 Task: Compose an email with the signature Jacqueline Wright with the subject Request for feedback on a grant application and the message I would like to request a trial of your product. from softage.2@softage.net to softage.1@softage.net with an attached image file Trade_show_booth_design.png Undo the message and rewrite the message as Could you please provide a breakdown of the system requirements? Send the email. Finally, move the email from Sent Items to the label Mothers Day gifts
Action: Mouse moved to (1117, 89)
Screenshot: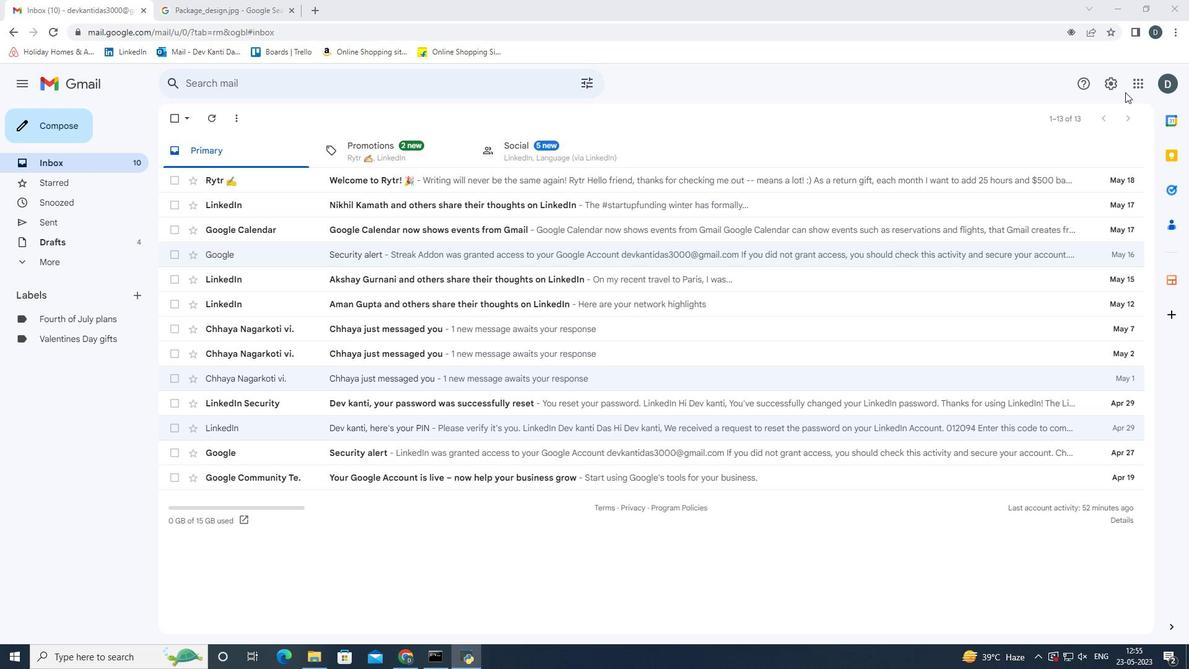 
Action: Mouse pressed left at (1117, 89)
Screenshot: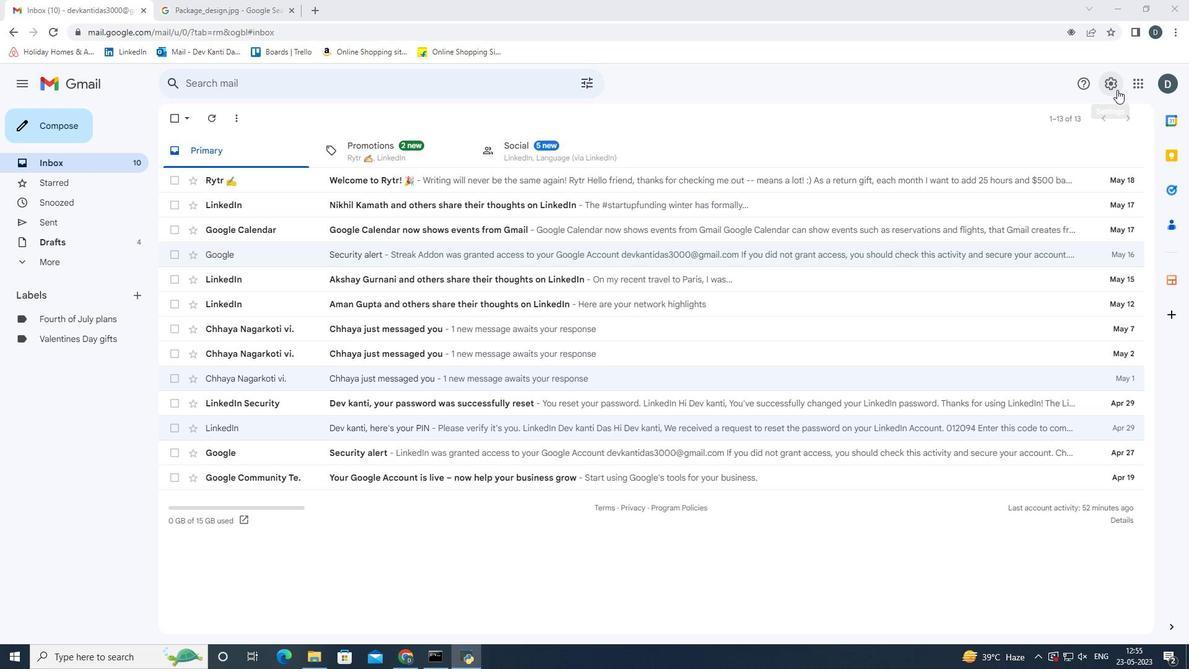 
Action: Mouse moved to (1072, 140)
Screenshot: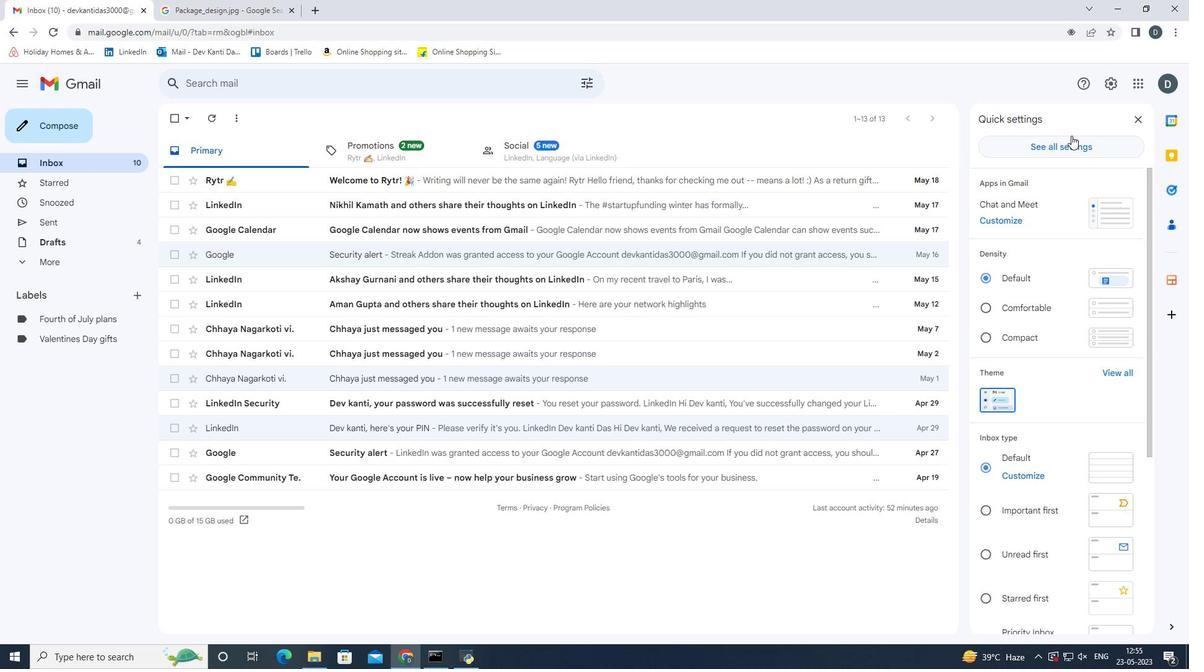 
Action: Mouse pressed left at (1072, 140)
Screenshot: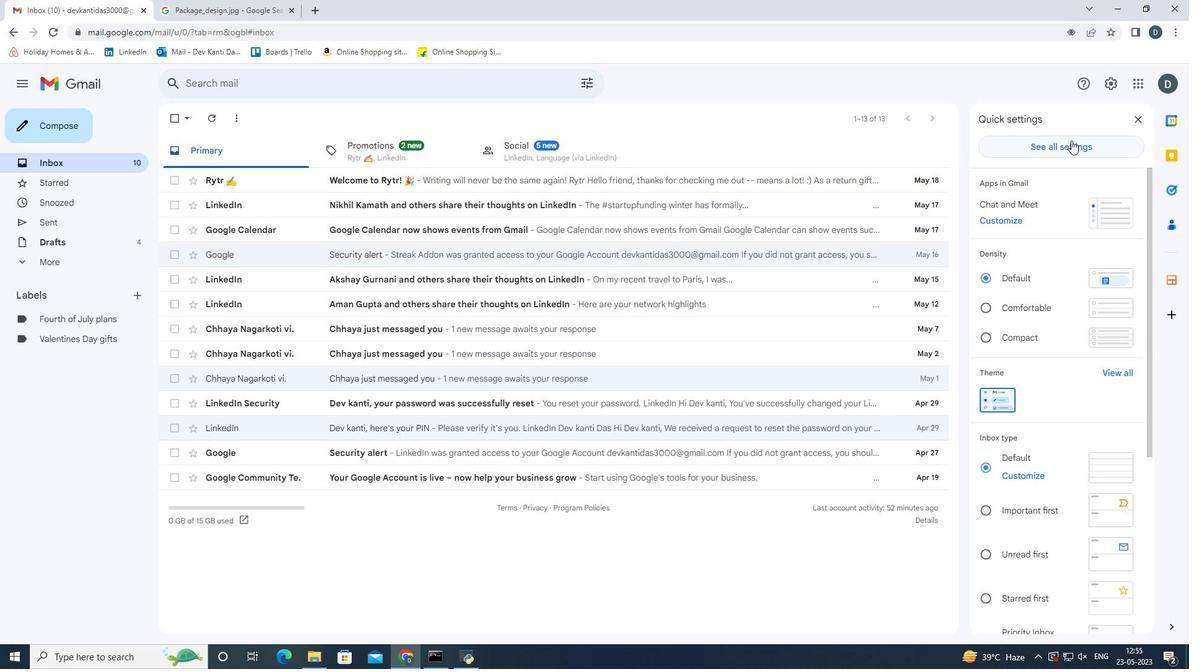 
Action: Mouse moved to (371, 422)
Screenshot: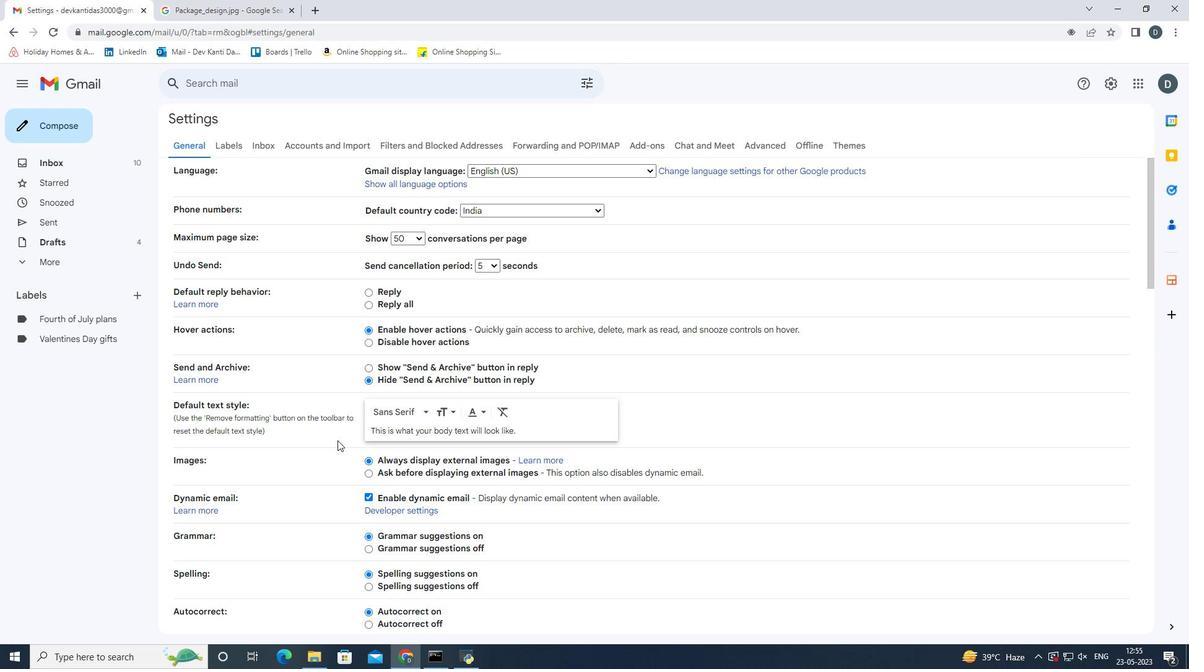 
Action: Mouse scrolled (371, 421) with delta (0, 0)
Screenshot: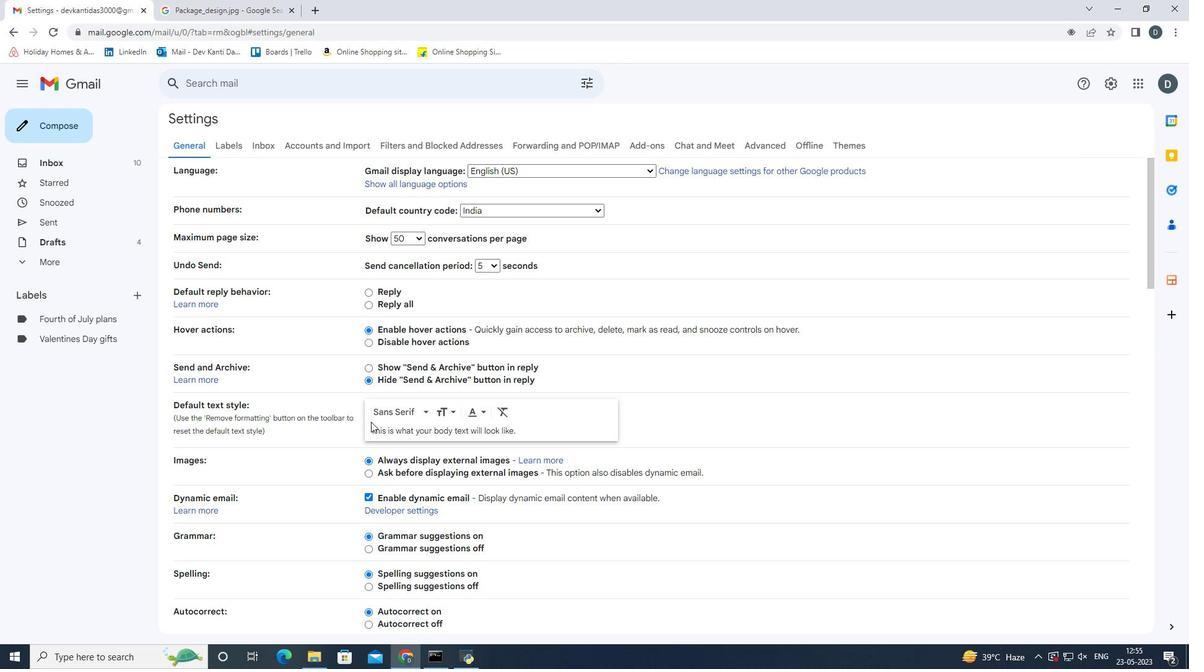 
Action: Mouse scrolled (371, 421) with delta (0, 0)
Screenshot: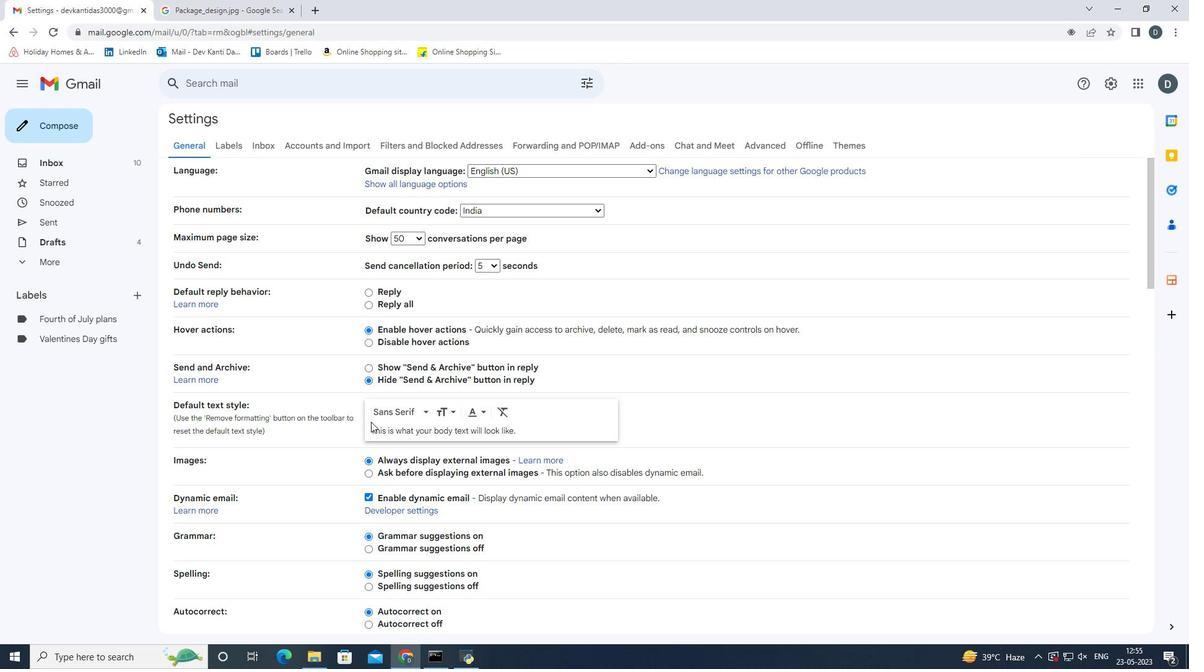 
Action: Mouse scrolled (371, 421) with delta (0, 0)
Screenshot: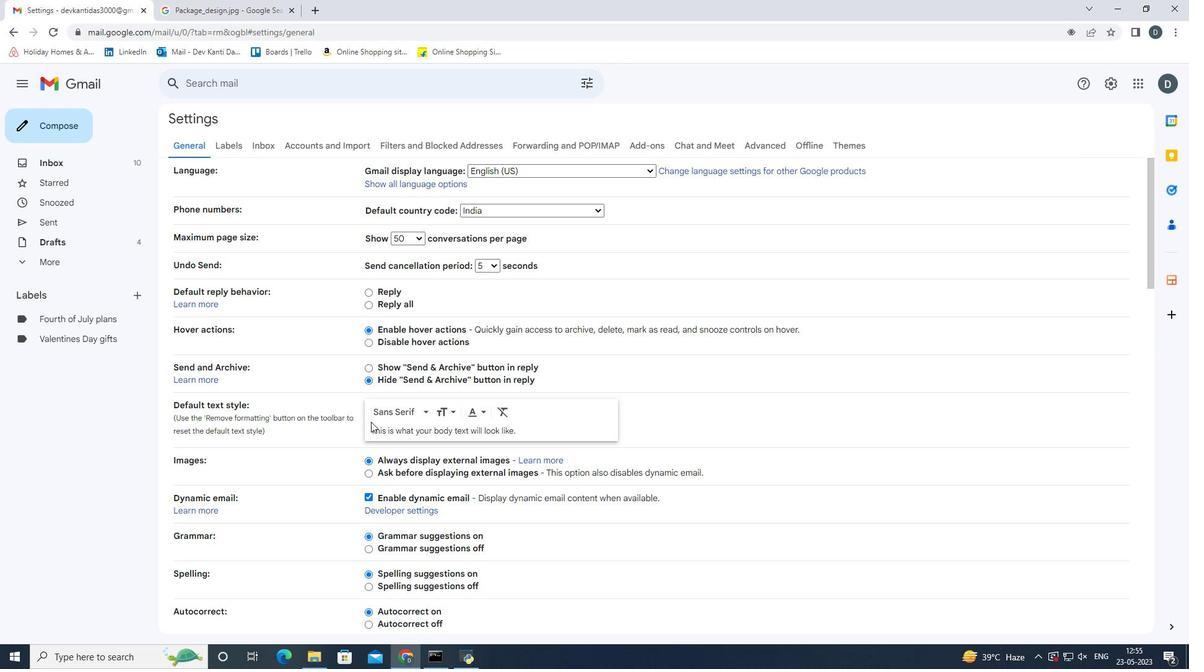 
Action: Mouse scrolled (371, 421) with delta (0, 0)
Screenshot: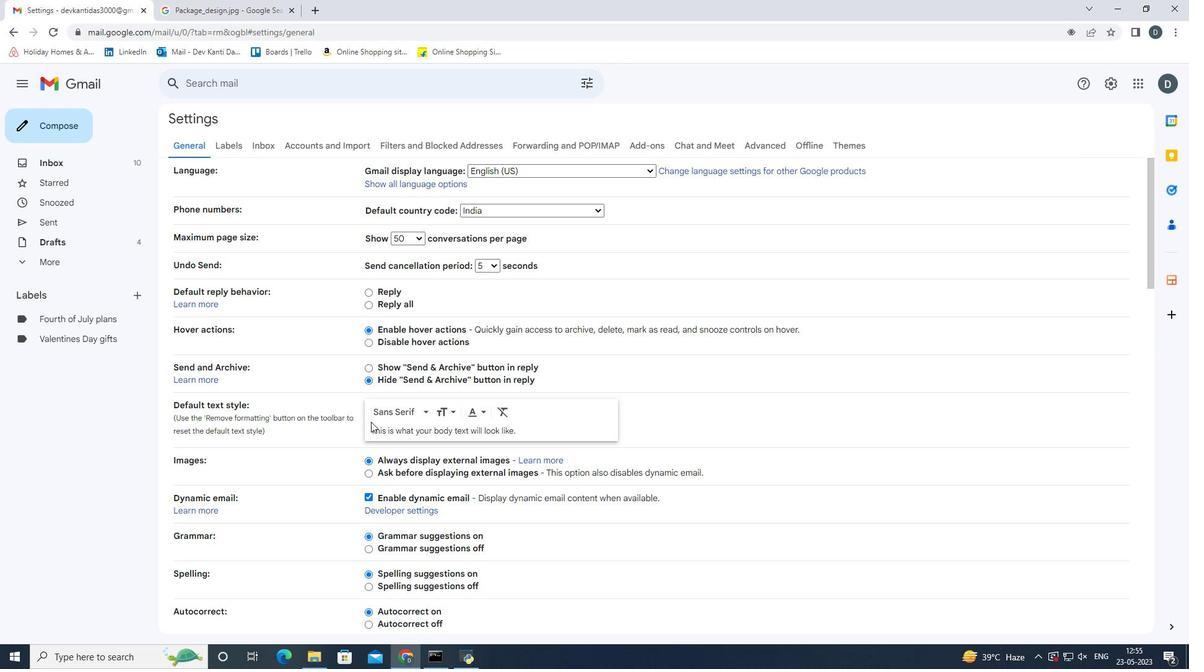 
Action: Mouse scrolled (371, 421) with delta (0, 0)
Screenshot: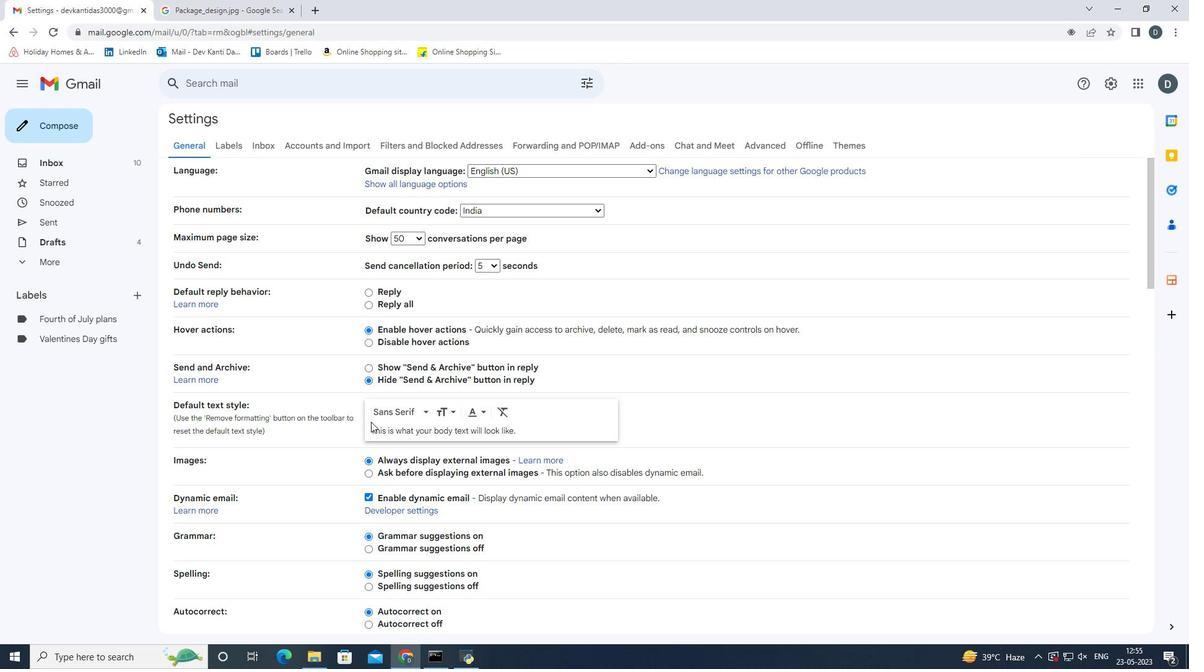 
Action: Mouse scrolled (371, 421) with delta (0, 0)
Screenshot: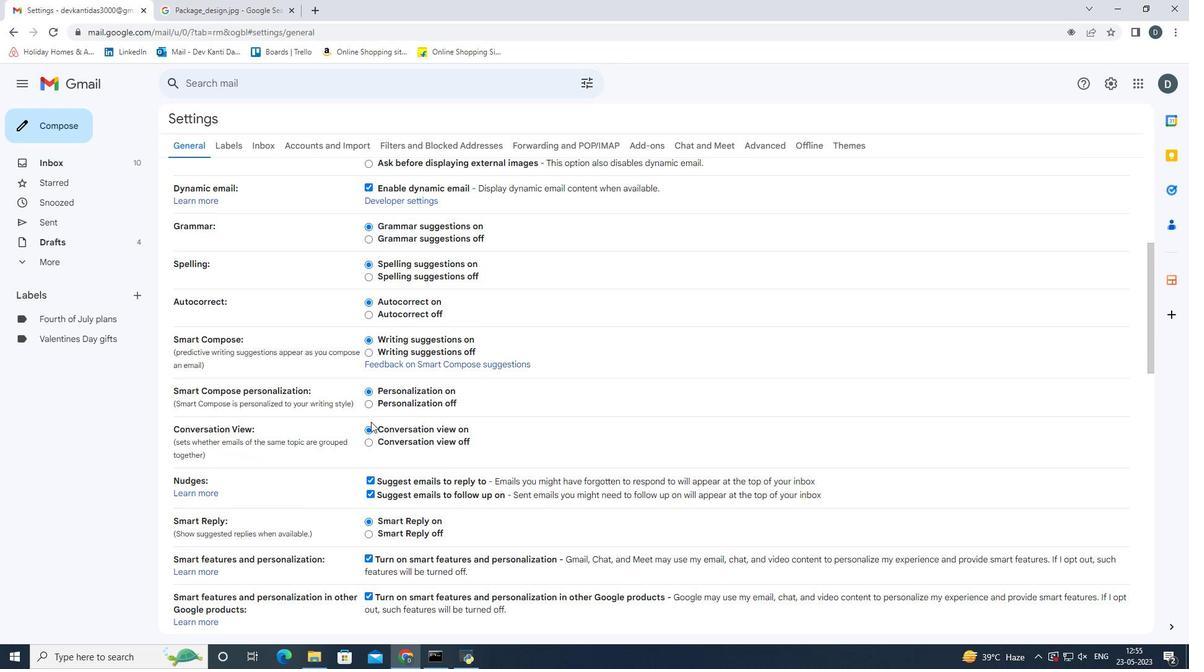 
Action: Mouse scrolled (371, 421) with delta (0, 0)
Screenshot: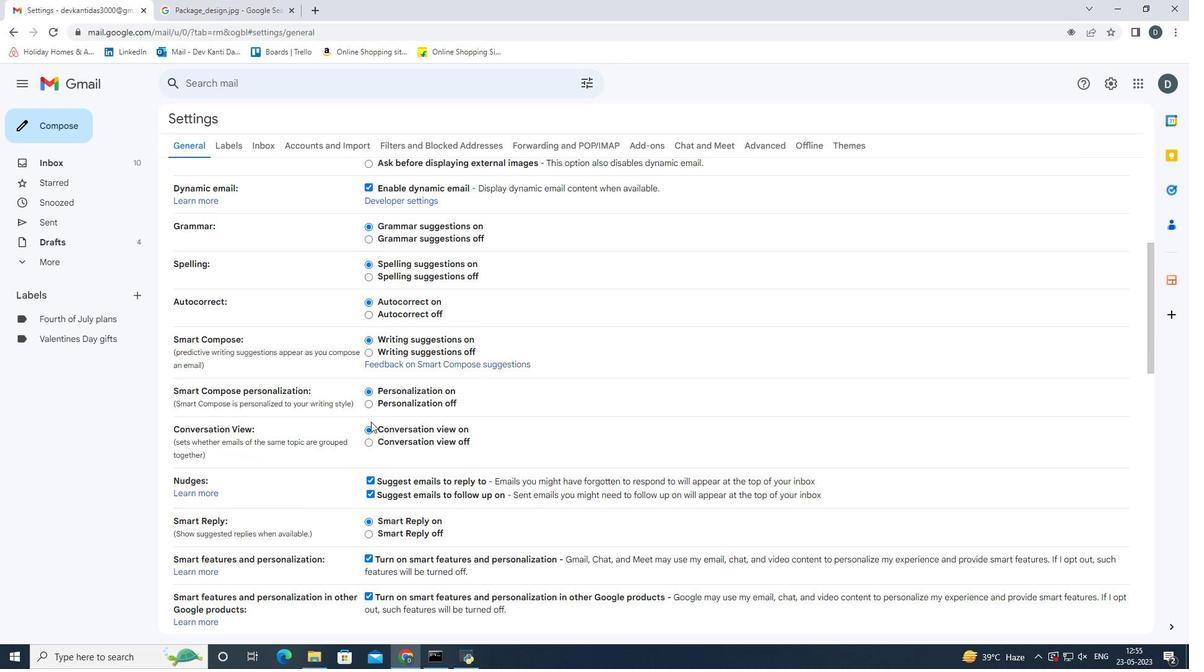 
Action: Mouse scrolled (371, 421) with delta (0, 0)
Screenshot: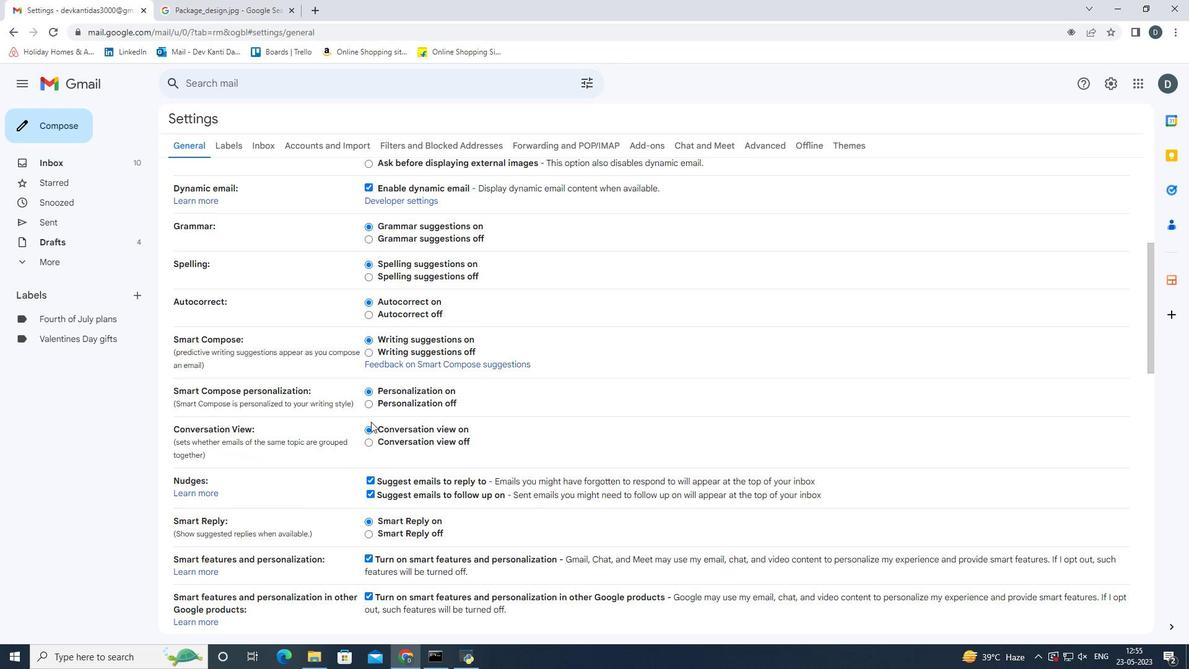 
Action: Mouse scrolled (371, 421) with delta (0, 0)
Screenshot: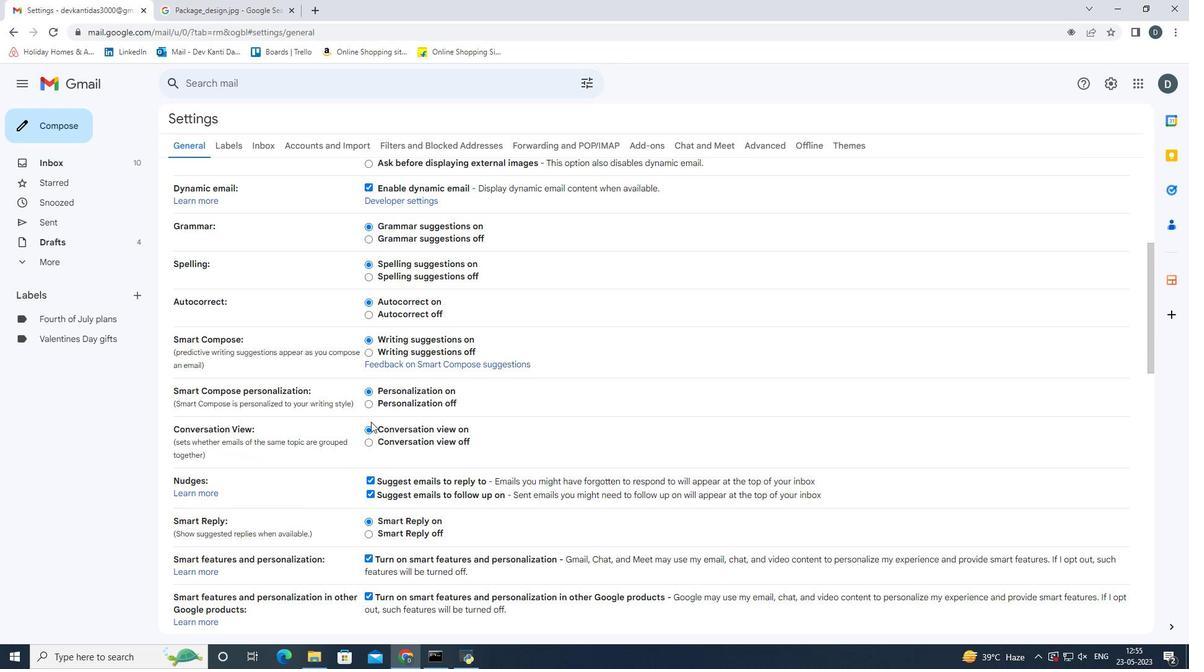 
Action: Mouse moved to (371, 421)
Screenshot: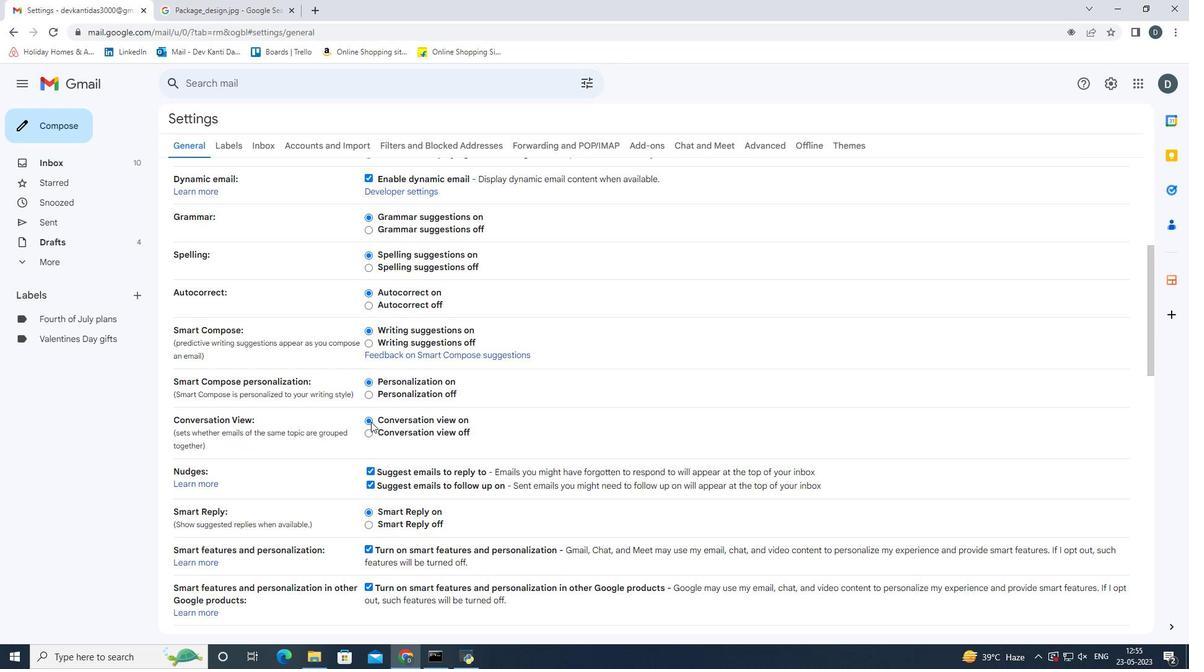 
Action: Mouse scrolled (371, 420) with delta (0, 0)
Screenshot: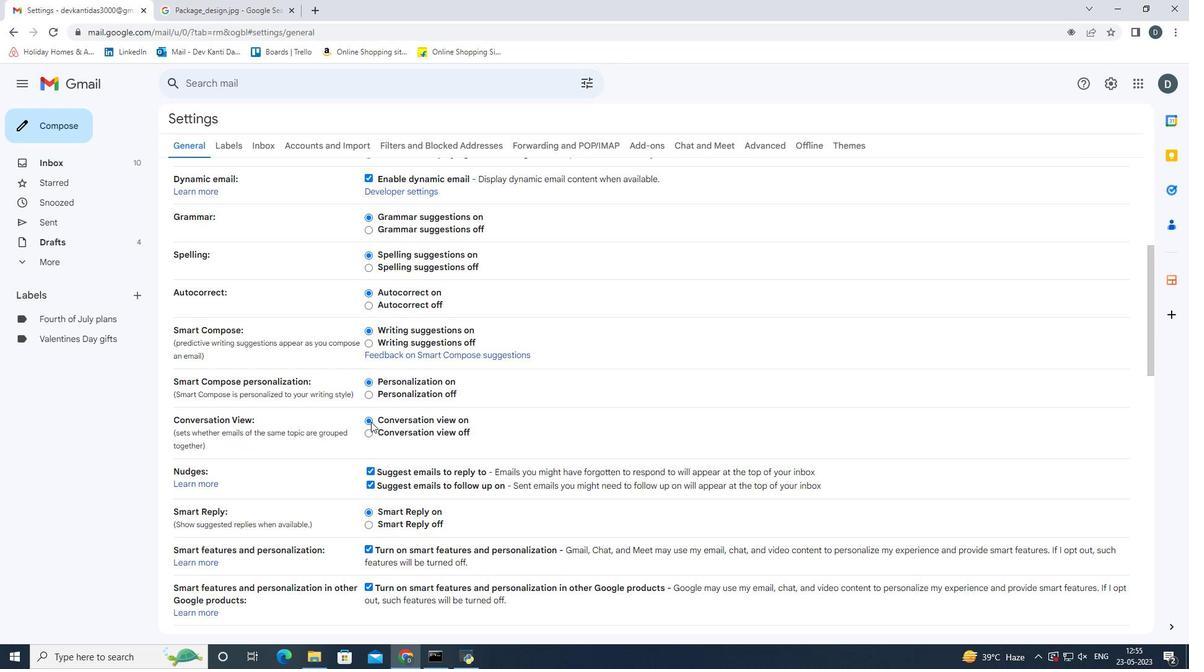 
Action: Mouse moved to (448, 497)
Screenshot: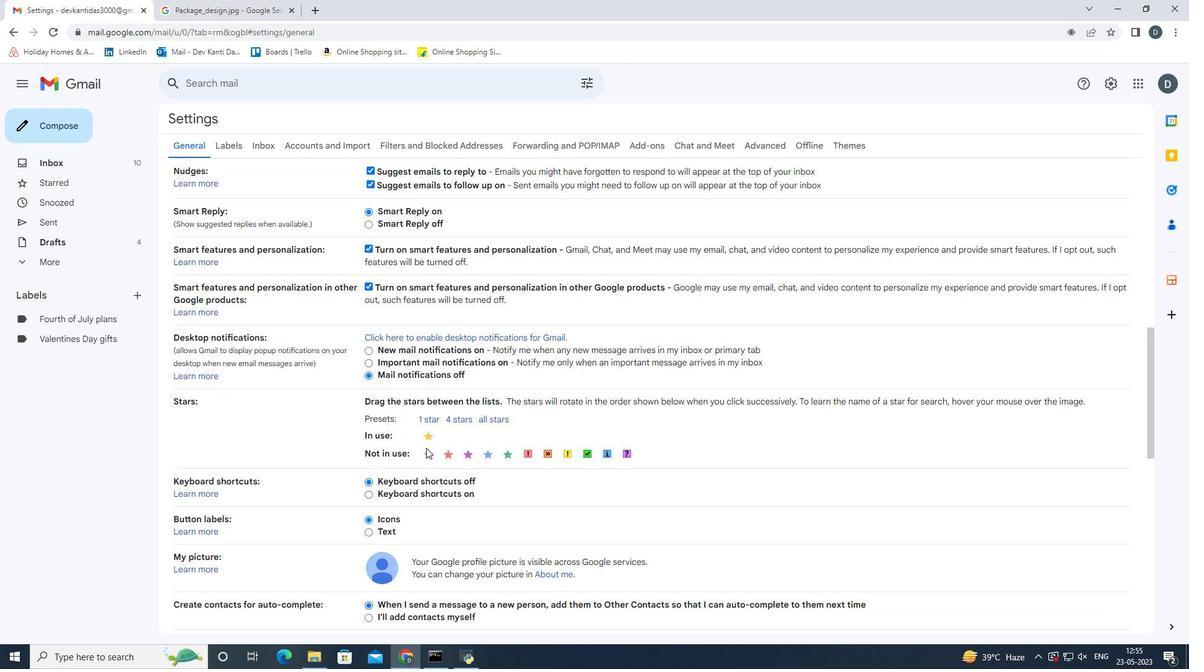 
Action: Mouse scrolled (448, 496) with delta (0, 0)
Screenshot: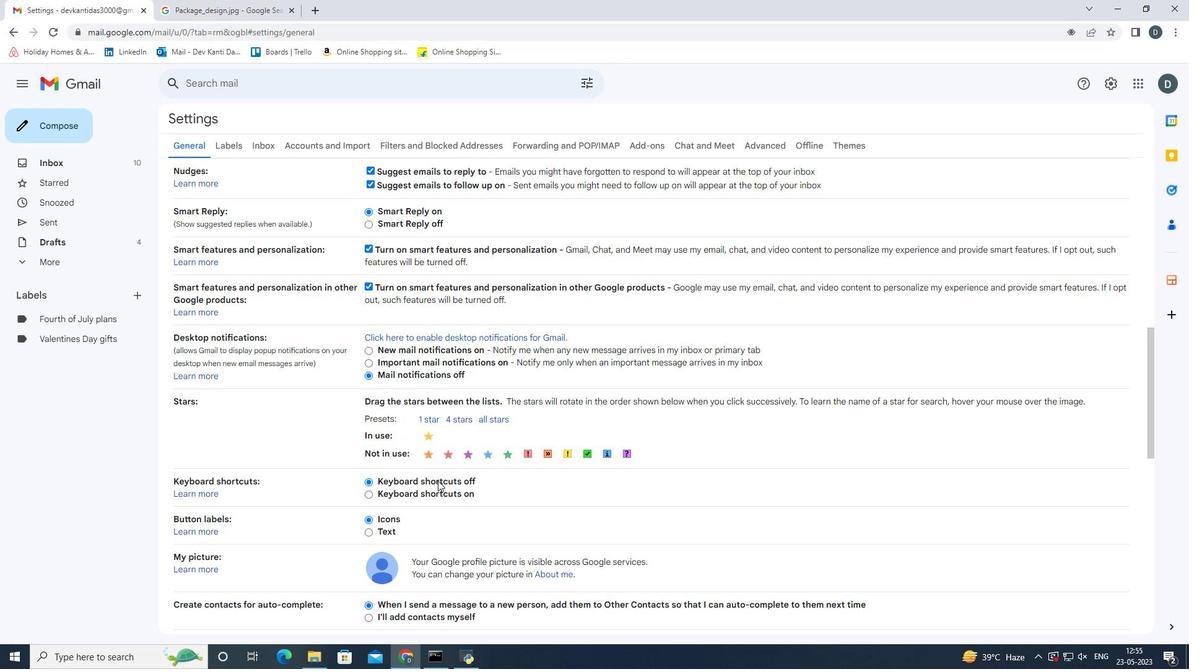 
Action: Mouse scrolled (448, 496) with delta (0, 0)
Screenshot: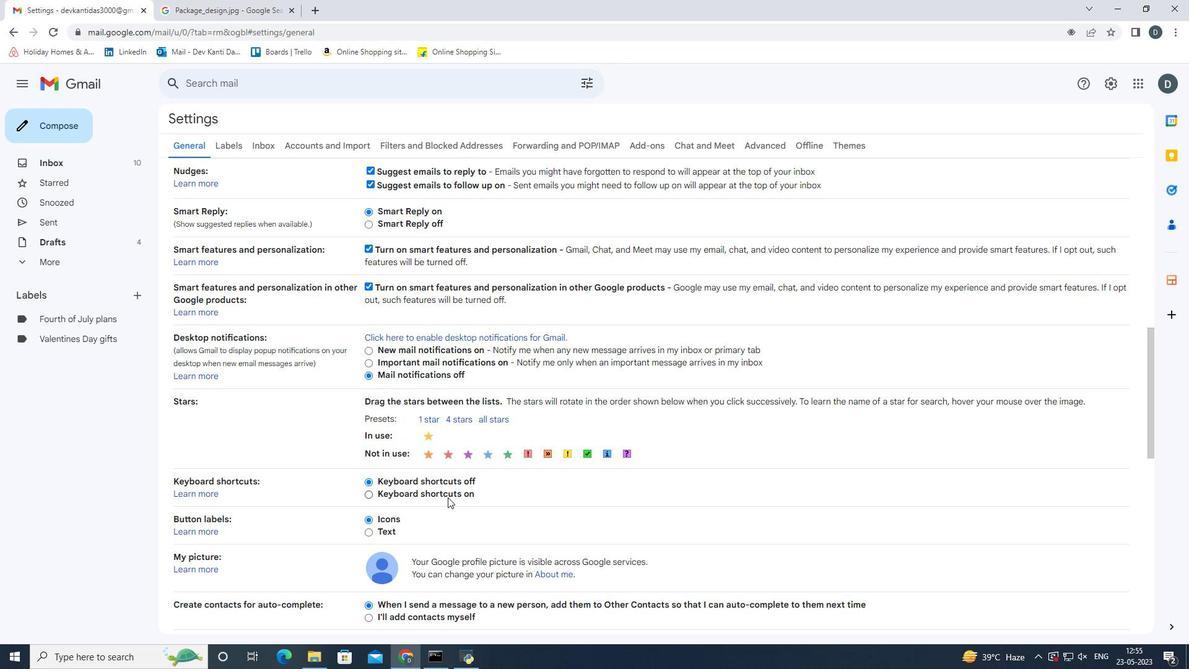 
Action: Mouse scrolled (448, 496) with delta (0, 0)
Screenshot: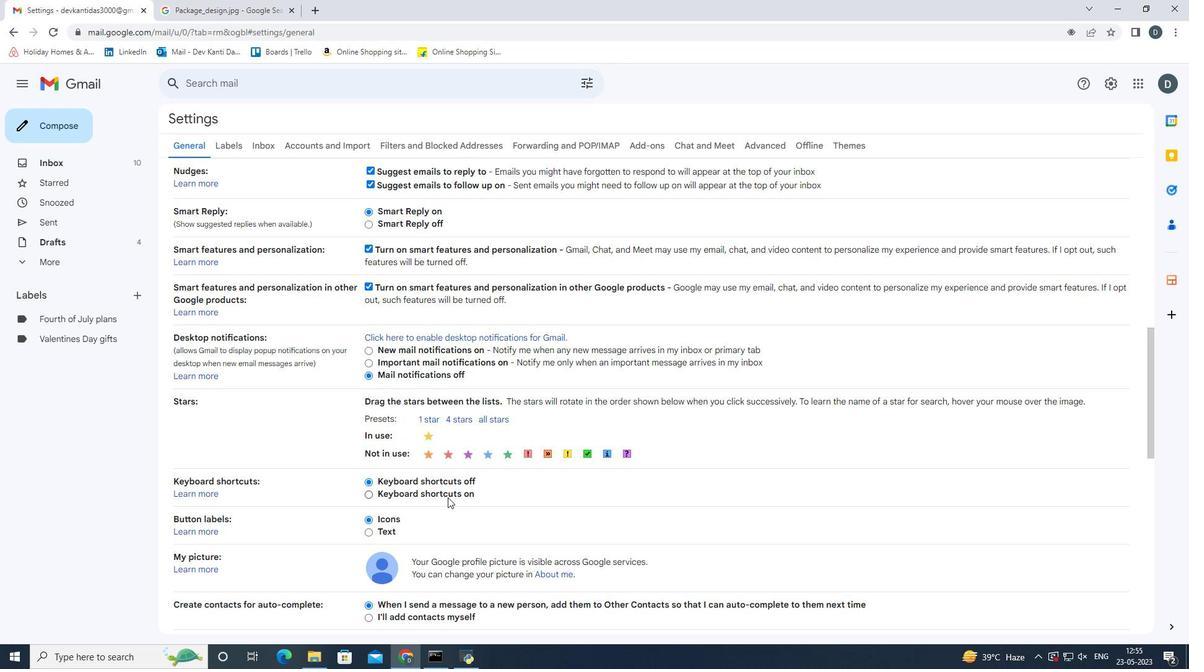 
Action: Mouse scrolled (448, 496) with delta (0, 0)
Screenshot: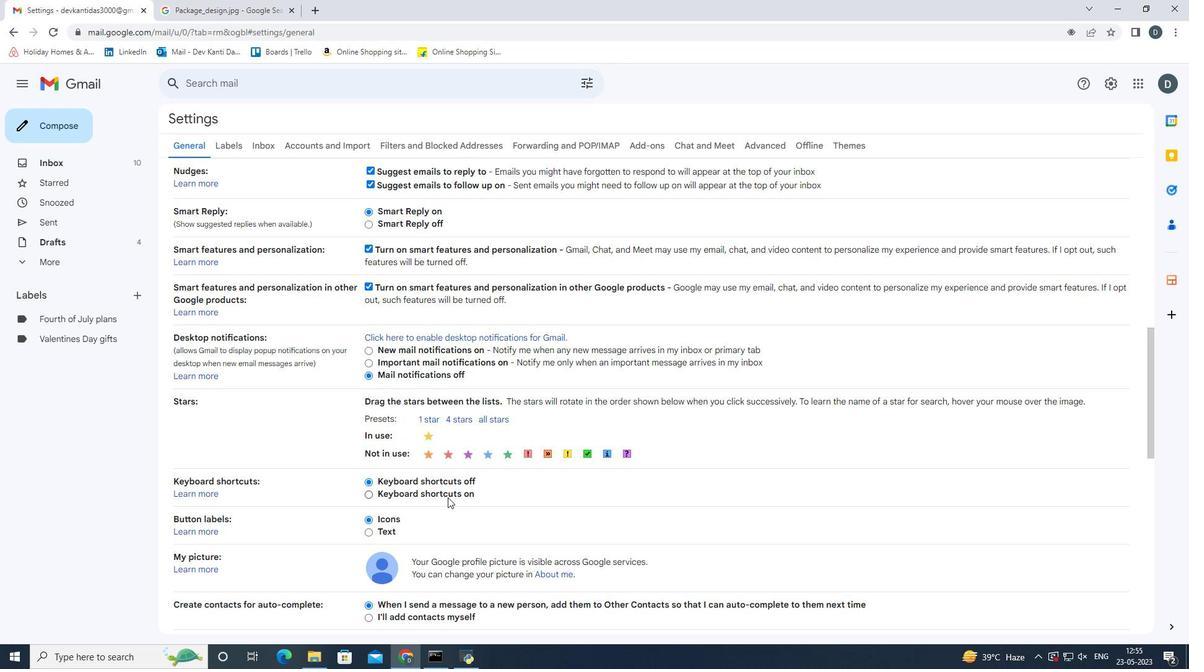 
Action: Mouse scrolled (448, 496) with delta (0, 0)
Screenshot: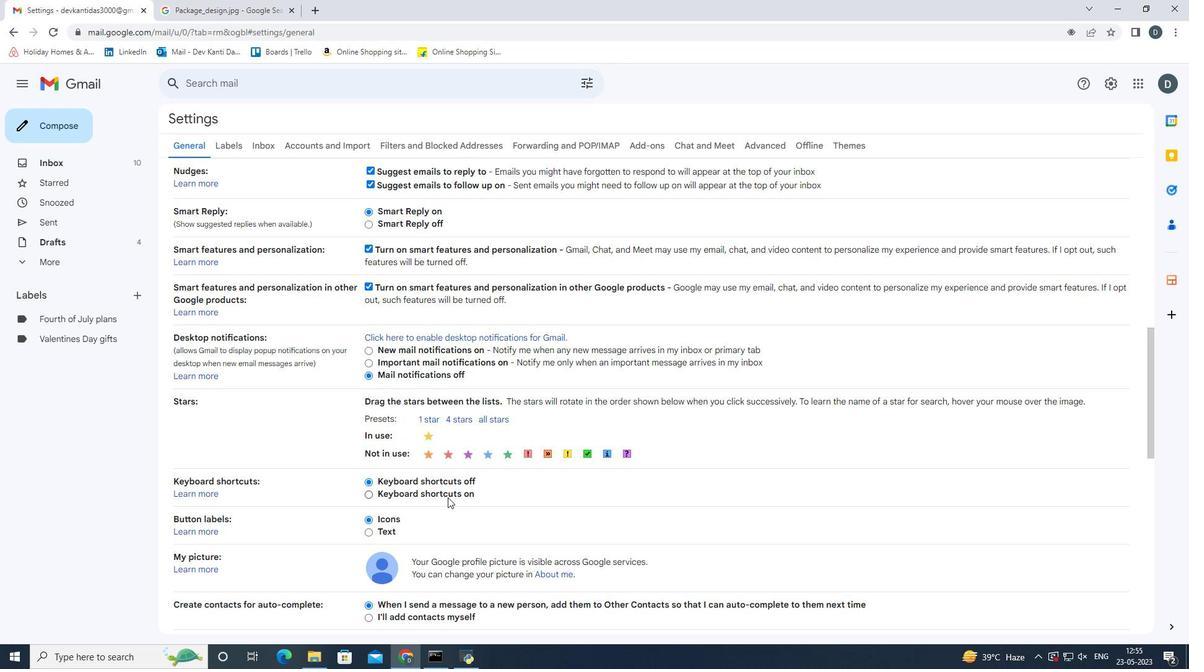 
Action: Mouse moved to (498, 370)
Screenshot: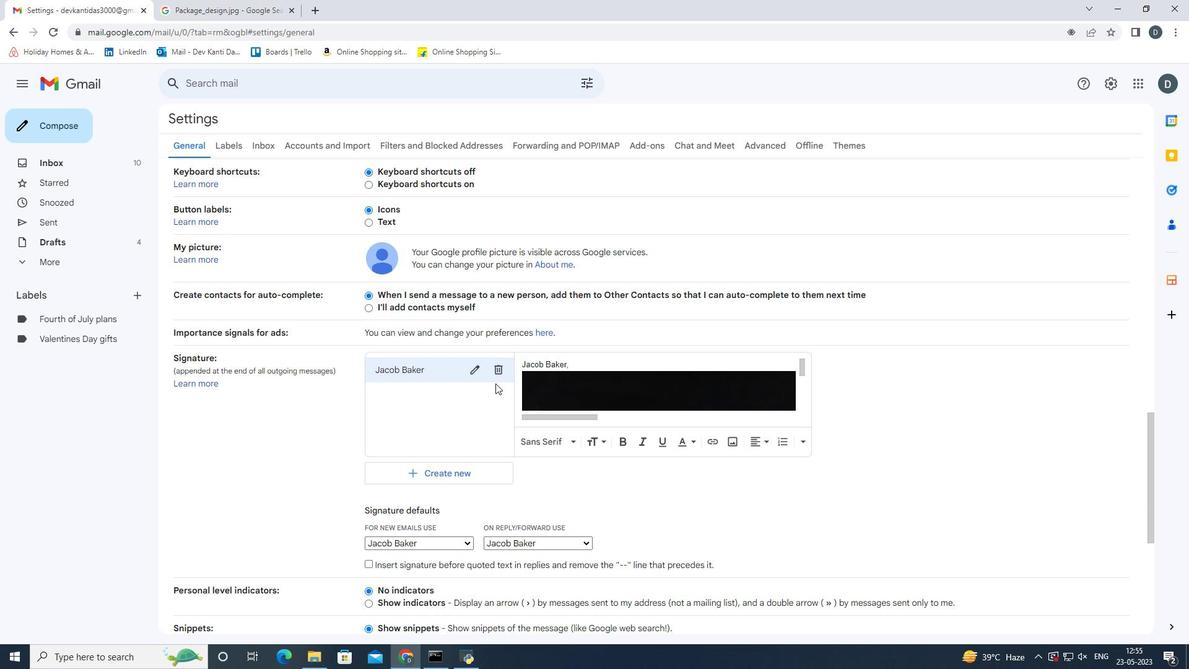 
Action: Mouse pressed left at (498, 370)
Screenshot: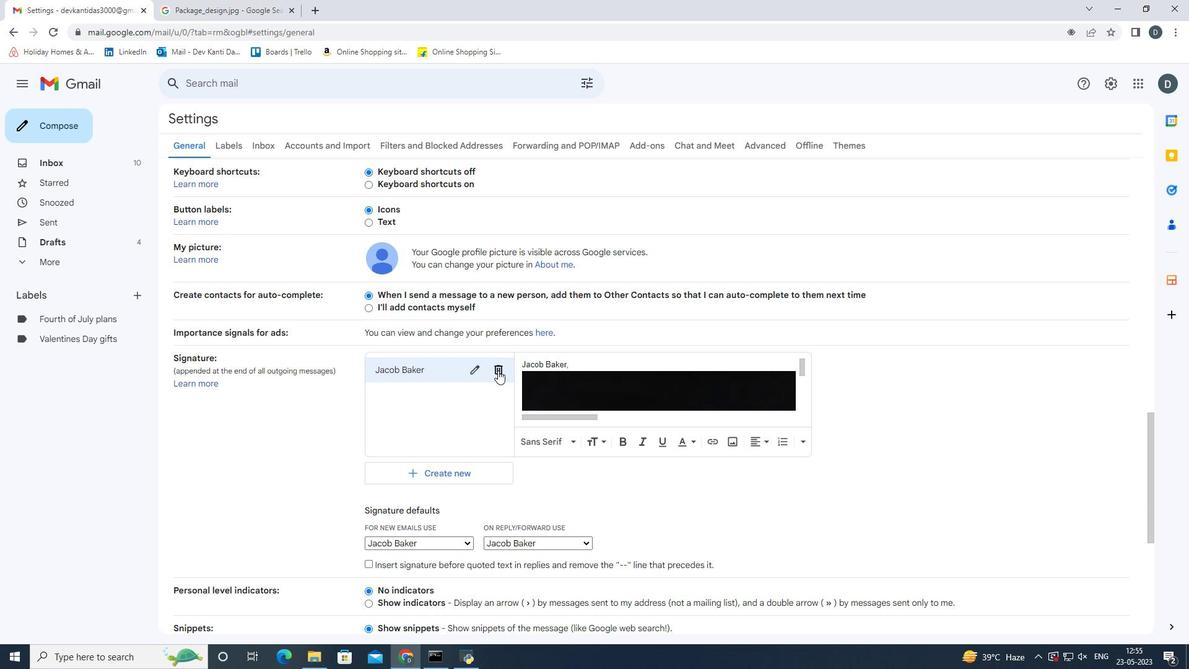 
Action: Mouse moved to (694, 381)
Screenshot: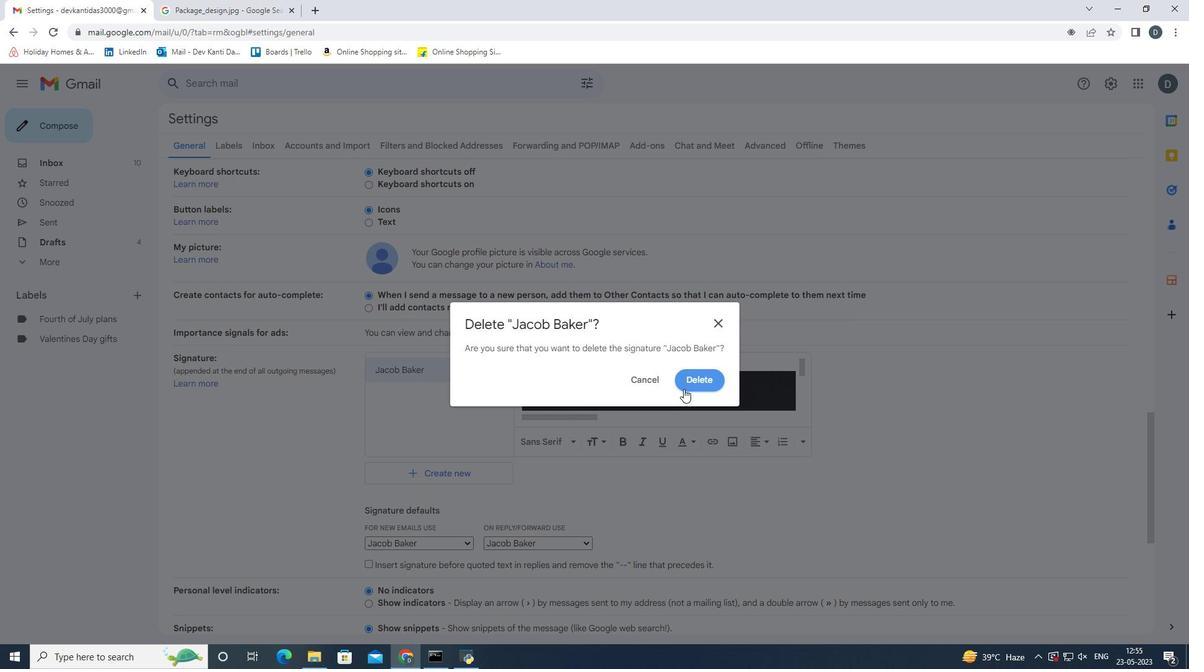 
Action: Mouse pressed left at (694, 381)
Screenshot: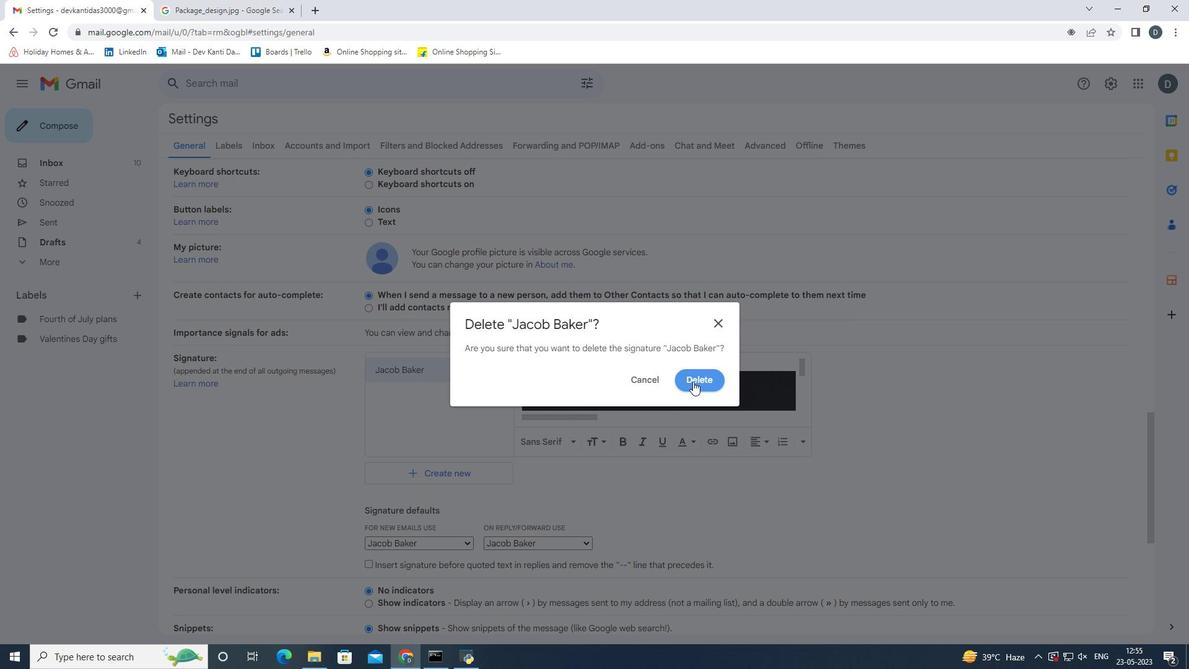 
Action: Mouse moved to (430, 373)
Screenshot: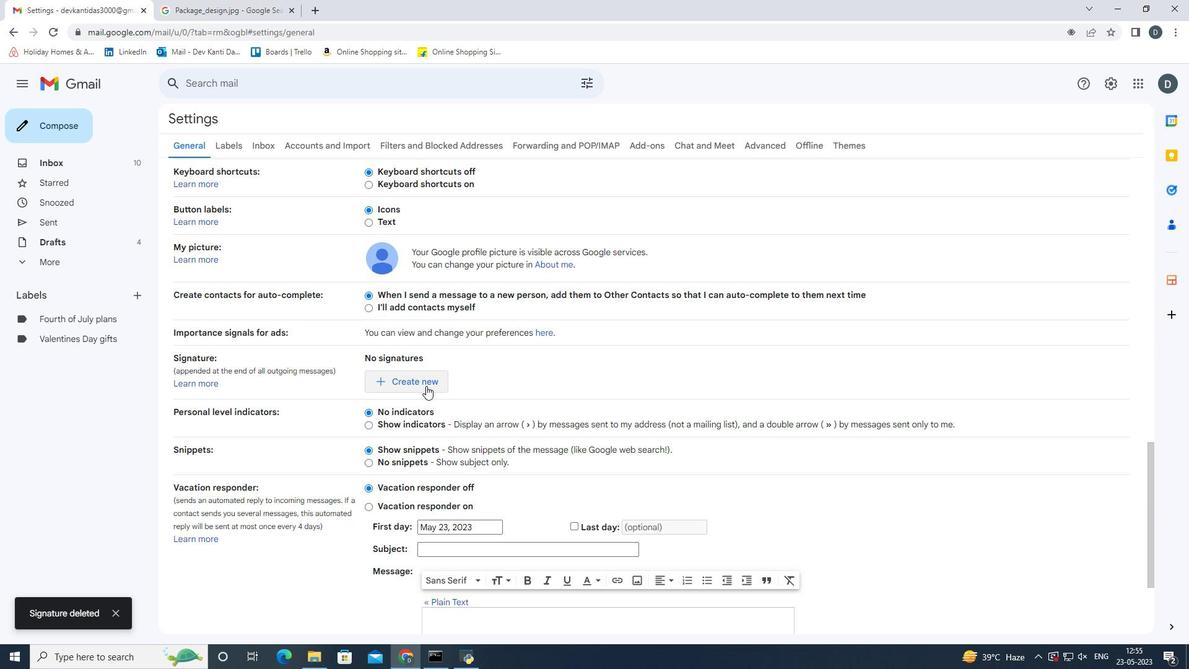 
Action: Mouse pressed left at (430, 373)
Screenshot: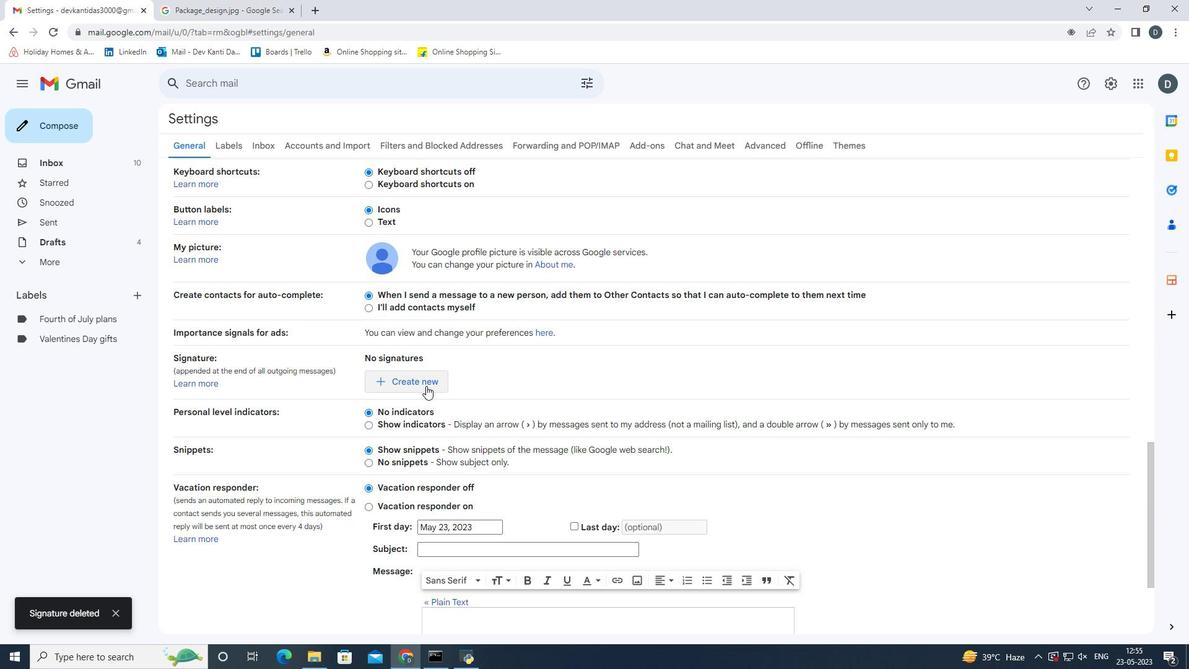 
Action: Mouse moved to (602, 349)
Screenshot: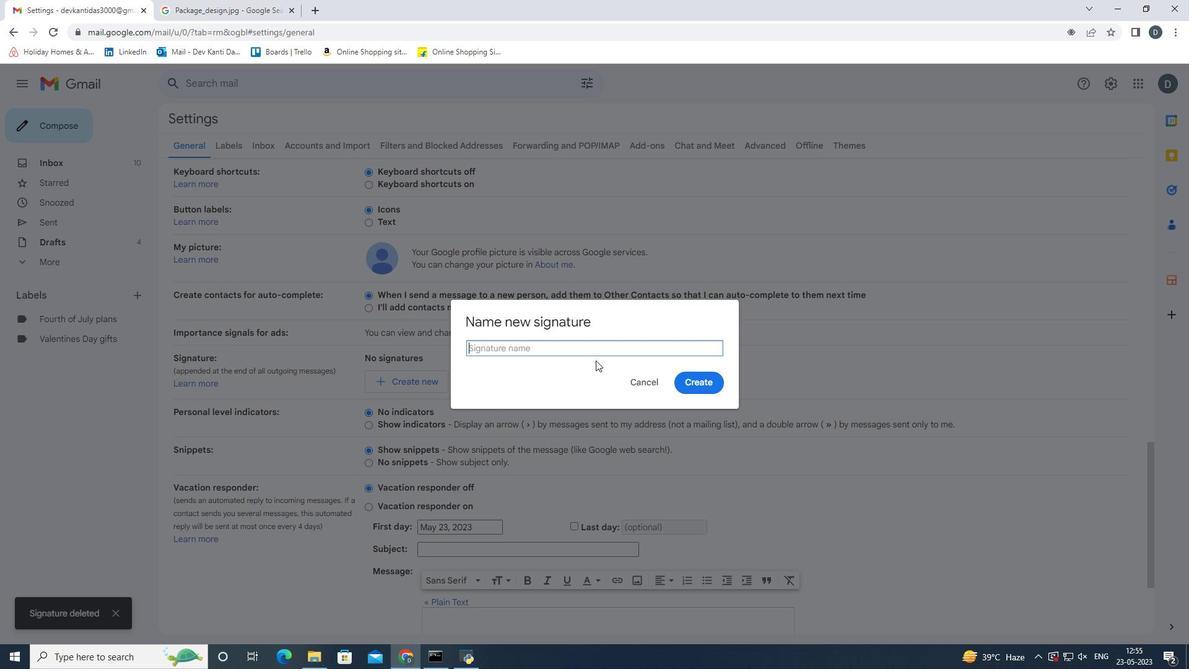 
Action: Key pressed <Key.shift><Key.shift><Key.shift><Key.shift><Key.shift><Key.shift><Key.shift><Key.shift><Key.shift><Key.shift><Key.shift><Key.shift><Key.shift><Key.shift><Key.shift><Key.shift><Key.shift><Key.shift>Jacqueline<Key.space><Key.shift><Key.shift><Key.shift><Key.shift><Key.shift><Key.shift><Key.shift><Key.shift><Key.shift><Key.shift><Key.shift>Wright<Key.enter>
Screenshot: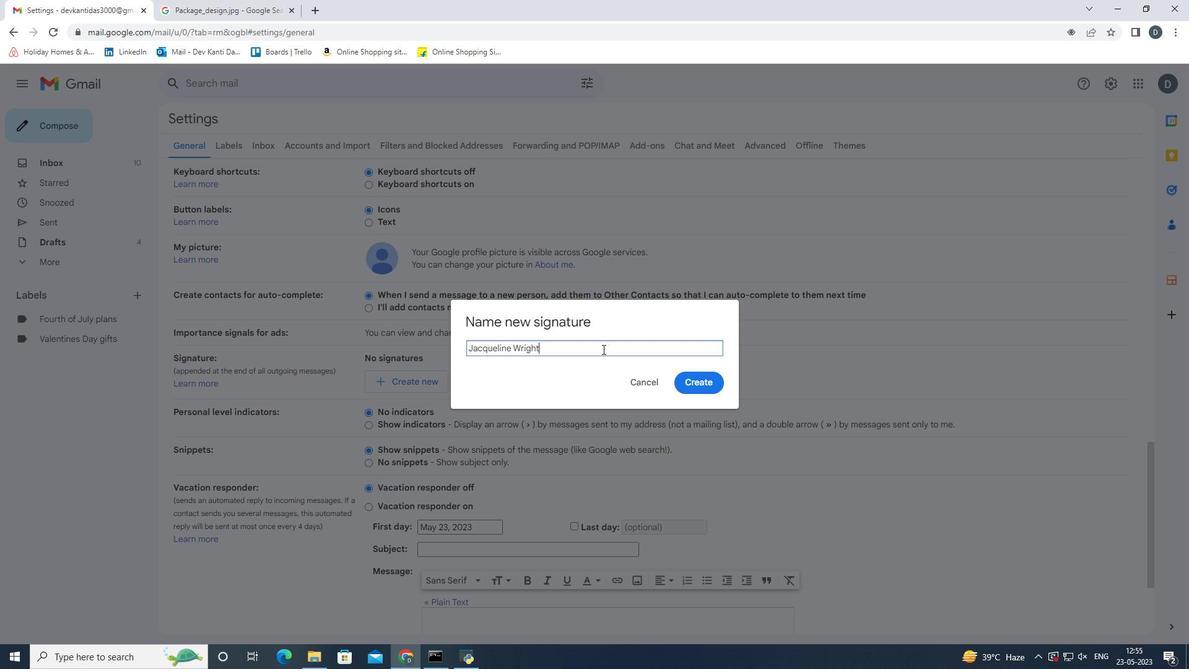 
Action: Mouse moved to (626, 383)
Screenshot: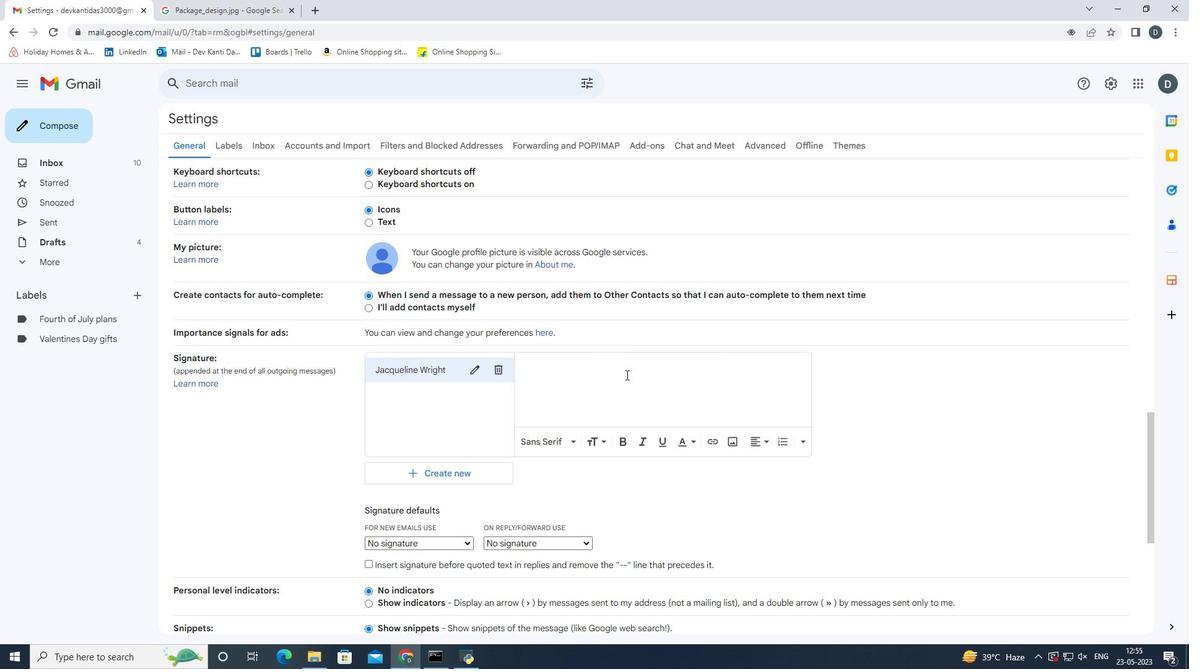
Action: Mouse pressed left at (626, 383)
Screenshot: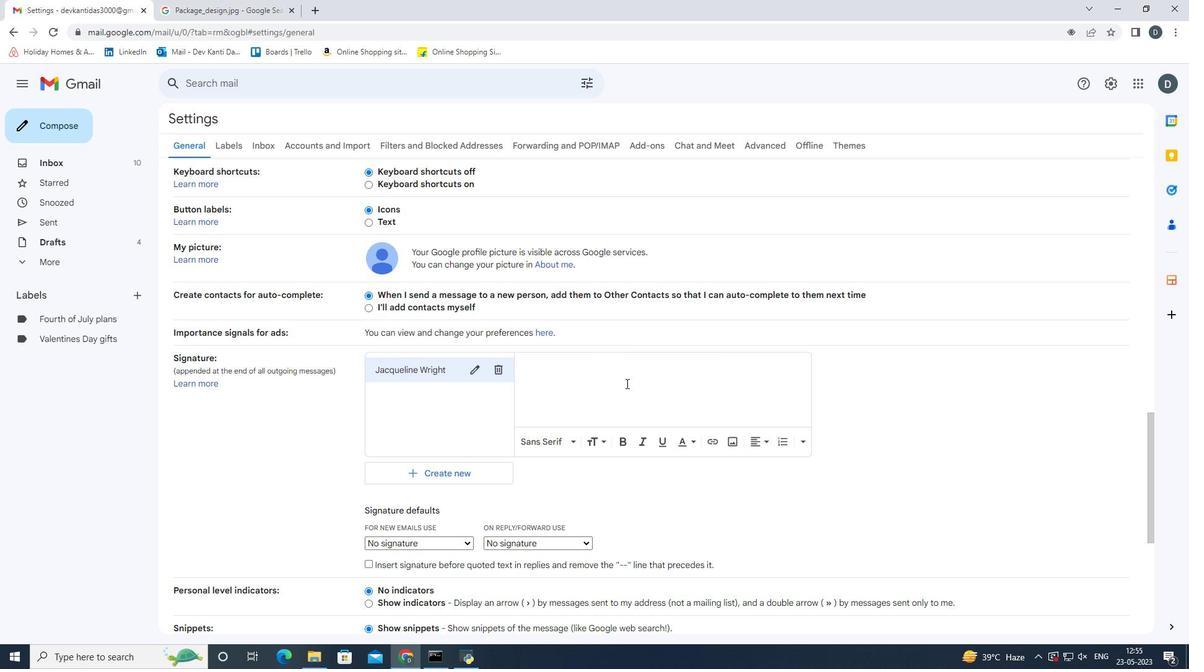 
Action: Key pressed <Key.shift>Jacqueline<Key.space><Key.shift><Key.shift><Key.shift><Key.shift><Key.shift><Key.shift><Key.shift><Key.shift><Key.shift><Key.shift><Key.shift><Key.shift><Key.shift><Key.shift><Key.shift>Wright,<Key.enter>
Screenshot: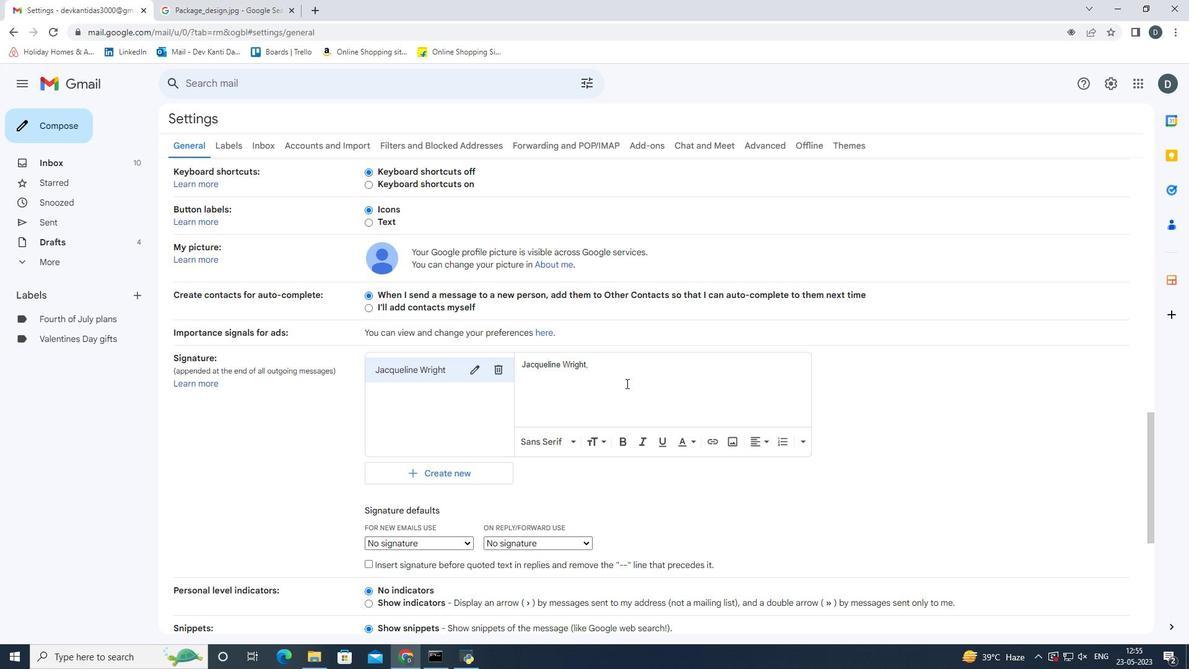 
Action: Mouse moved to (199, 0)
Screenshot: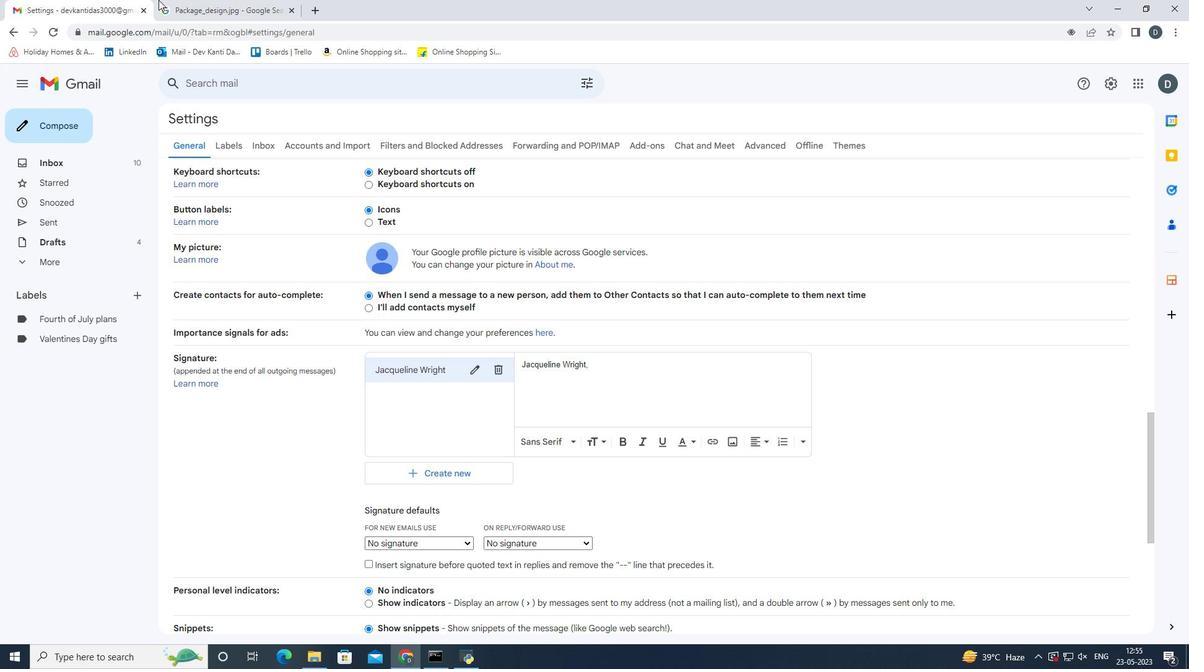 
Action: Mouse pressed left at (199, 0)
Screenshot: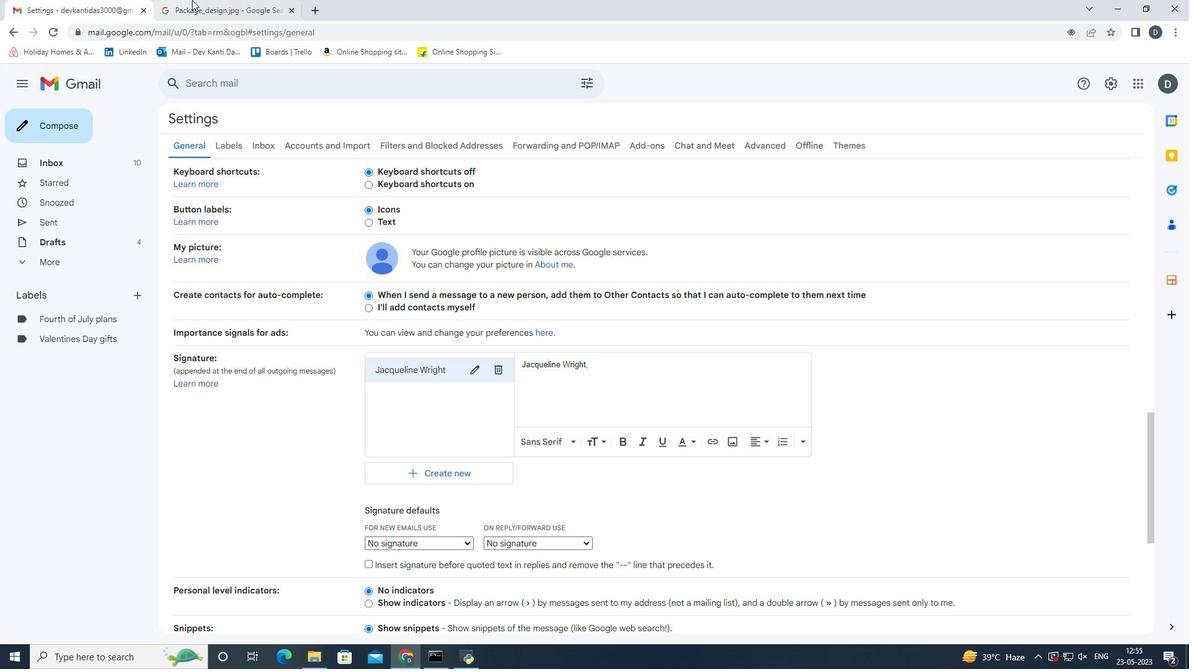 
Action: Mouse moved to (466, 97)
Screenshot: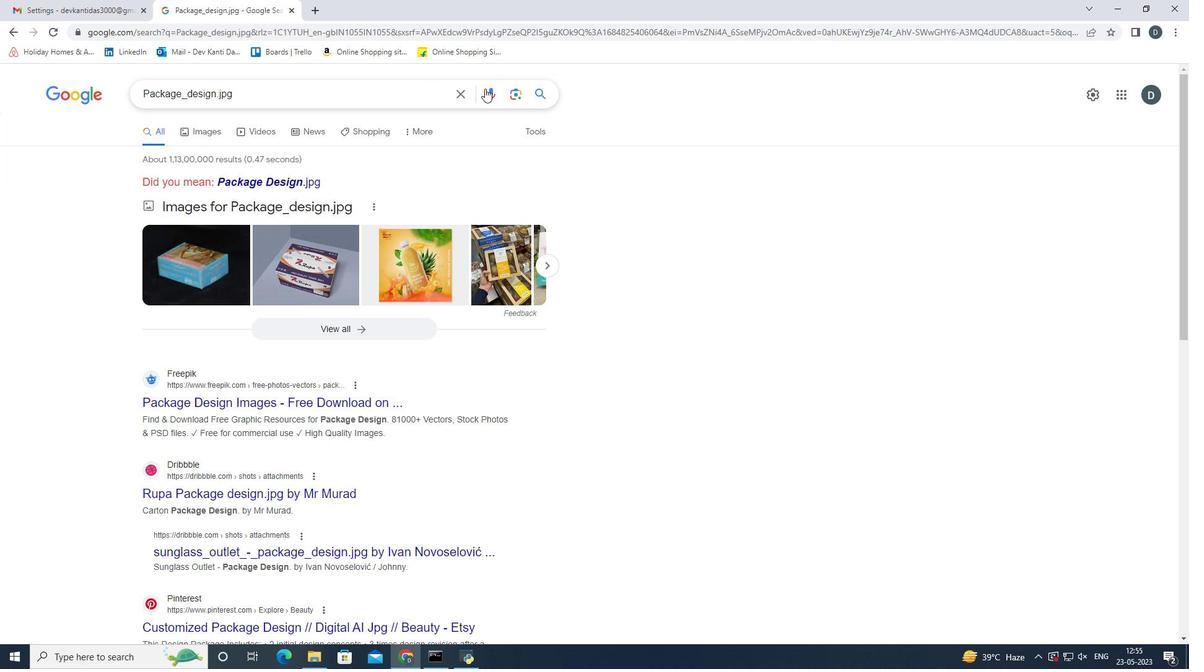 
Action: Mouse pressed left at (466, 97)
Screenshot: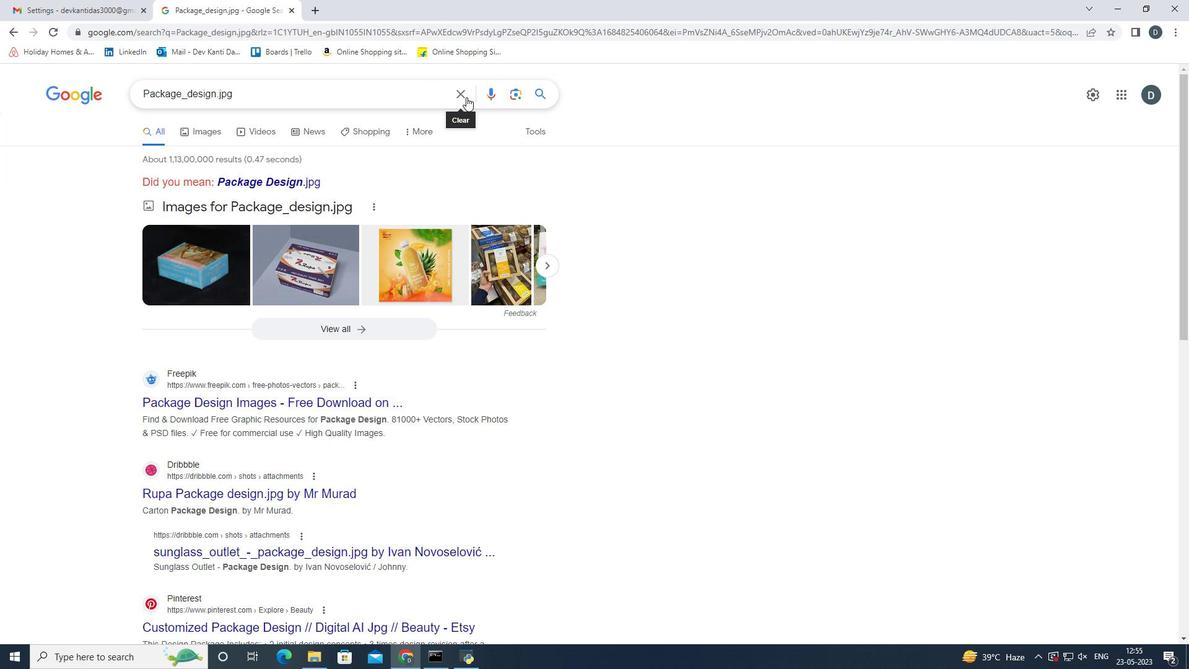 
Action: Key pressed <Key.shift>Trade<Key.space>show<Key.space>booth<Key.space>design.png<Key.enter>
Screenshot: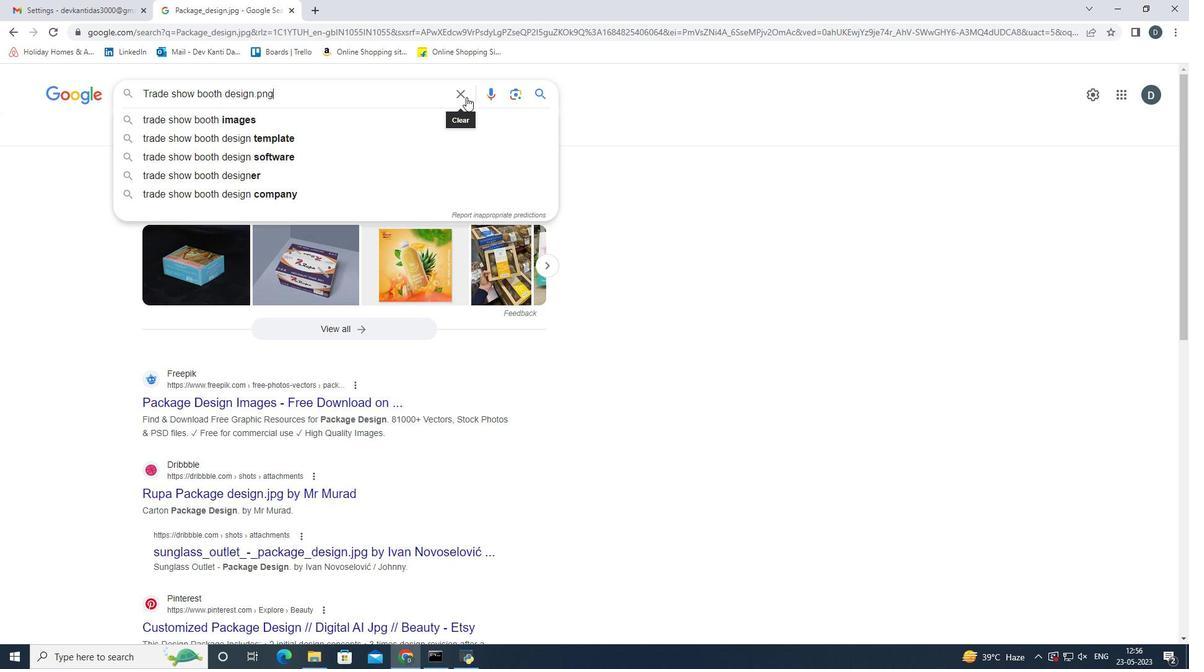 
Action: Mouse moved to (203, 241)
Screenshot: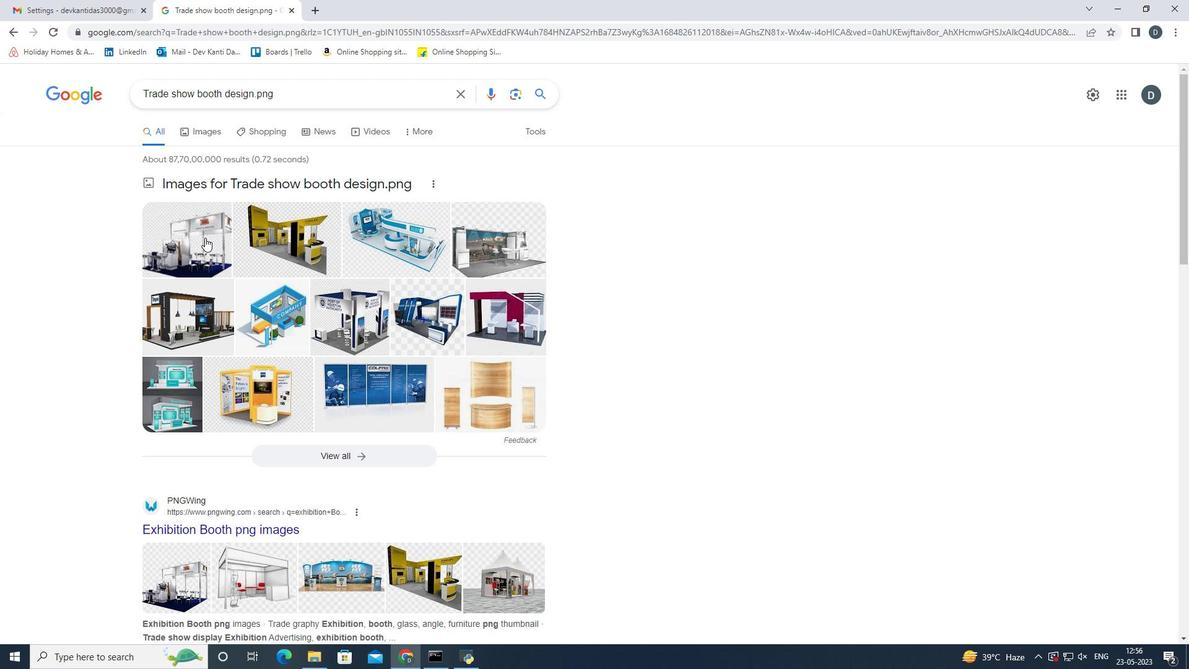 
Action: Mouse pressed left at (203, 241)
Screenshot: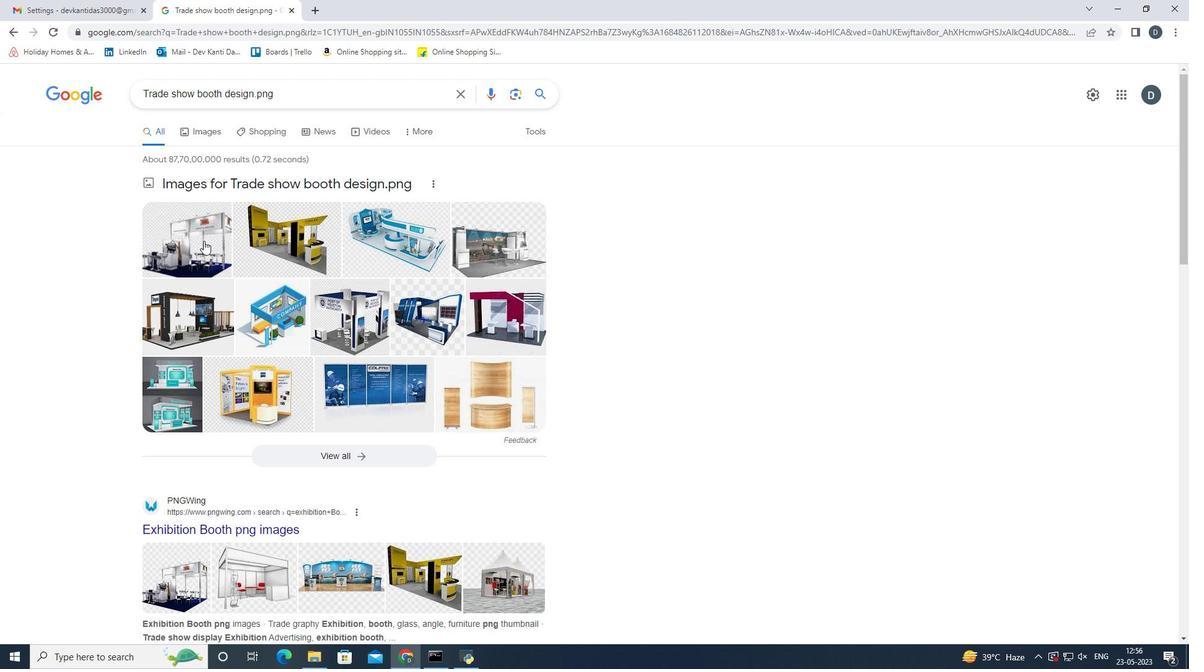 
Action: Mouse moved to (740, 293)
Screenshot: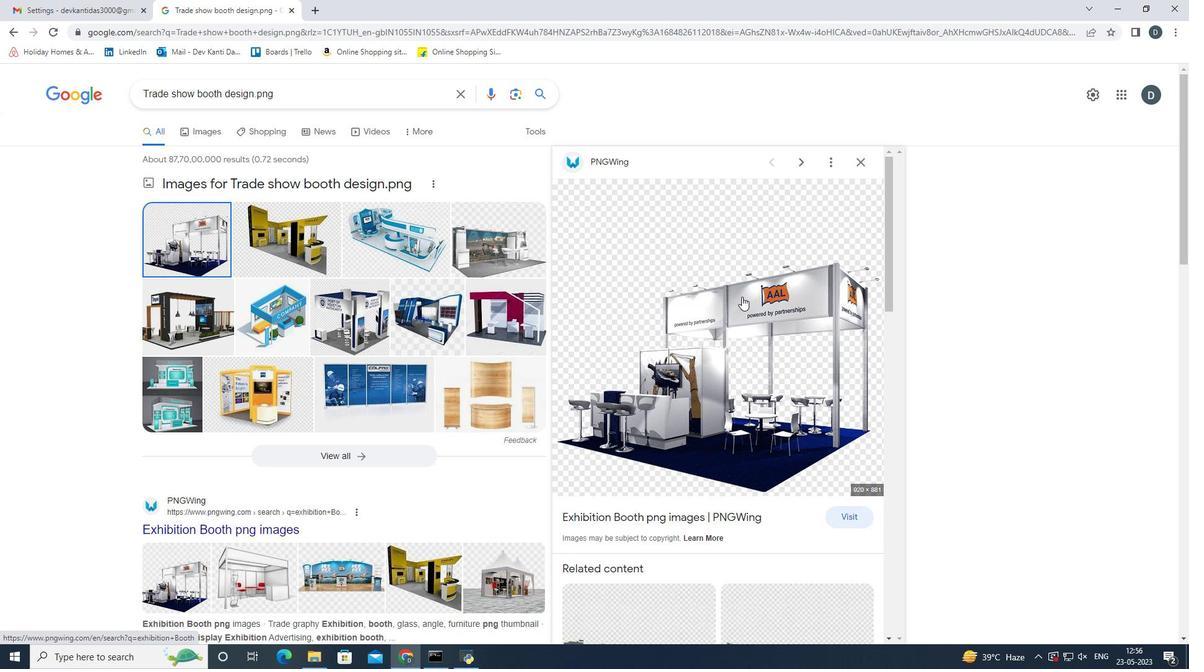 
Action: Mouse pressed right at (740, 293)
Screenshot: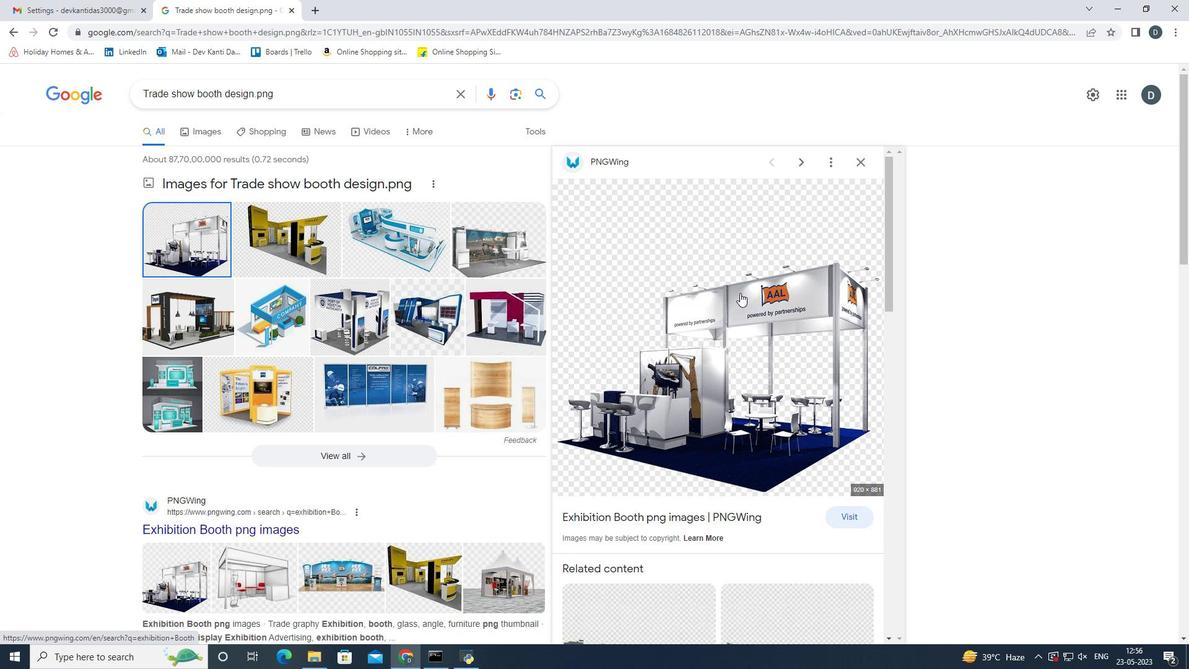 
Action: Mouse moved to (797, 429)
Screenshot: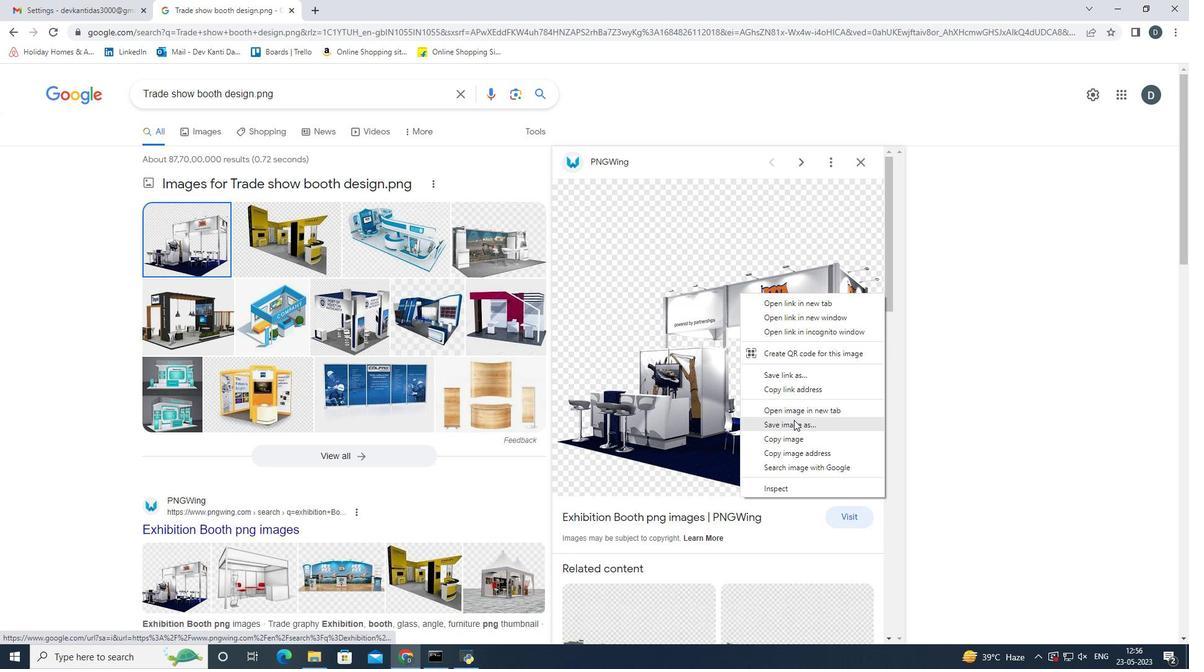 
Action: Mouse pressed left at (797, 429)
Screenshot: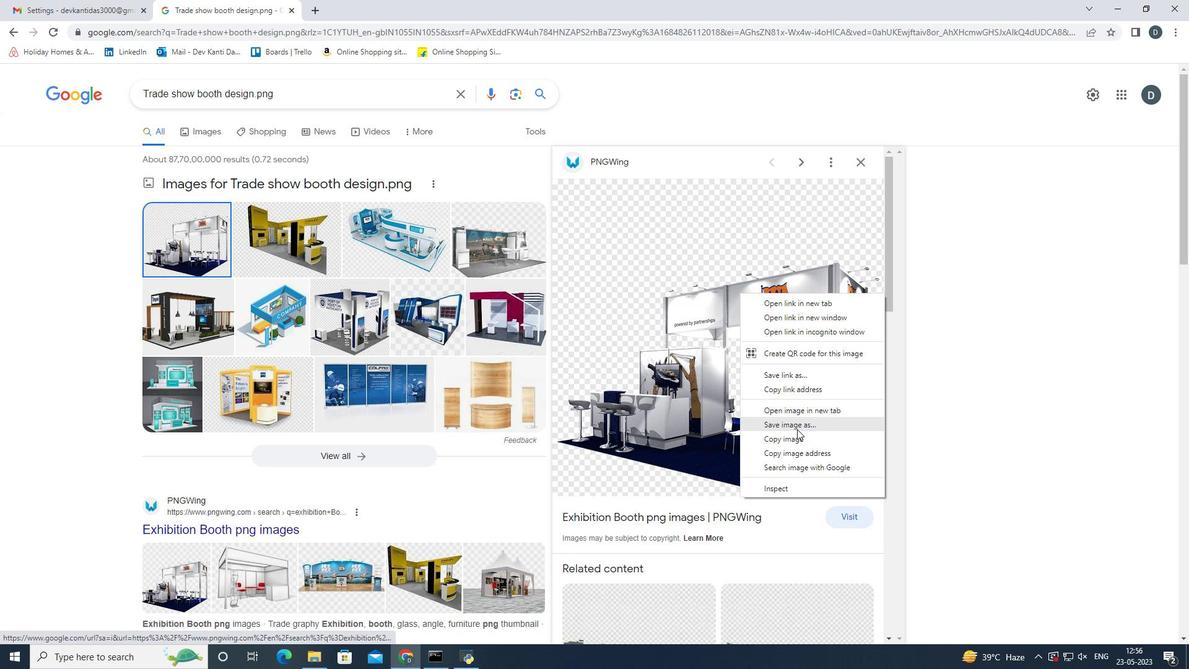 
Action: Mouse moved to (394, 301)
Screenshot: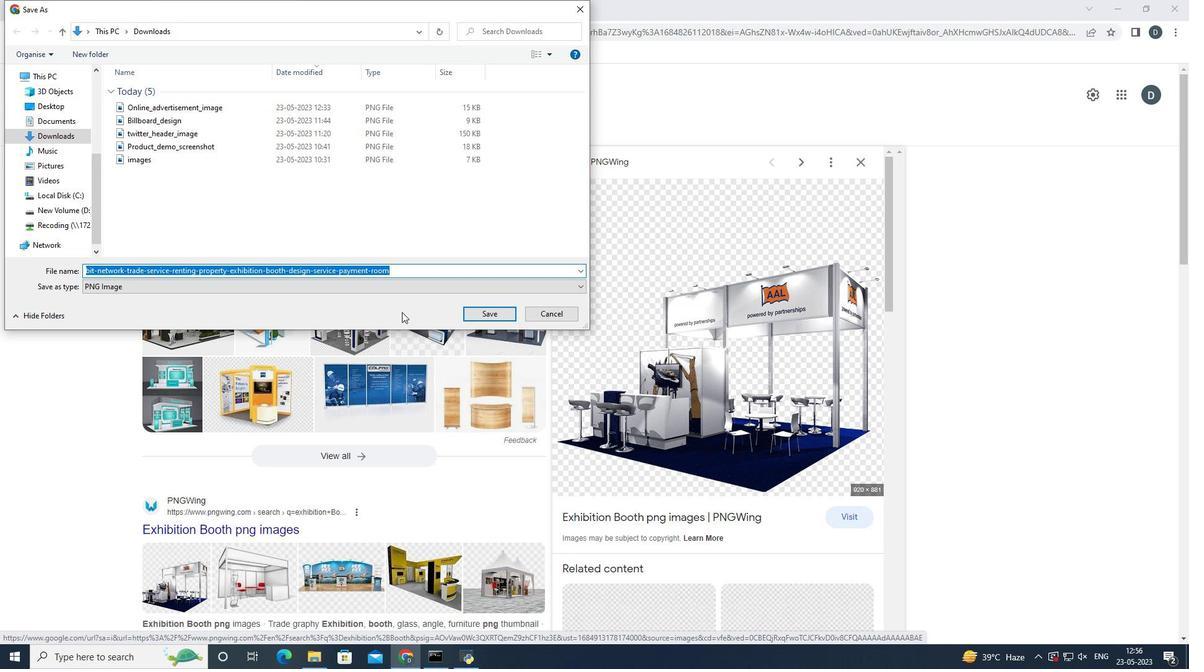 
Action: Key pressed <Key.shift>Trade<Key.shift_r>_show<Key.shift_r><Key.shift_r><Key.shift_r><Key.shift_r><Key.shift_r><Key.shift_r><Key.shift_r><Key.shift_r><Key.shift_r><Key.shift_r><Key.shift_r><Key.shift_r>_bootyh<Key.backspace><Key.backspace>h<Key.shift_r><Key.shift_r><Key.shift_r><Key.shift_r><Key.shift_r>_design.png<Key.enter>
Screenshot: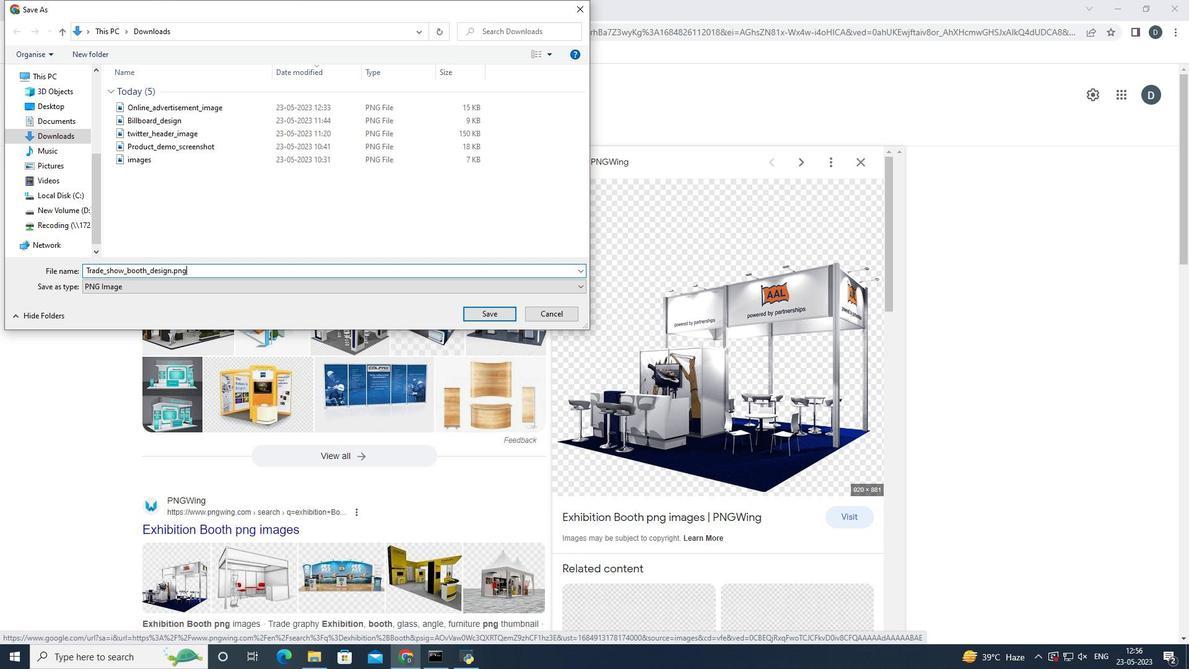 
Action: Mouse moved to (293, 11)
Screenshot: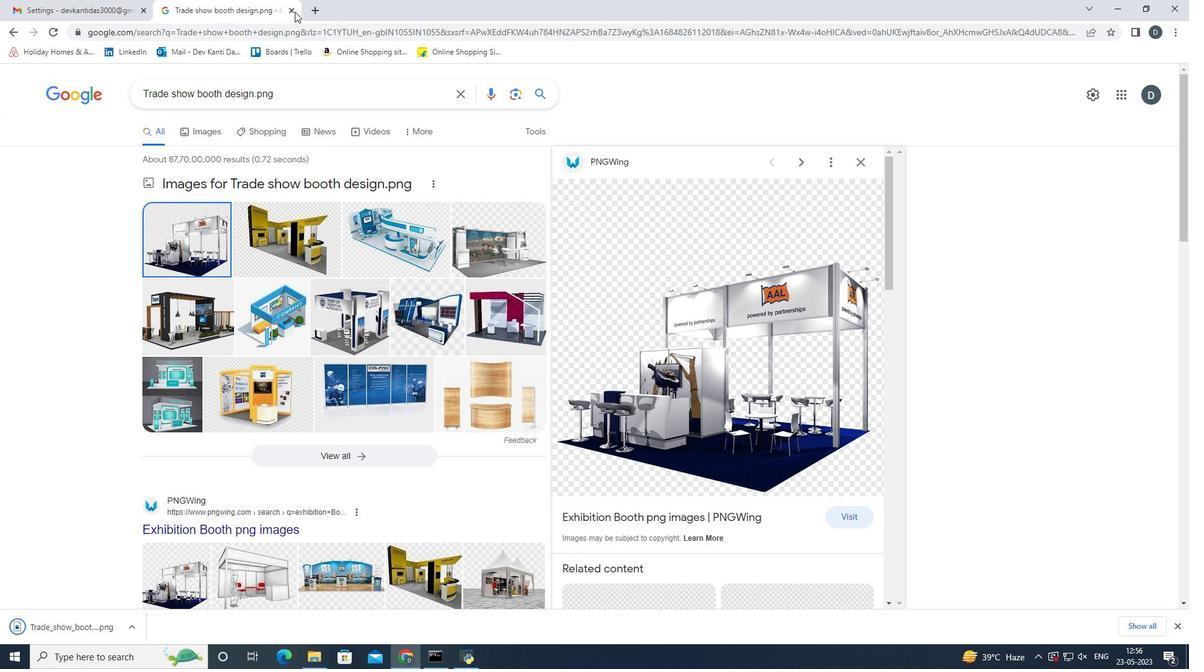 
Action: Mouse pressed left at (293, 11)
Screenshot: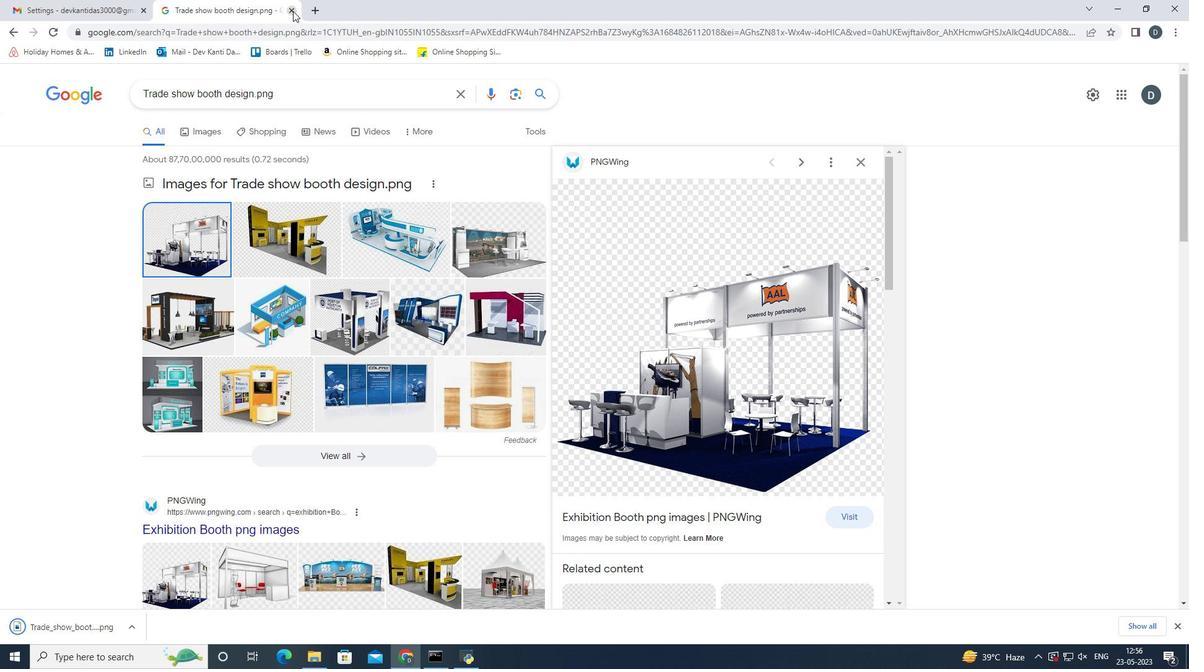 
Action: Mouse moved to (1178, 627)
Screenshot: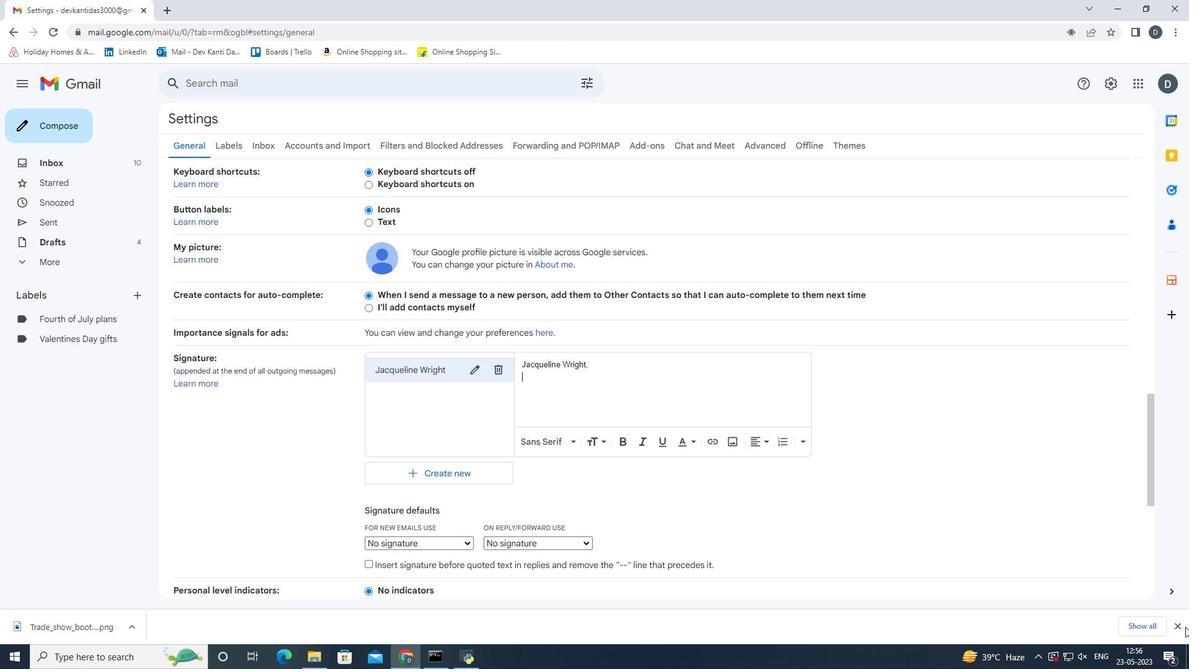 
Action: Mouse pressed left at (1178, 627)
Screenshot: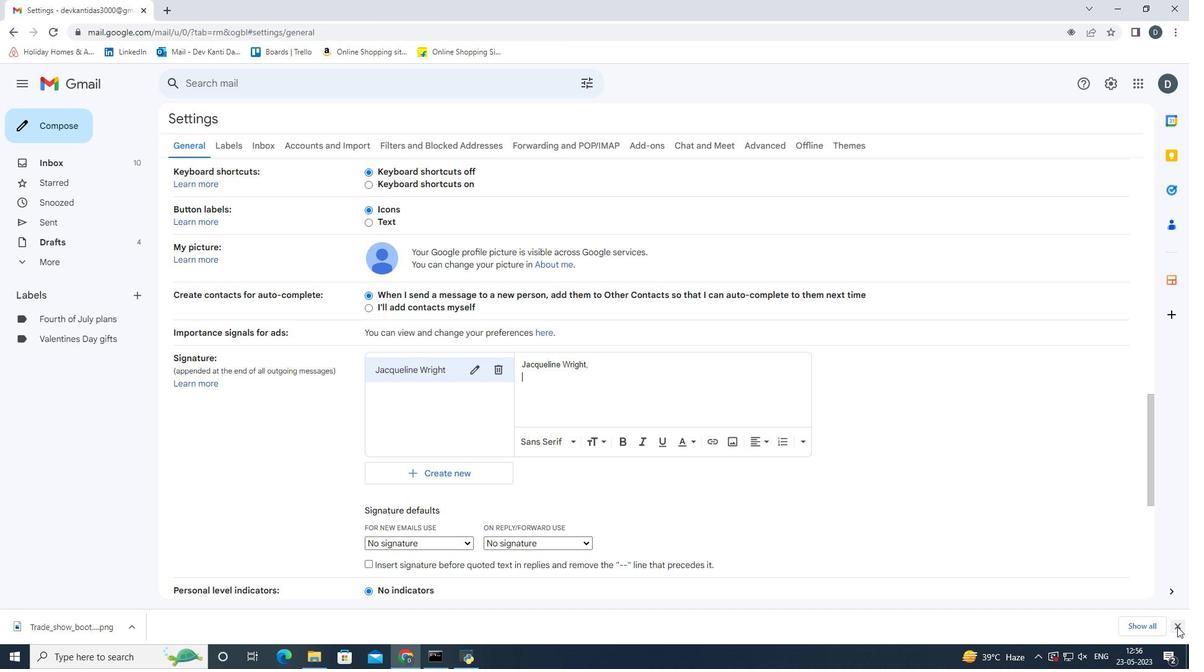 
Action: Mouse moved to (728, 444)
Screenshot: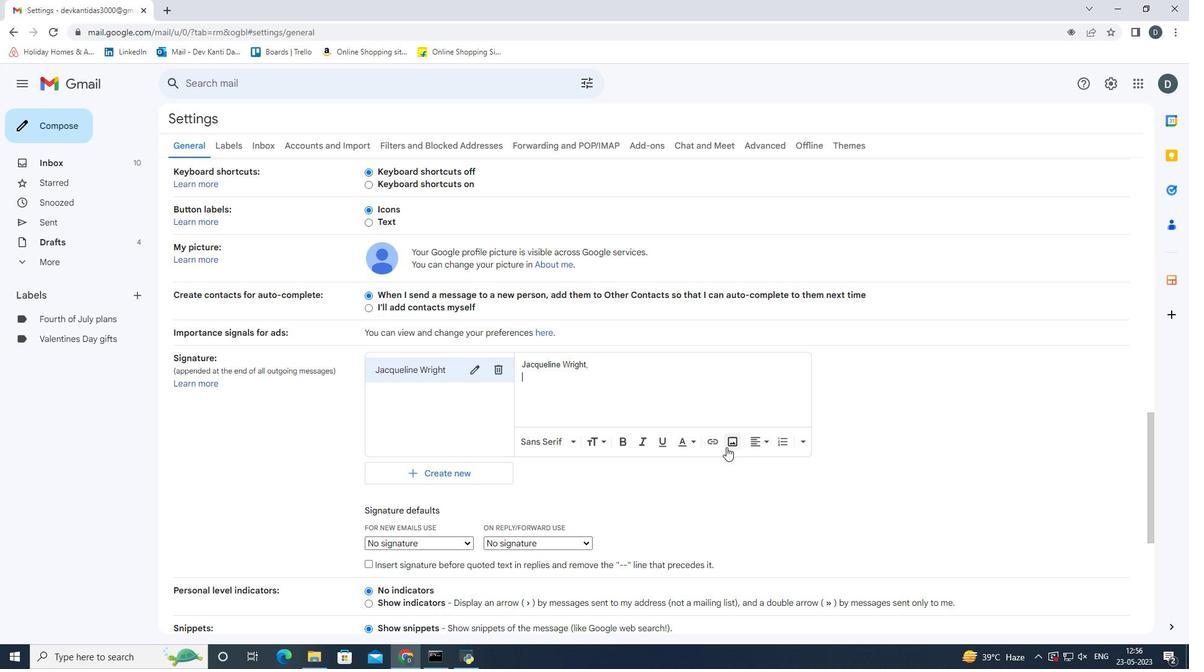 
Action: Mouse pressed left at (728, 444)
Screenshot: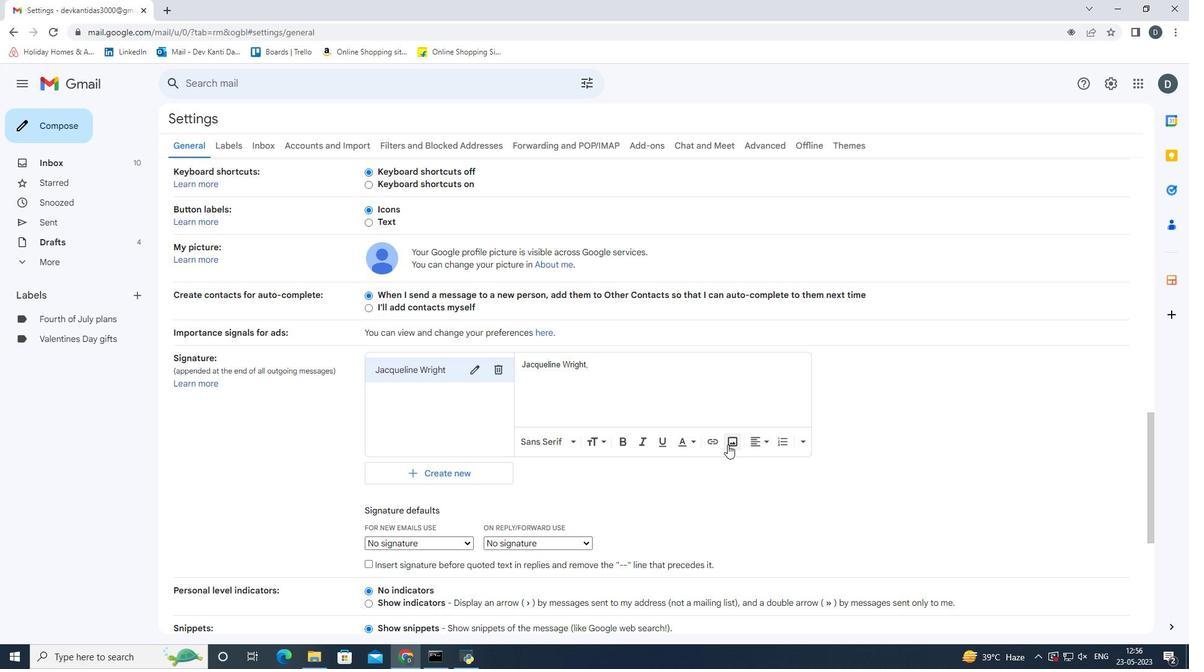 
Action: Mouse moved to (473, 207)
Screenshot: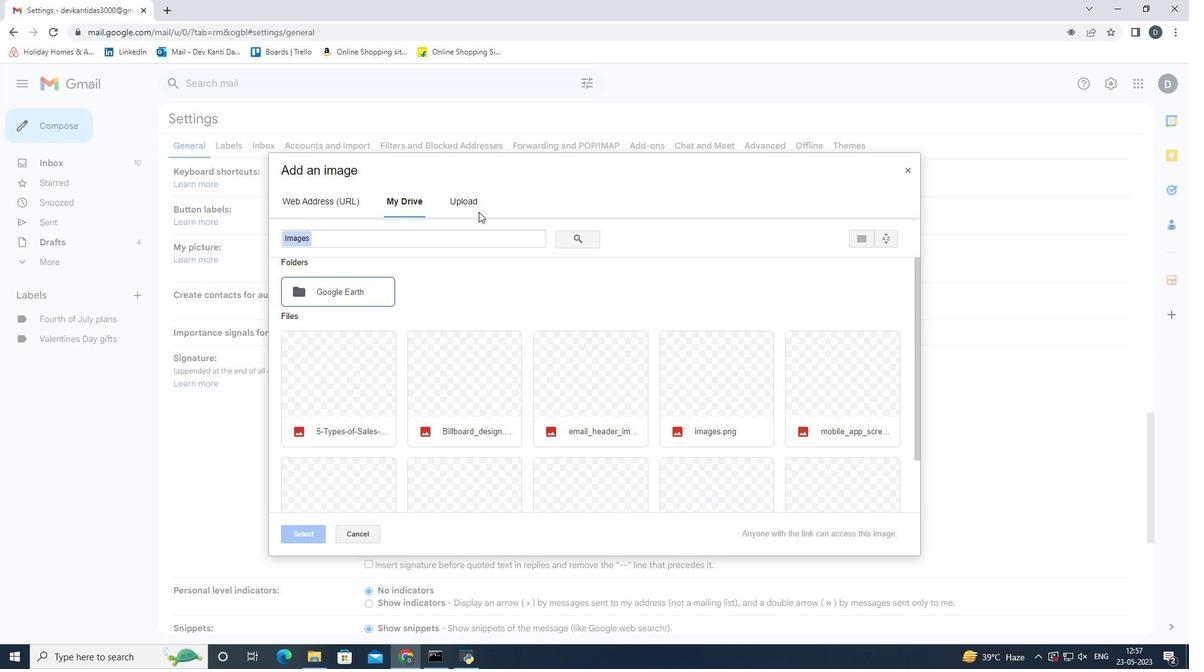
Action: Mouse pressed left at (473, 207)
Screenshot: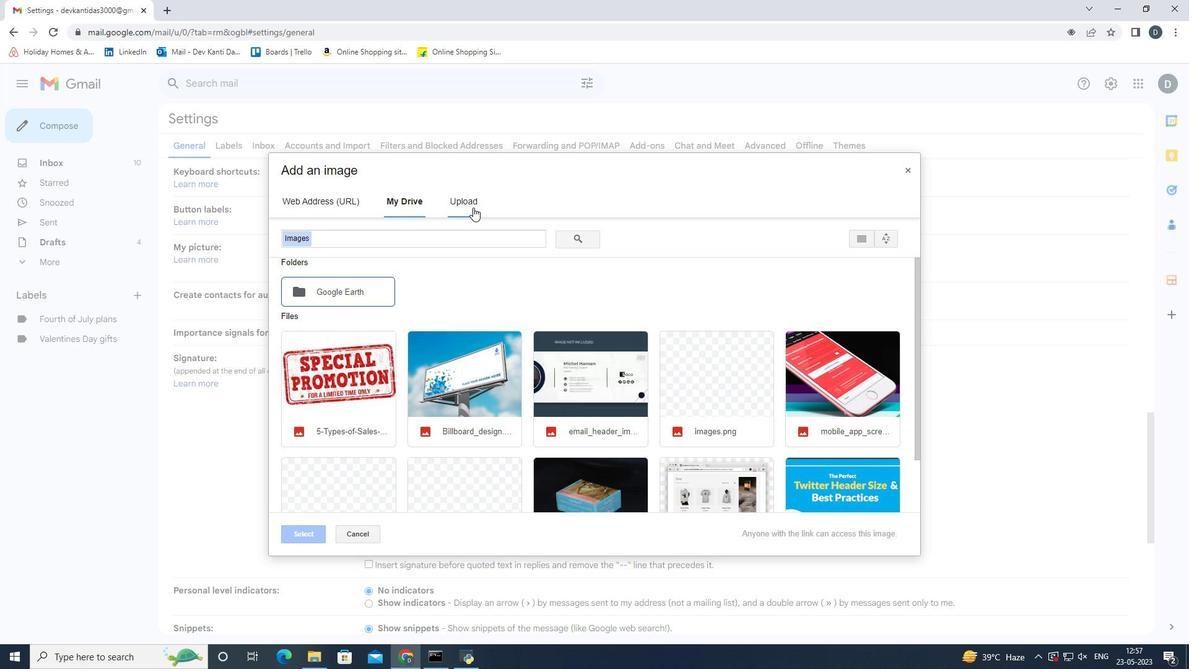 
Action: Mouse moved to (558, 380)
Screenshot: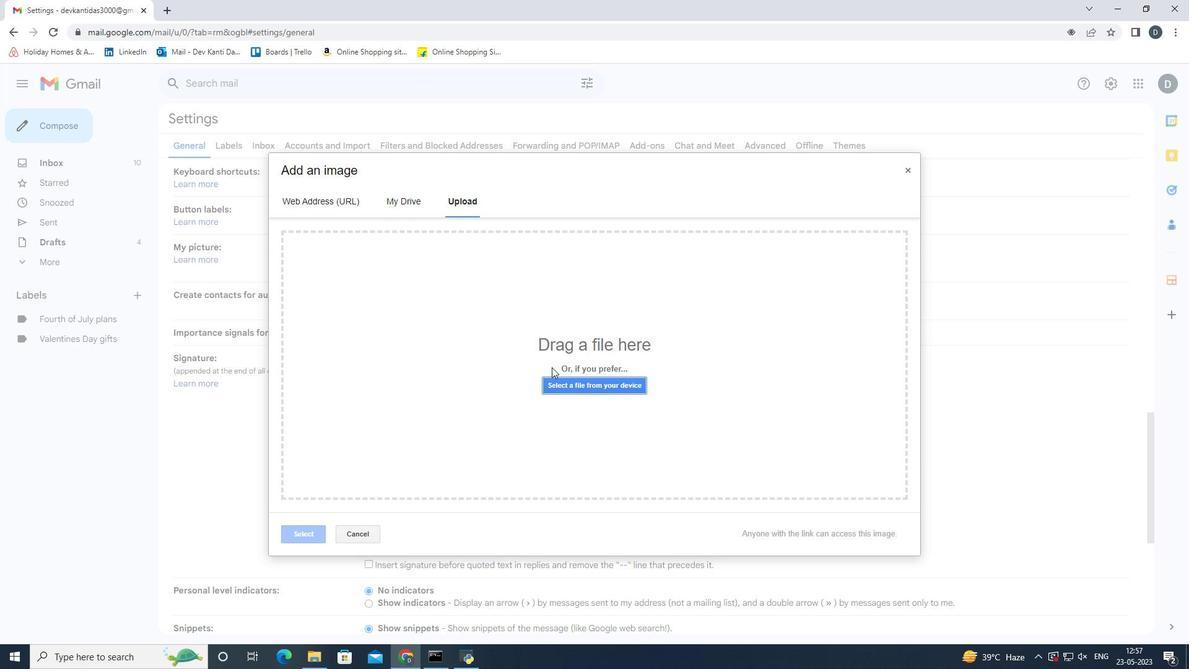 
Action: Mouse pressed left at (558, 380)
Screenshot: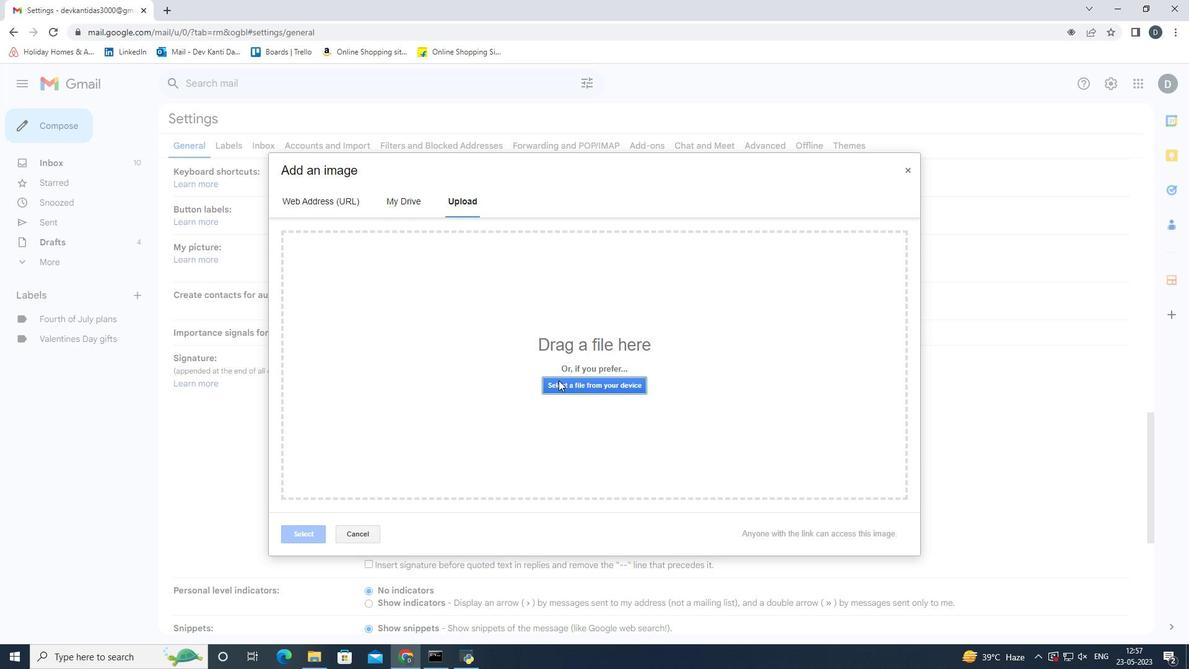 
Action: Mouse moved to (270, 104)
Screenshot: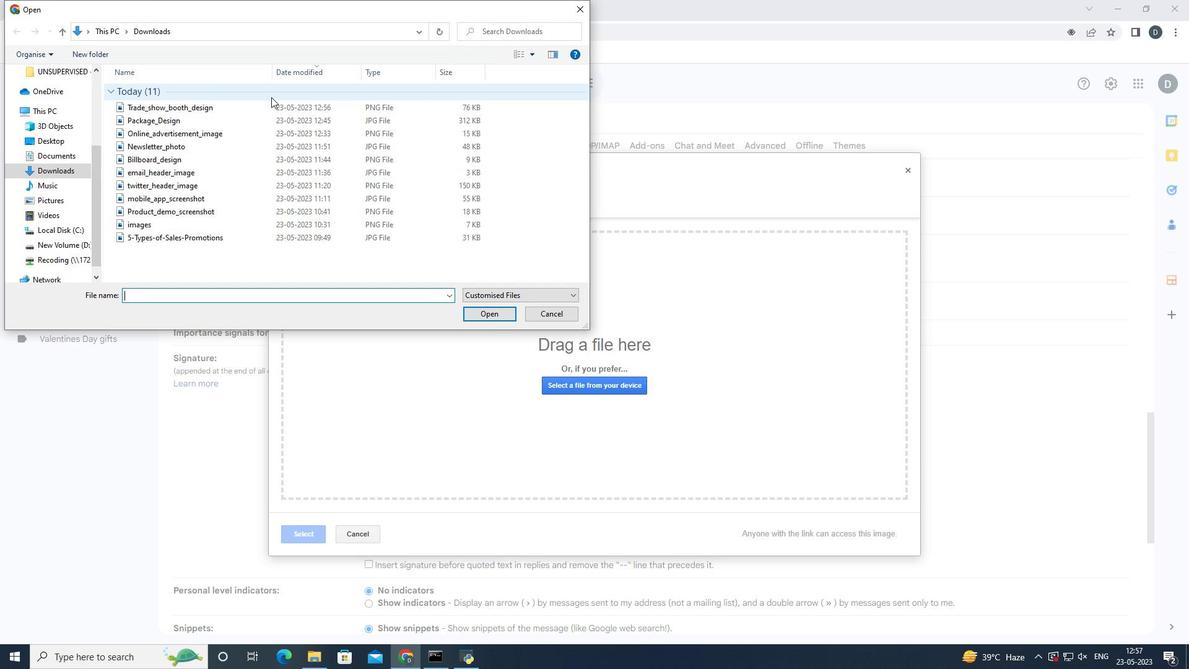 
Action: Mouse pressed left at (270, 104)
Screenshot: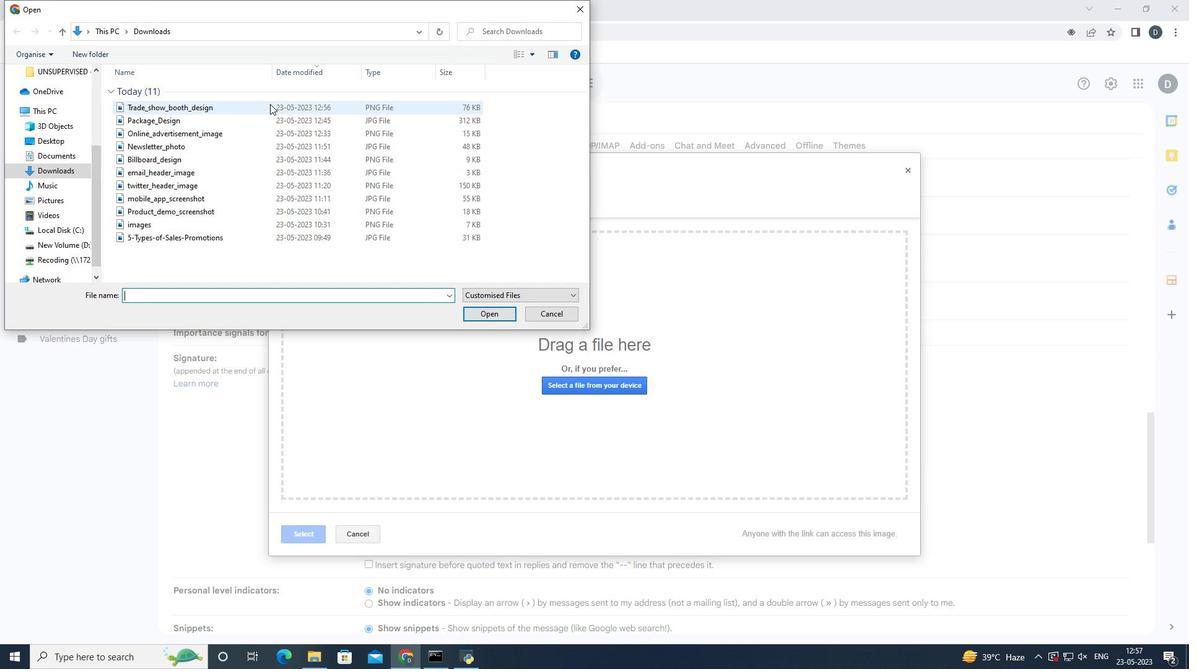 
Action: Mouse moved to (491, 318)
Screenshot: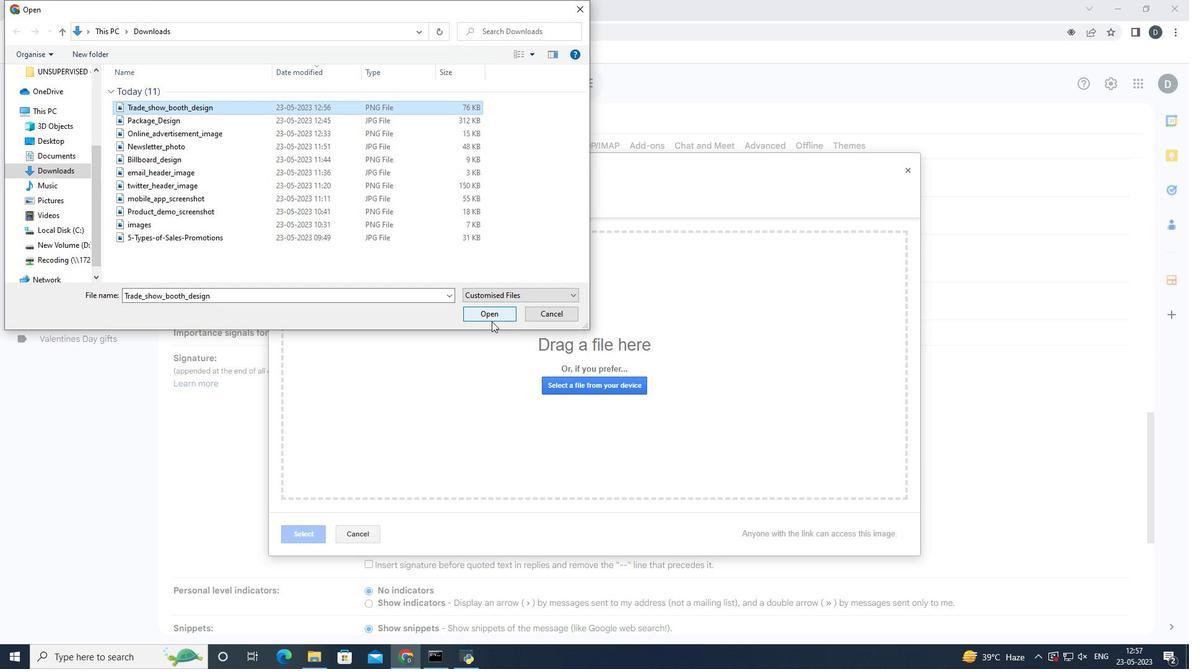 
Action: Mouse pressed left at (491, 318)
Screenshot: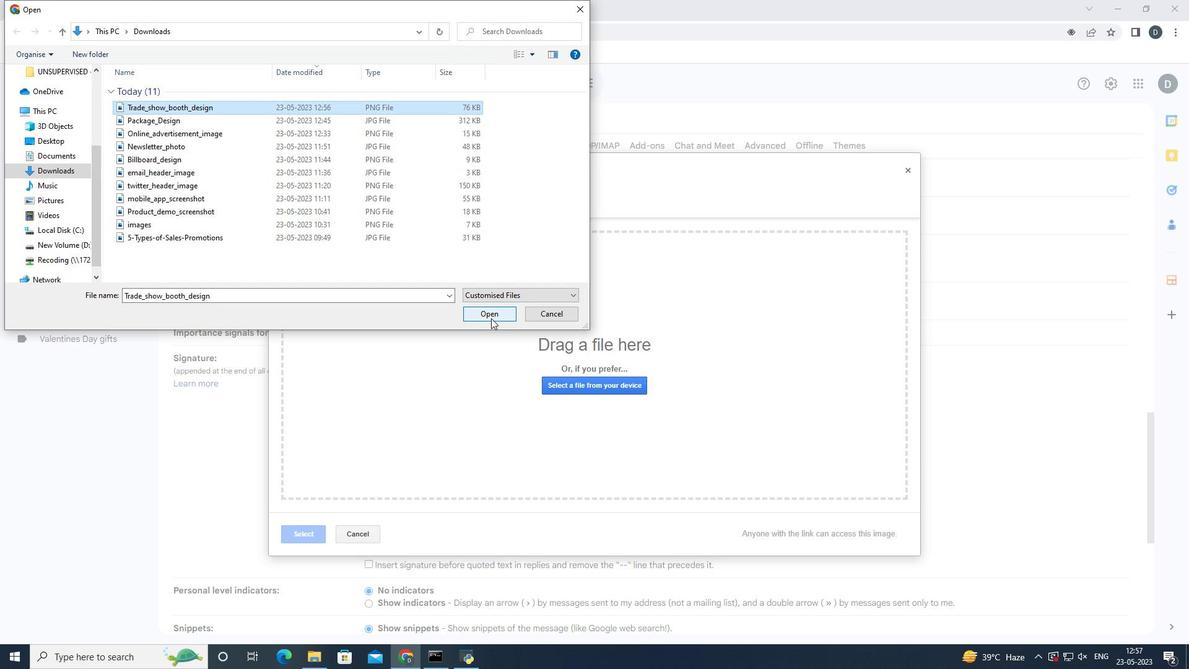 
Action: Mouse moved to (679, 405)
Screenshot: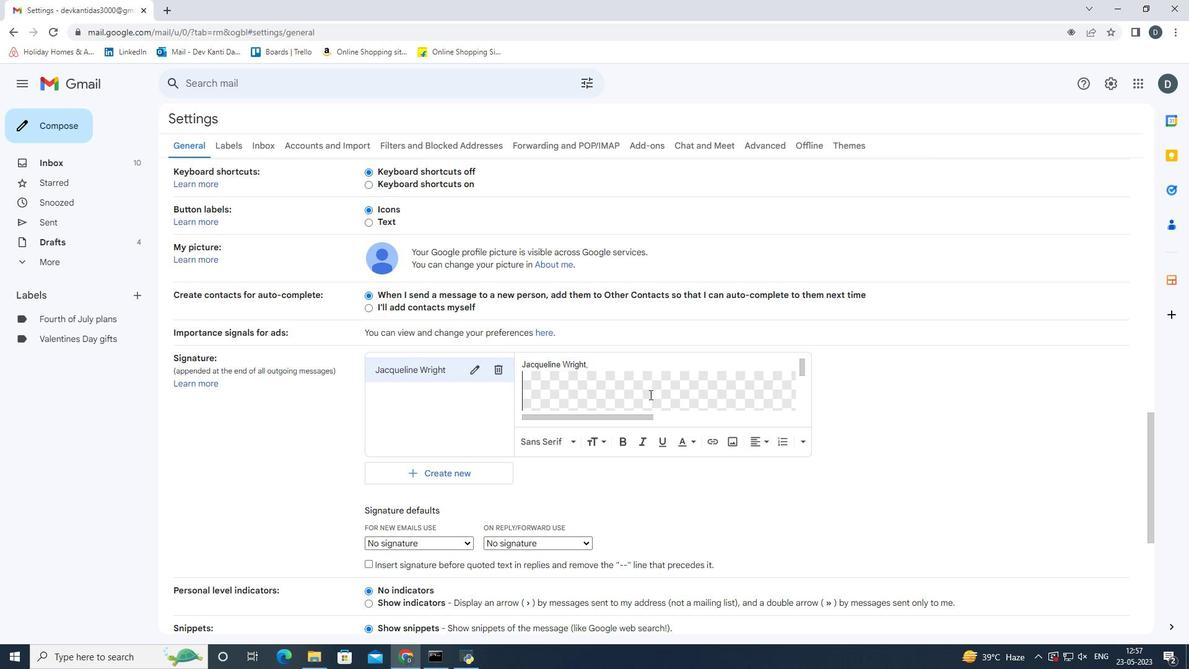 
Action: Mouse scrolled (679, 405) with delta (0, 0)
Screenshot: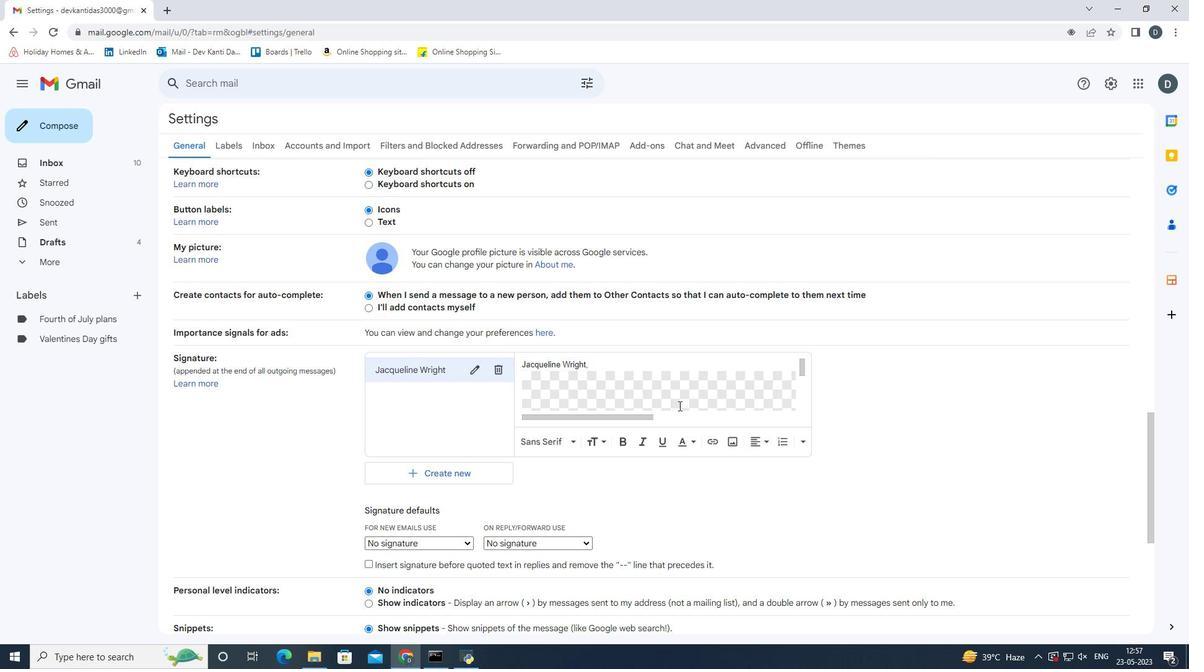 
Action: Mouse scrolled (679, 405) with delta (0, 0)
Screenshot: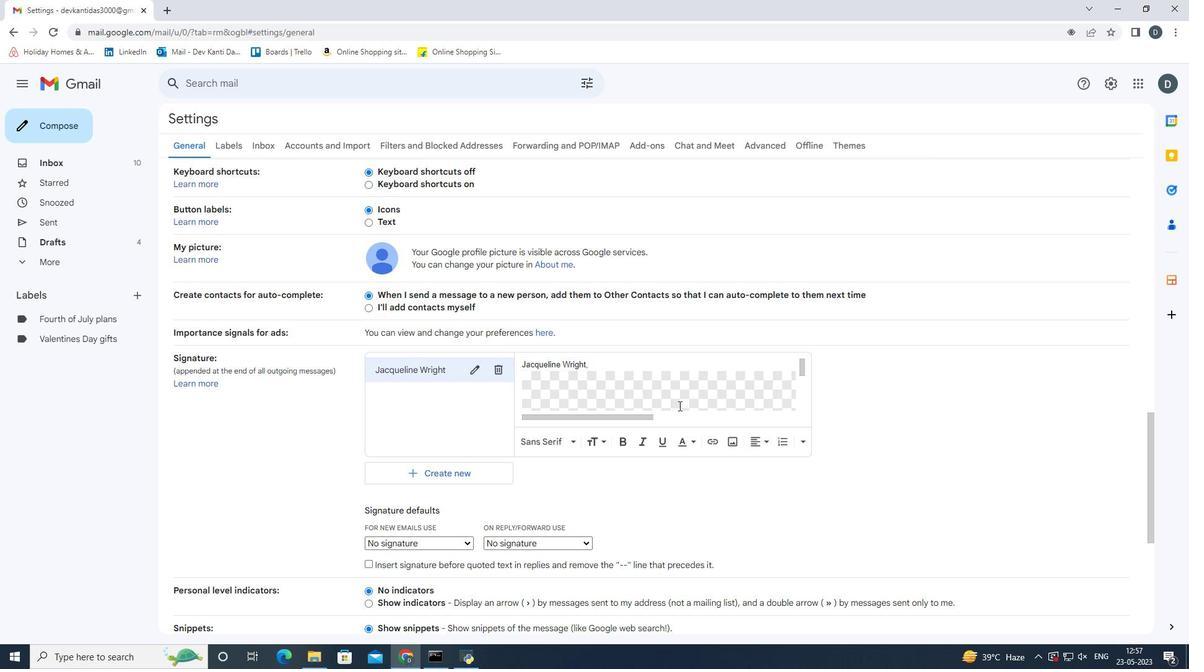 
Action: Mouse scrolled (679, 405) with delta (0, 0)
Screenshot: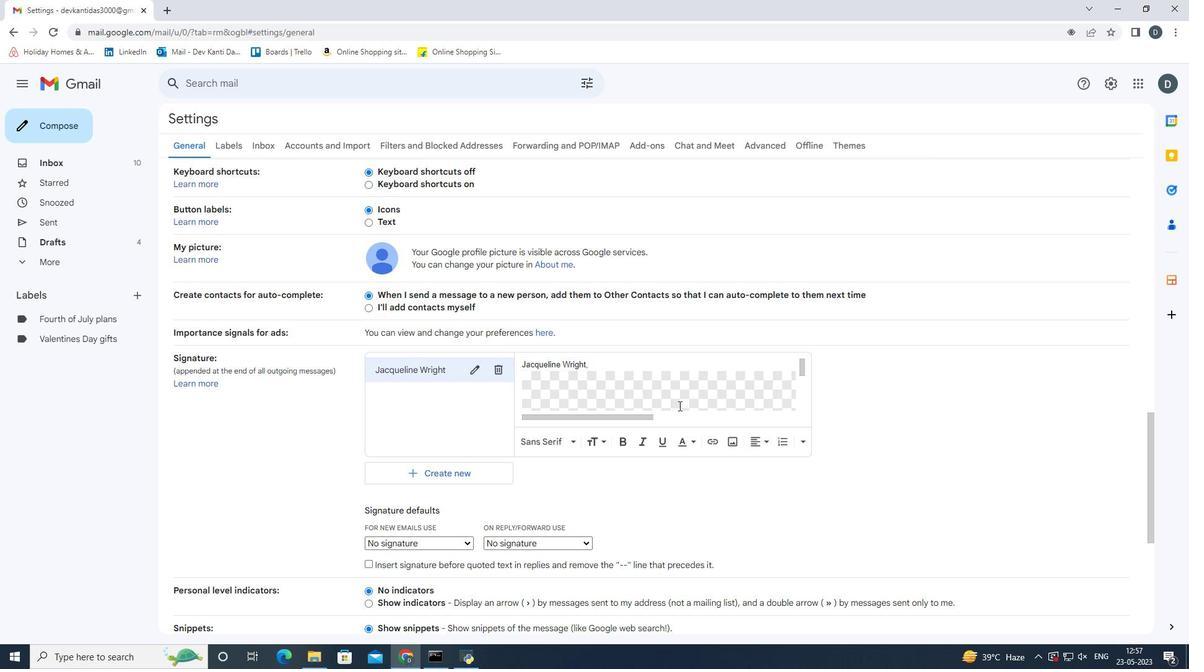 
Action: Mouse scrolled (679, 405) with delta (0, 0)
Screenshot: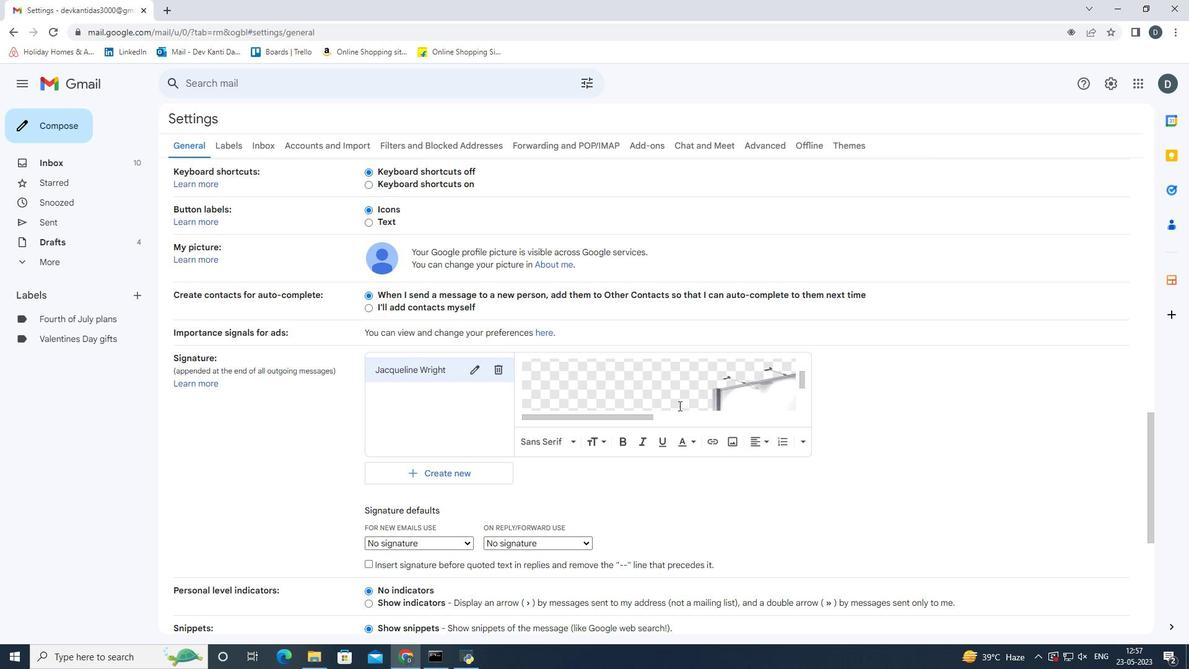 
Action: Mouse scrolled (679, 405) with delta (0, 0)
Screenshot: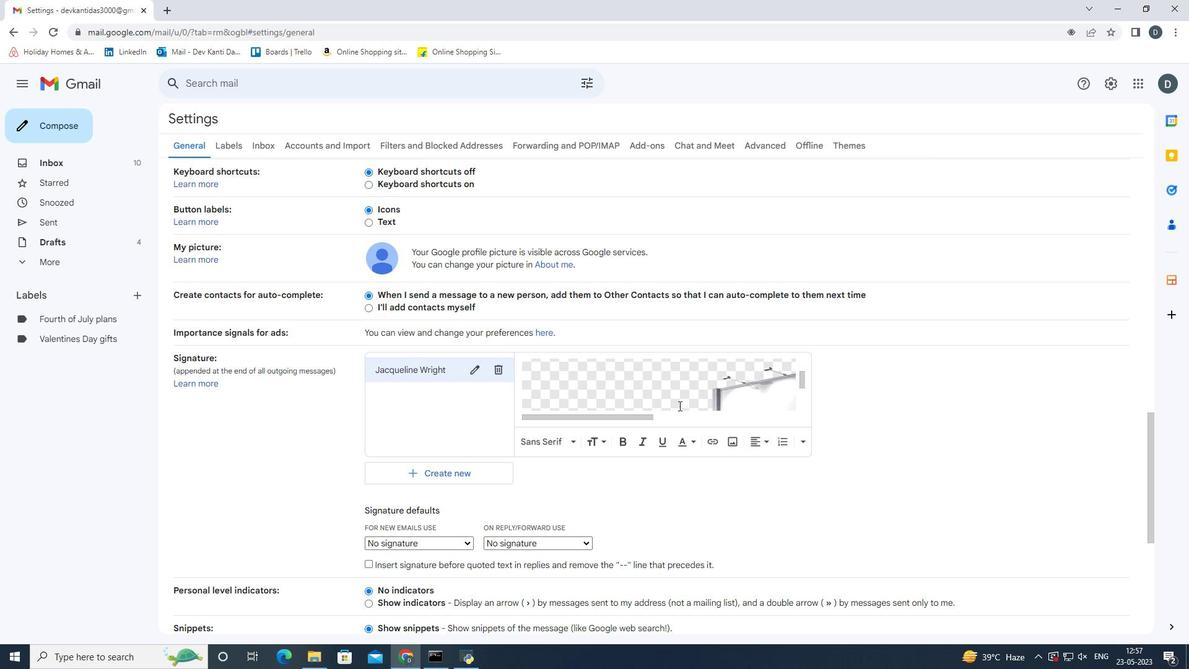 
Action: Mouse scrolled (679, 405) with delta (0, 0)
Screenshot: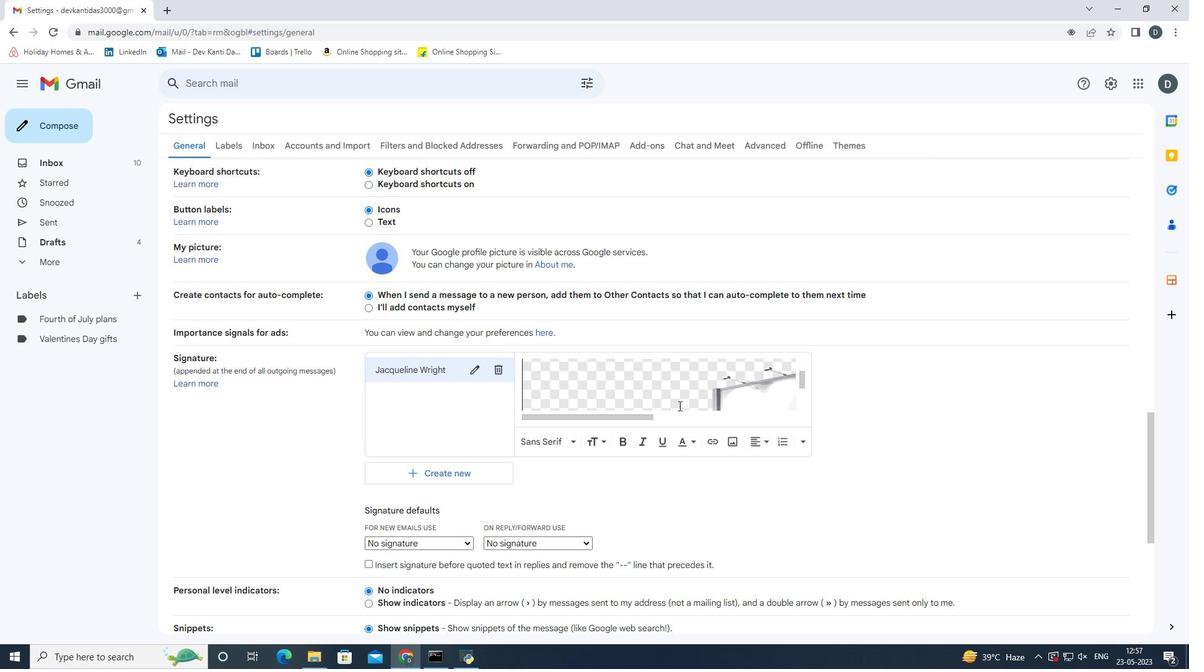
Action: Mouse scrolled (679, 405) with delta (0, 0)
Screenshot: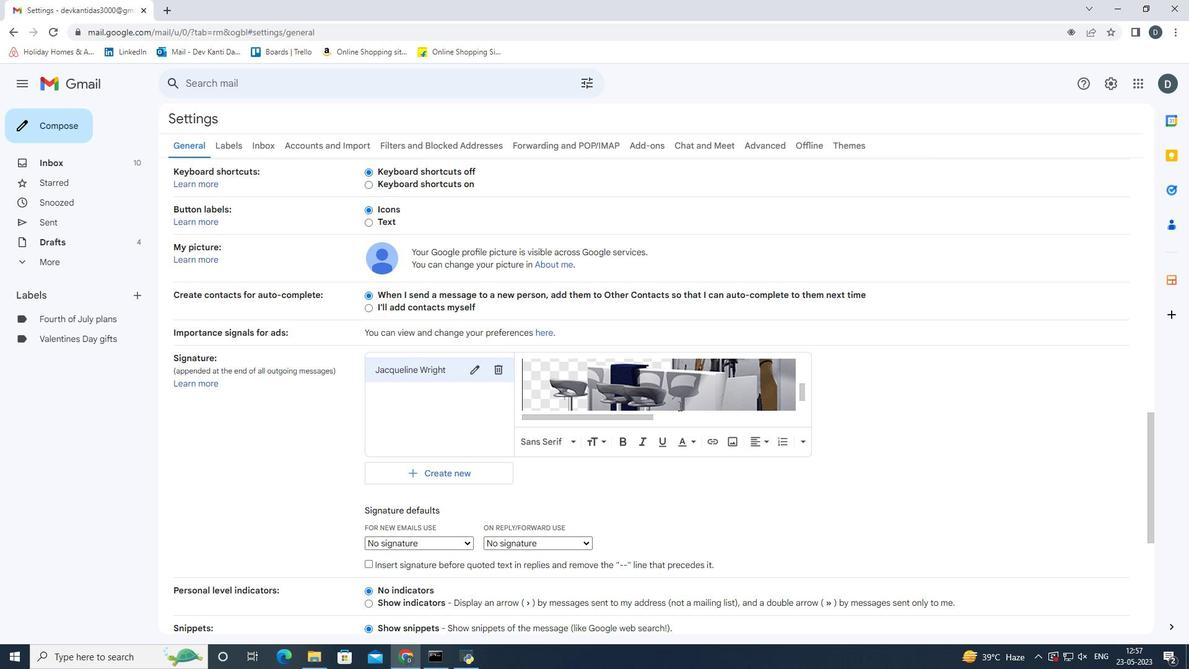 
Action: Mouse scrolled (679, 405) with delta (0, 0)
Screenshot: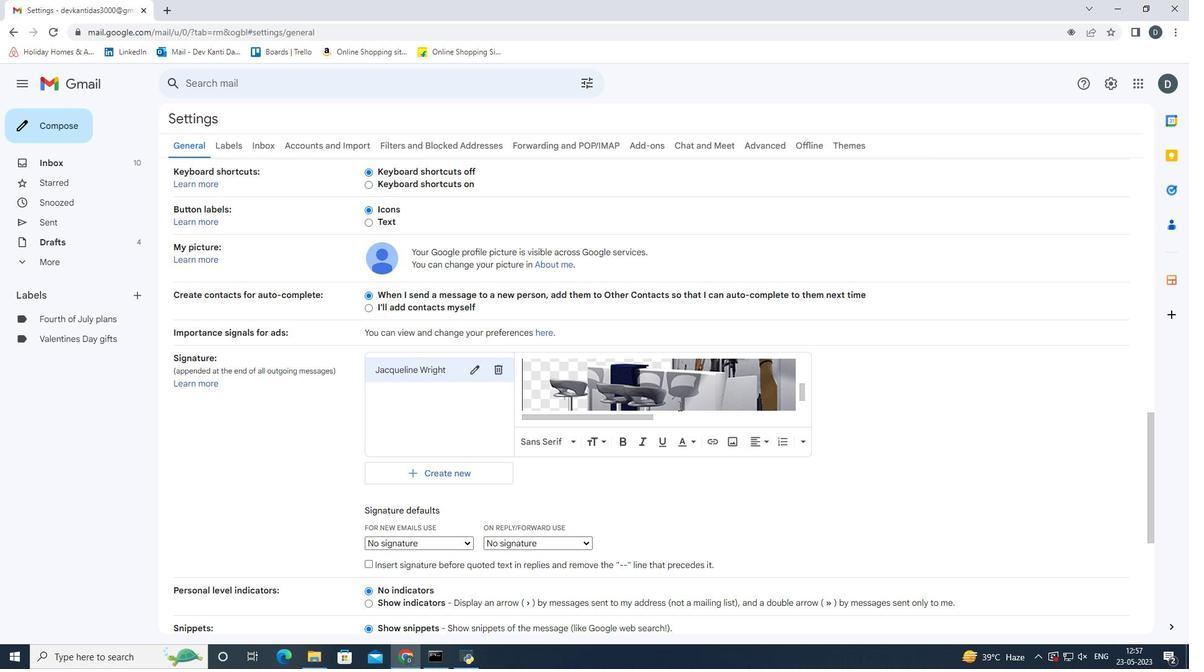 
Action: Mouse scrolled (679, 406) with delta (0, 0)
Screenshot: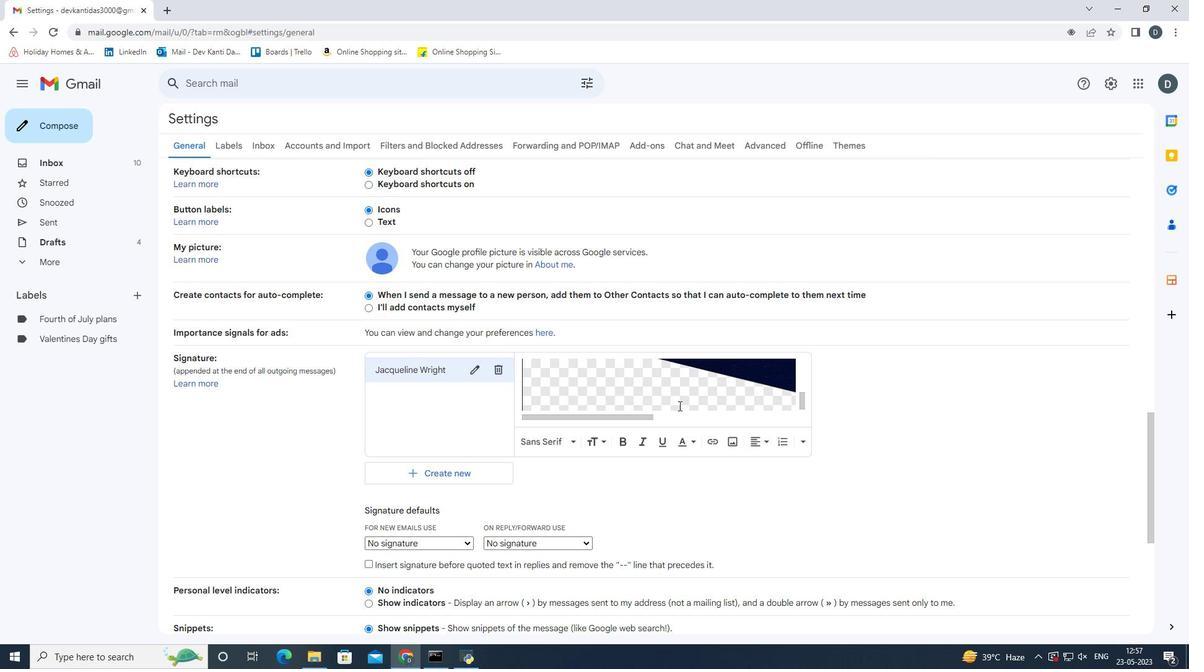 
Action: Mouse scrolled (679, 406) with delta (0, 0)
Screenshot: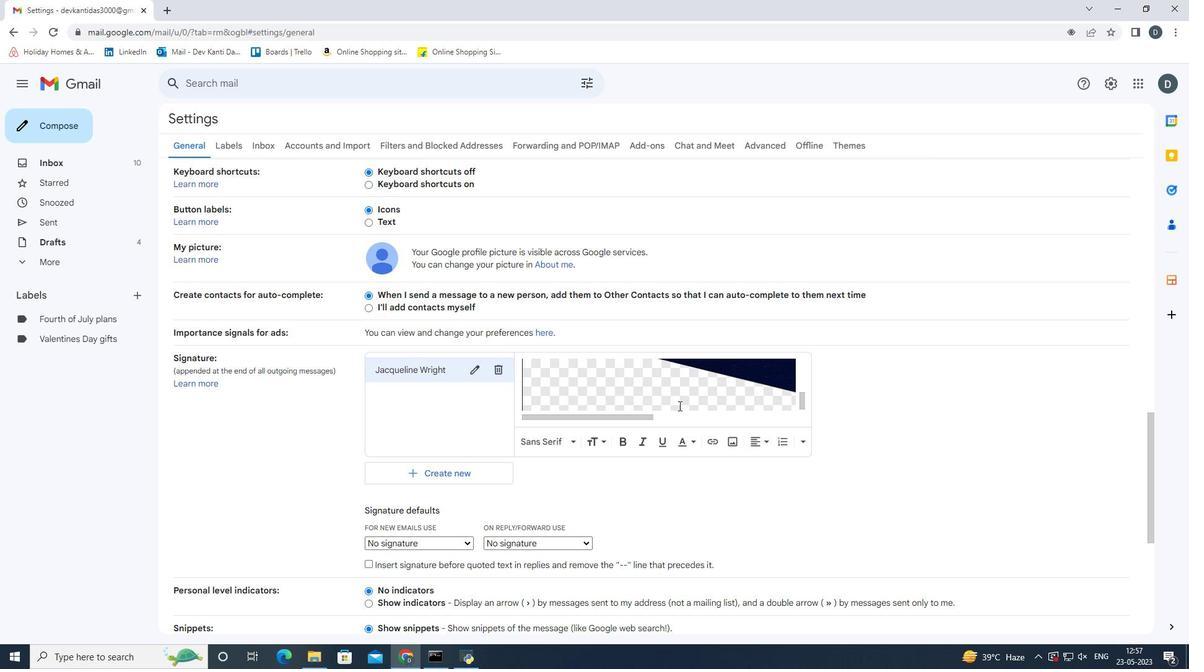 
Action: Mouse scrolled (679, 406) with delta (0, 0)
Screenshot: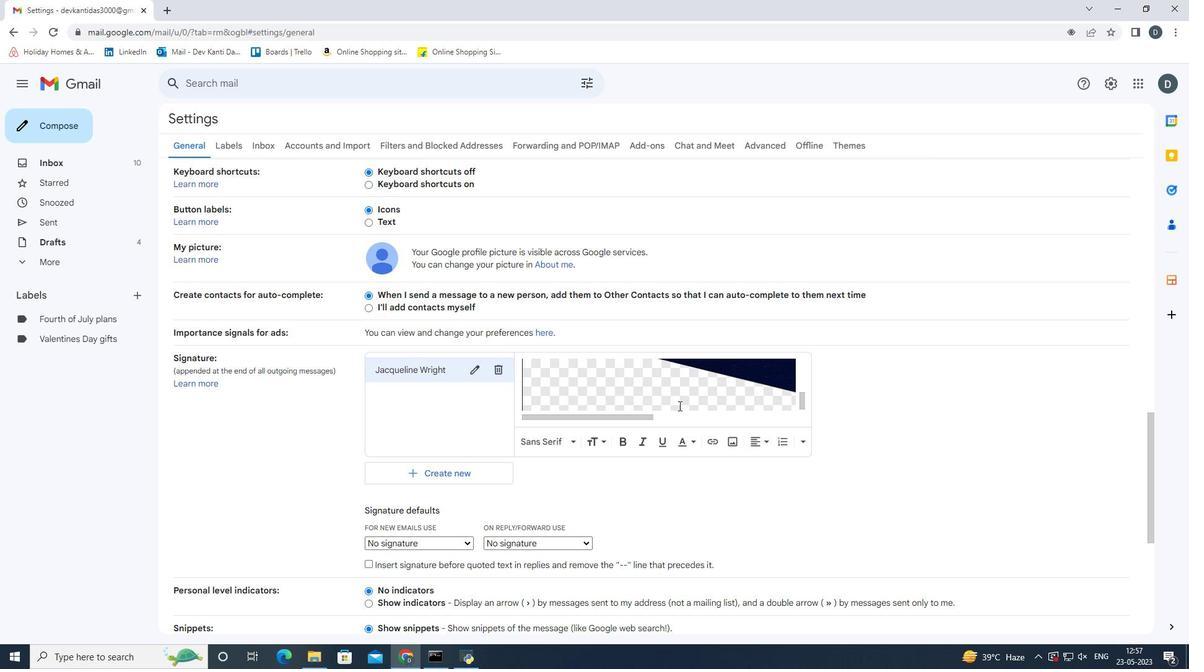 
Action: Mouse scrolled (679, 406) with delta (0, 0)
Screenshot: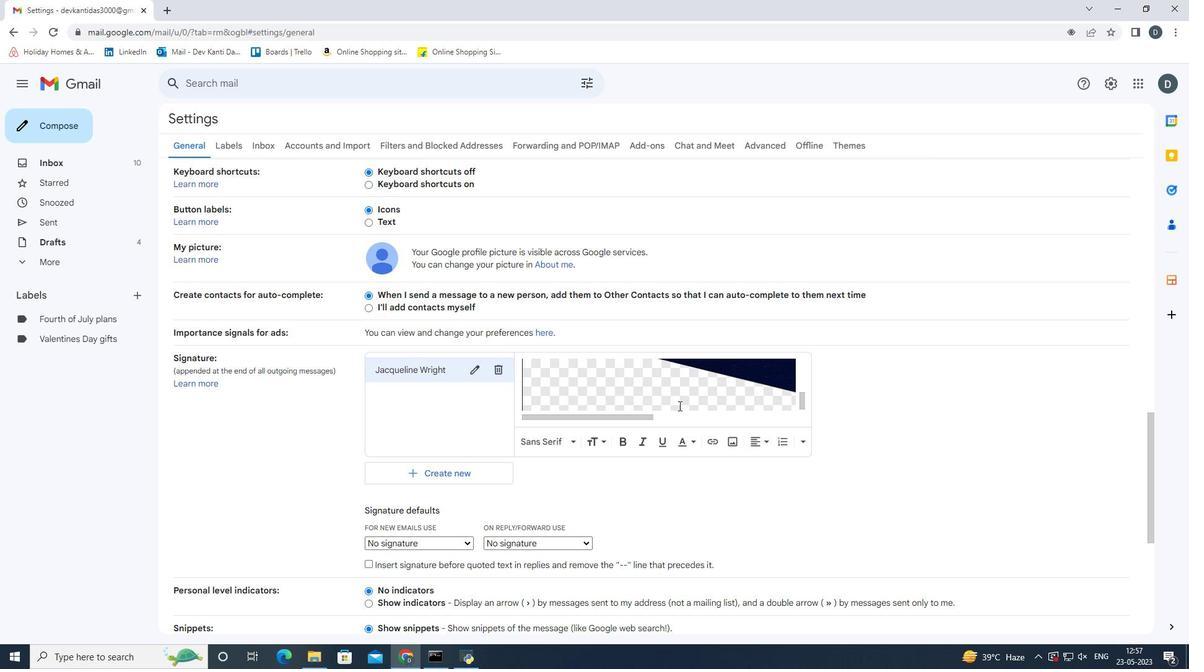 
Action: Mouse scrolled (679, 406) with delta (0, 0)
Screenshot: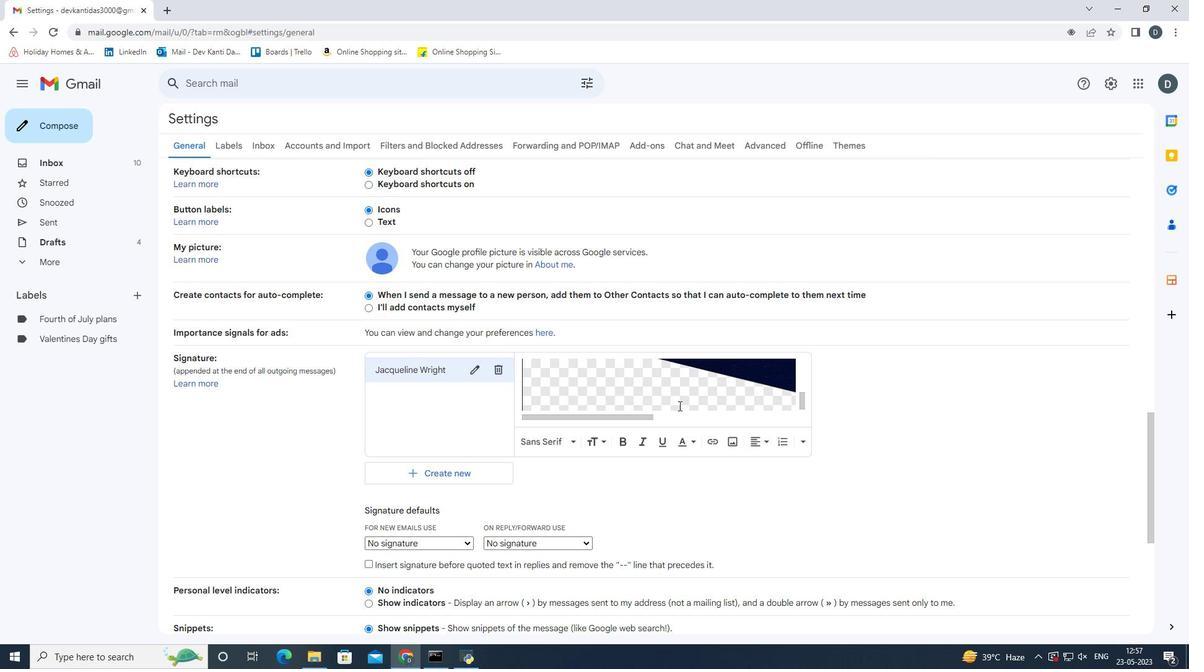 
Action: Mouse scrolled (679, 406) with delta (0, 0)
Screenshot: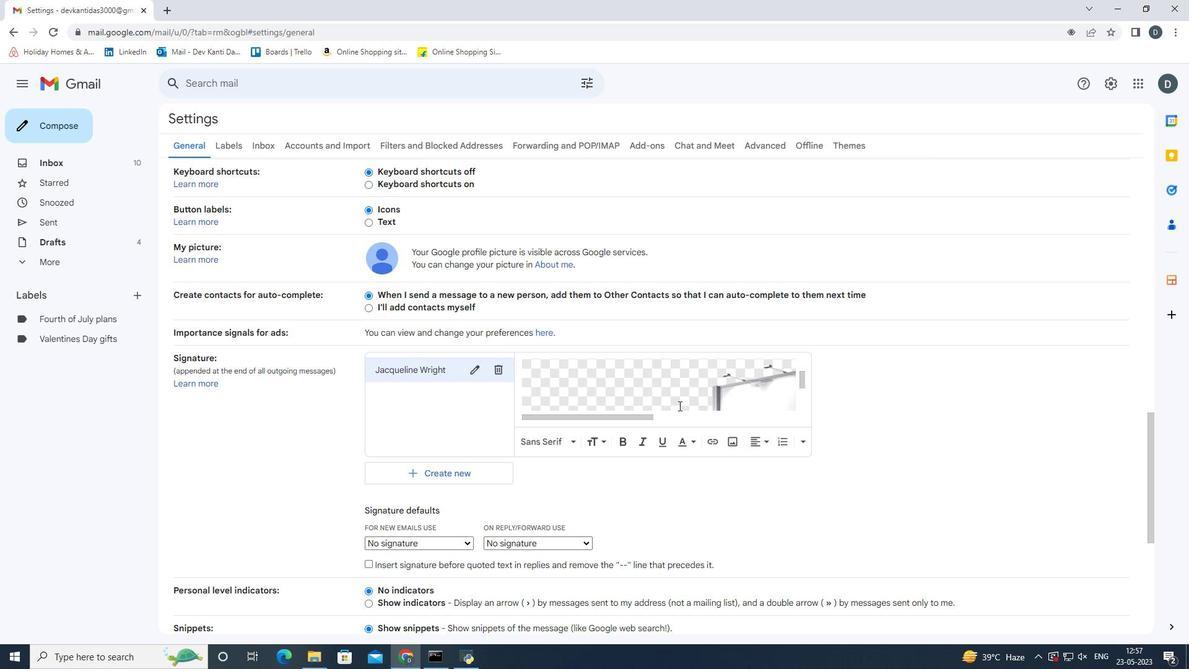 
Action: Mouse scrolled (679, 406) with delta (0, 0)
Screenshot: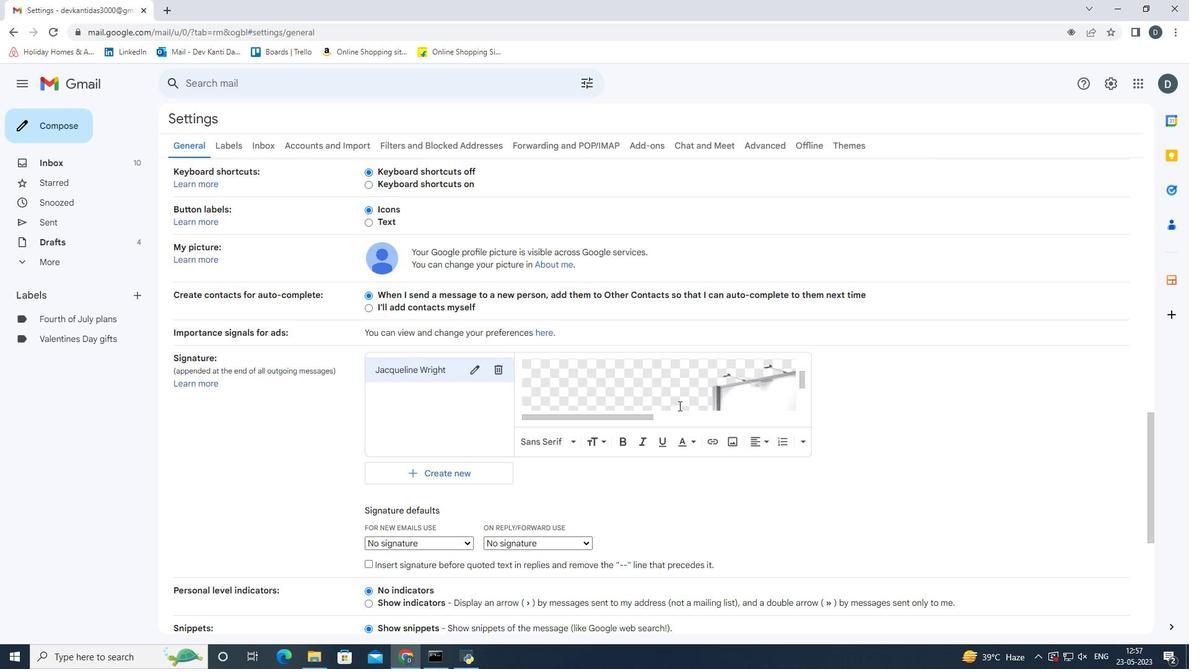 
Action: Mouse scrolled (679, 406) with delta (0, 0)
Screenshot: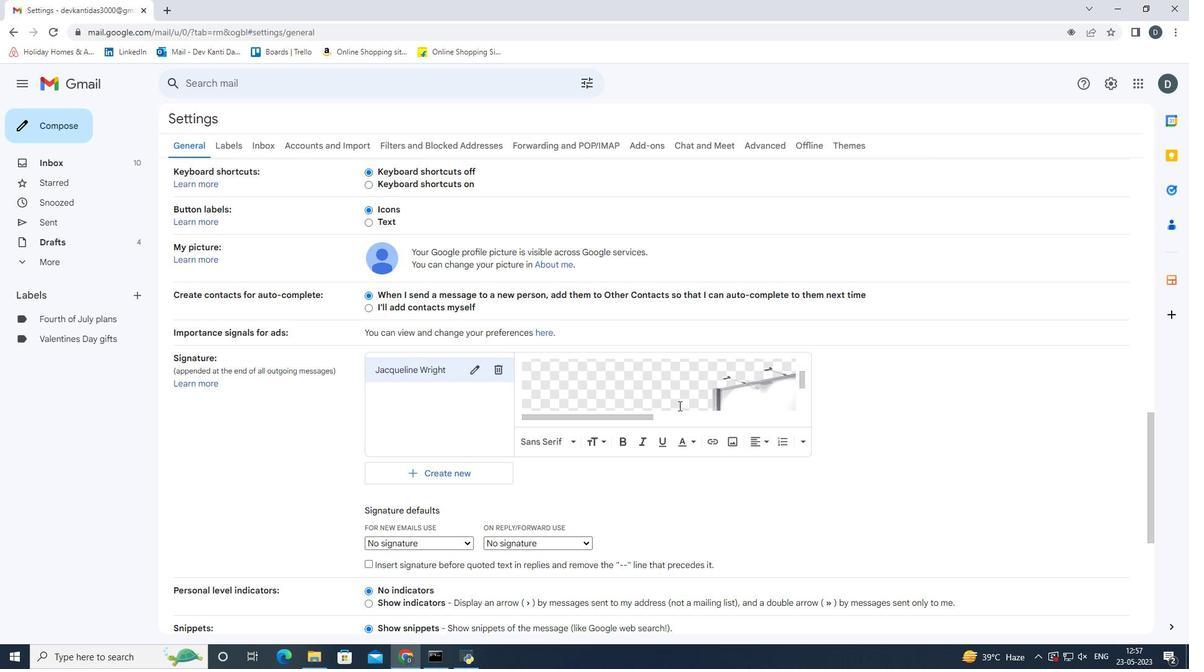
Action: Mouse scrolled (679, 406) with delta (0, 0)
Screenshot: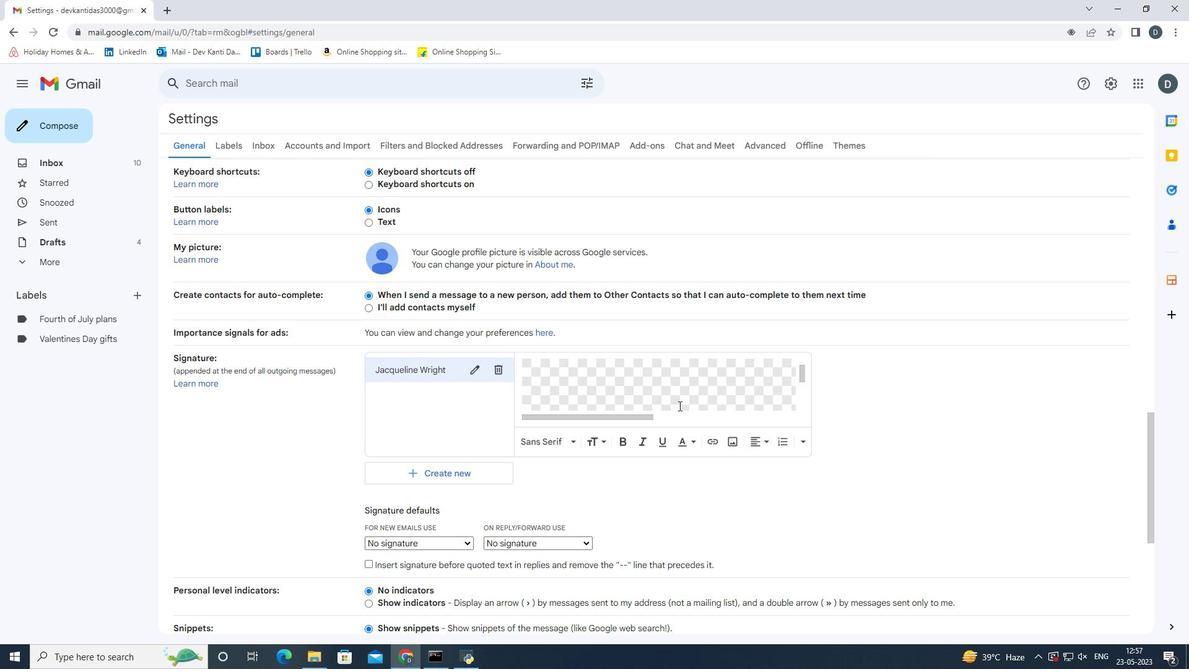 
Action: Mouse scrolled (679, 406) with delta (0, 0)
Screenshot: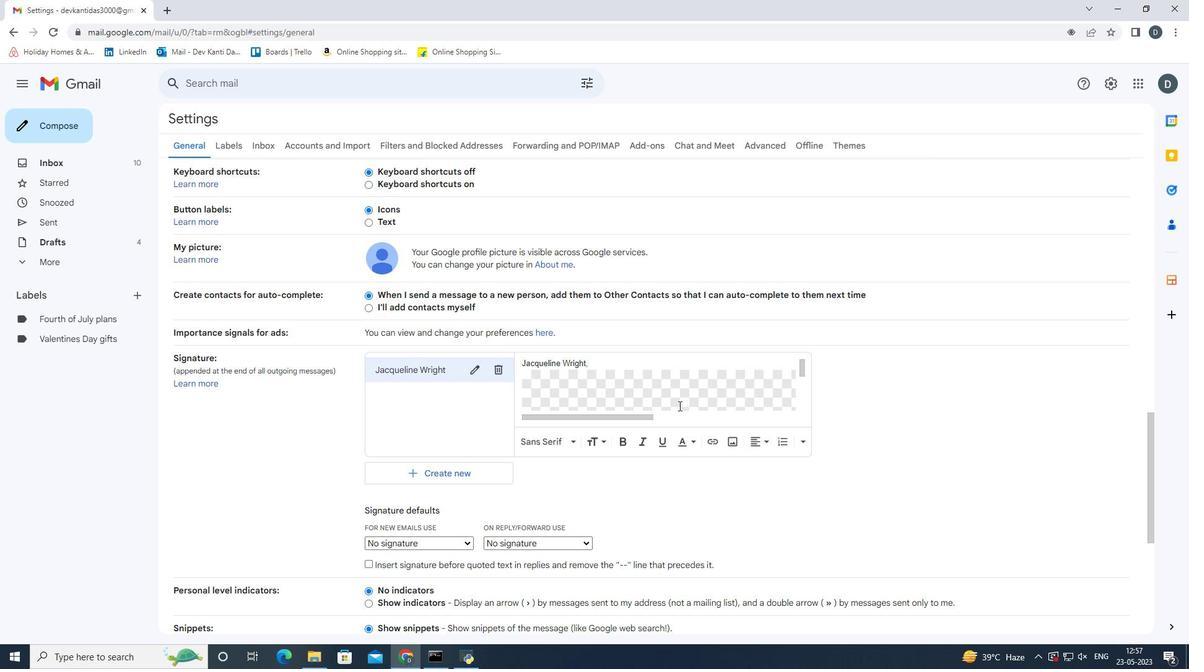 
Action: Mouse moved to (675, 500)
Screenshot: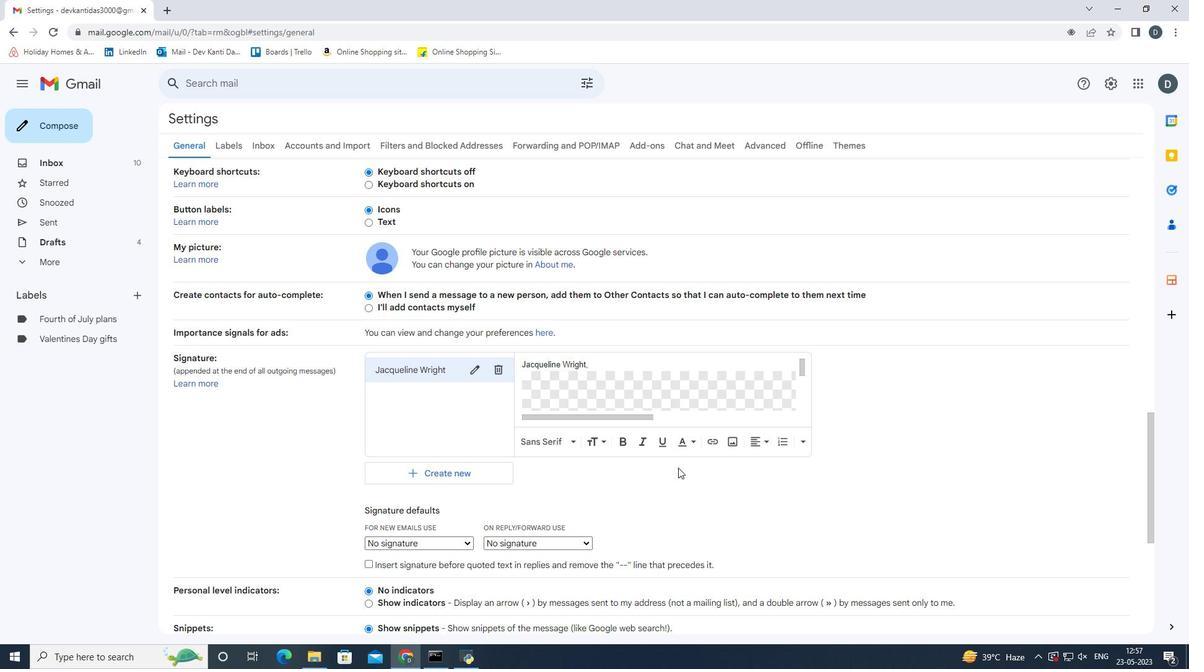 
Action: Mouse pressed left at (675, 500)
Screenshot: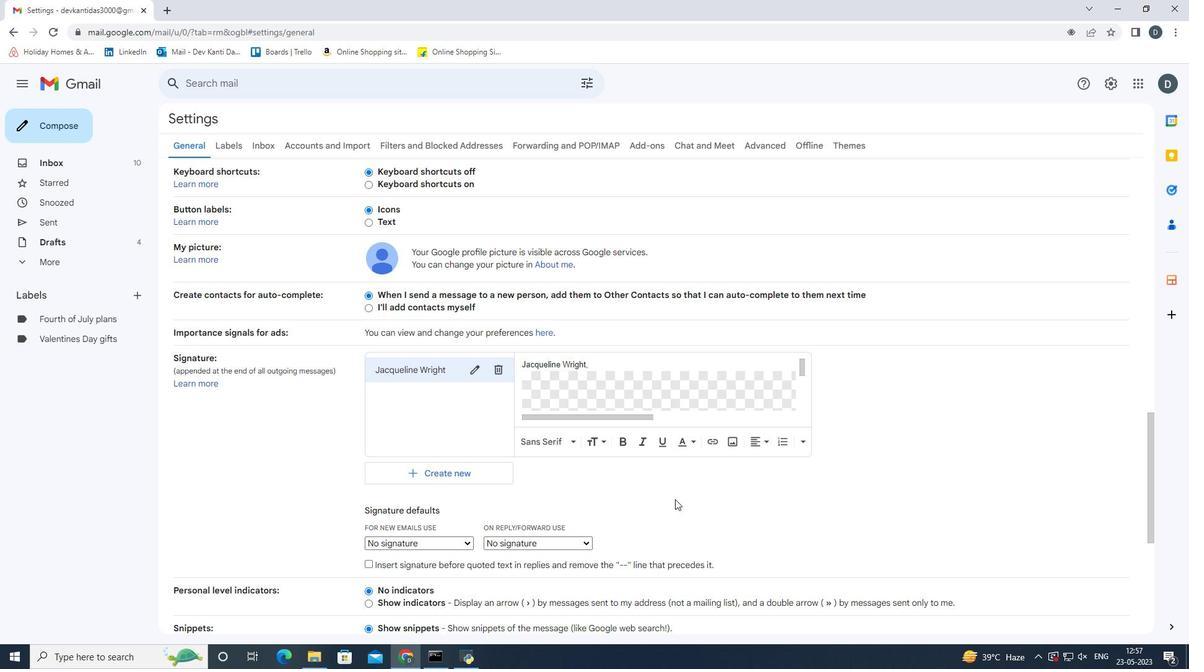 
Action: Mouse moved to (426, 545)
Screenshot: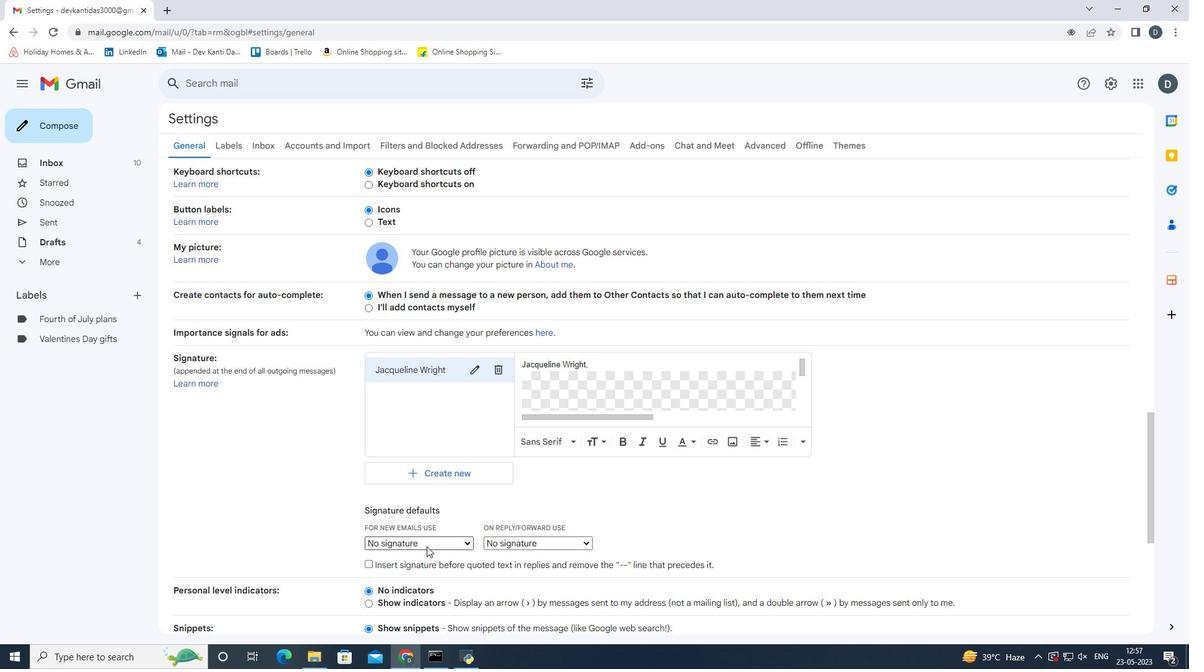 
Action: Mouse pressed left at (426, 545)
Screenshot: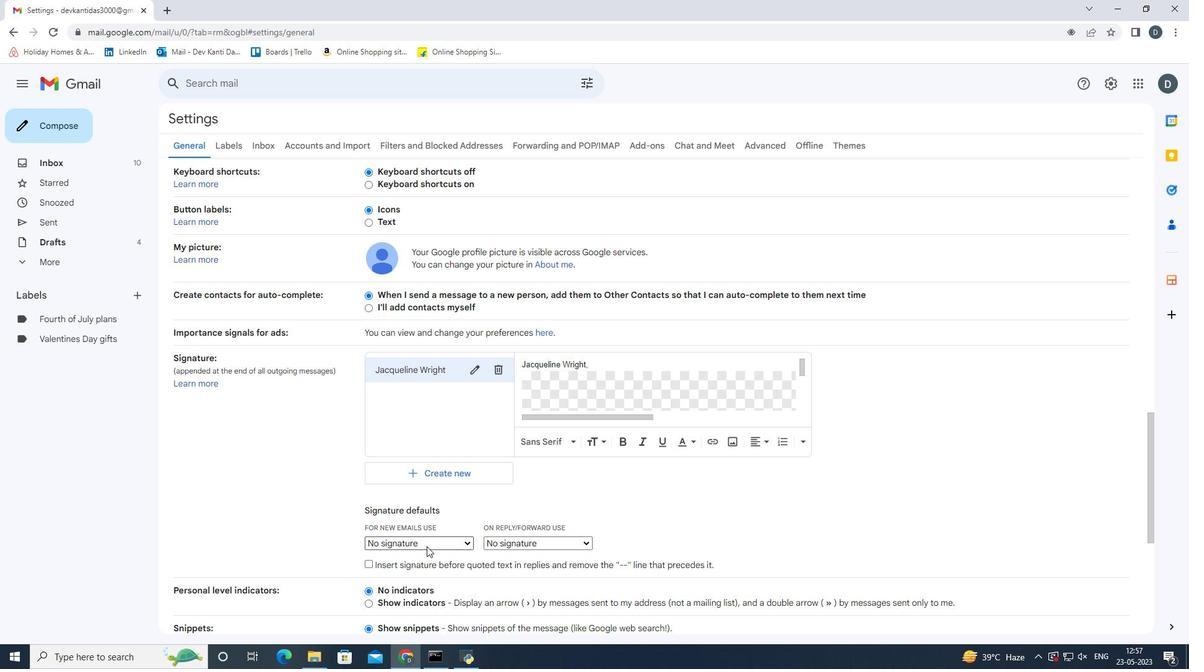 
Action: Mouse moved to (422, 567)
Screenshot: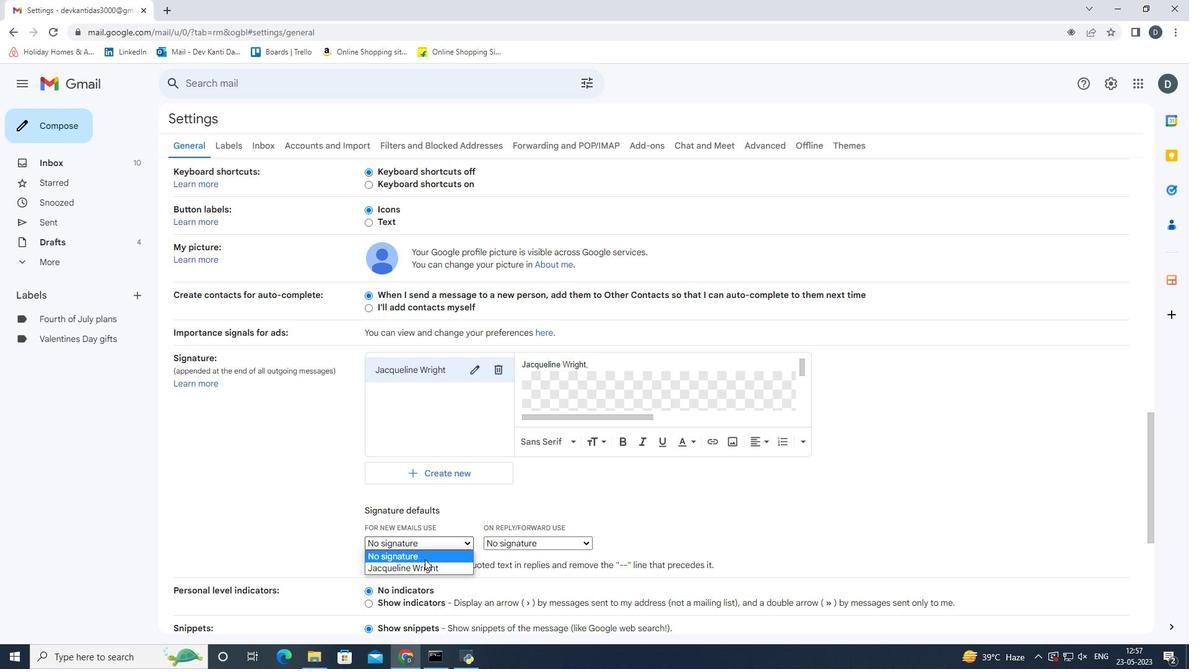
Action: Mouse pressed left at (422, 567)
Screenshot: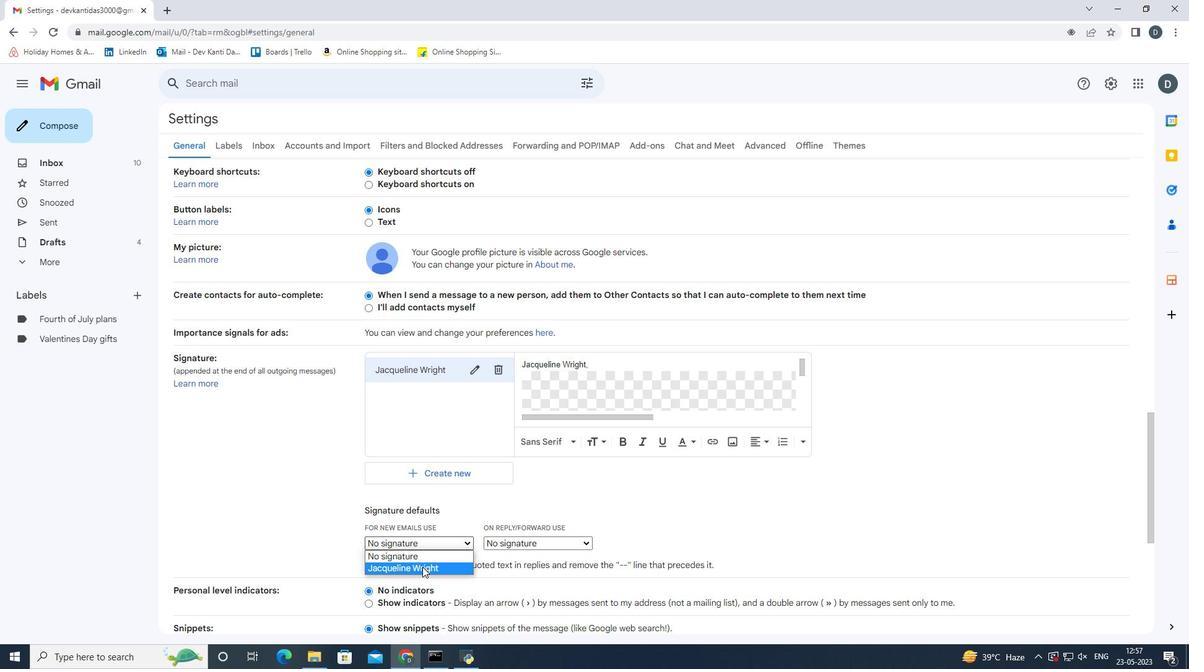 
Action: Mouse moved to (525, 540)
Screenshot: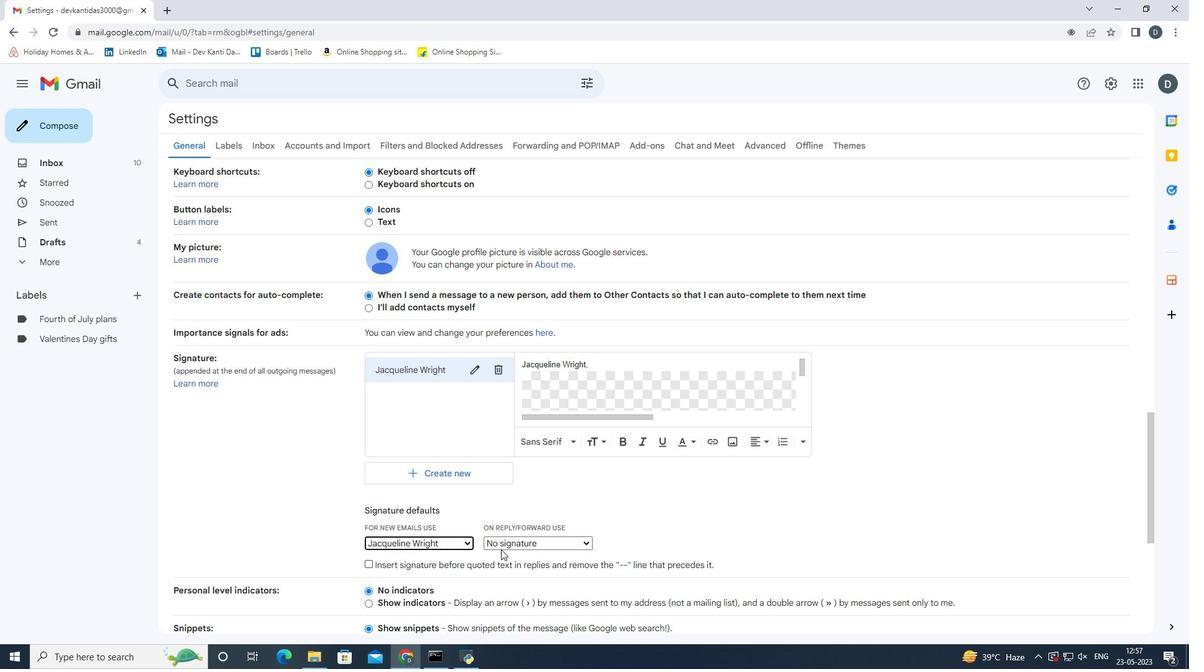 
Action: Mouse pressed left at (525, 540)
Screenshot: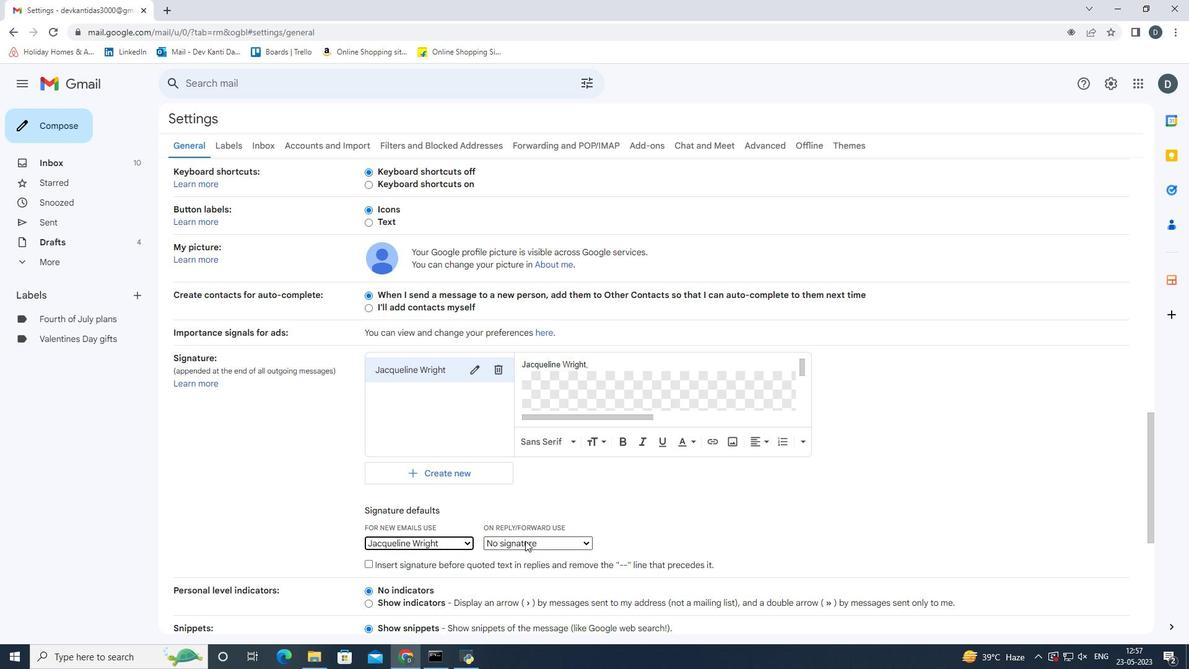 
Action: Mouse moved to (526, 568)
Screenshot: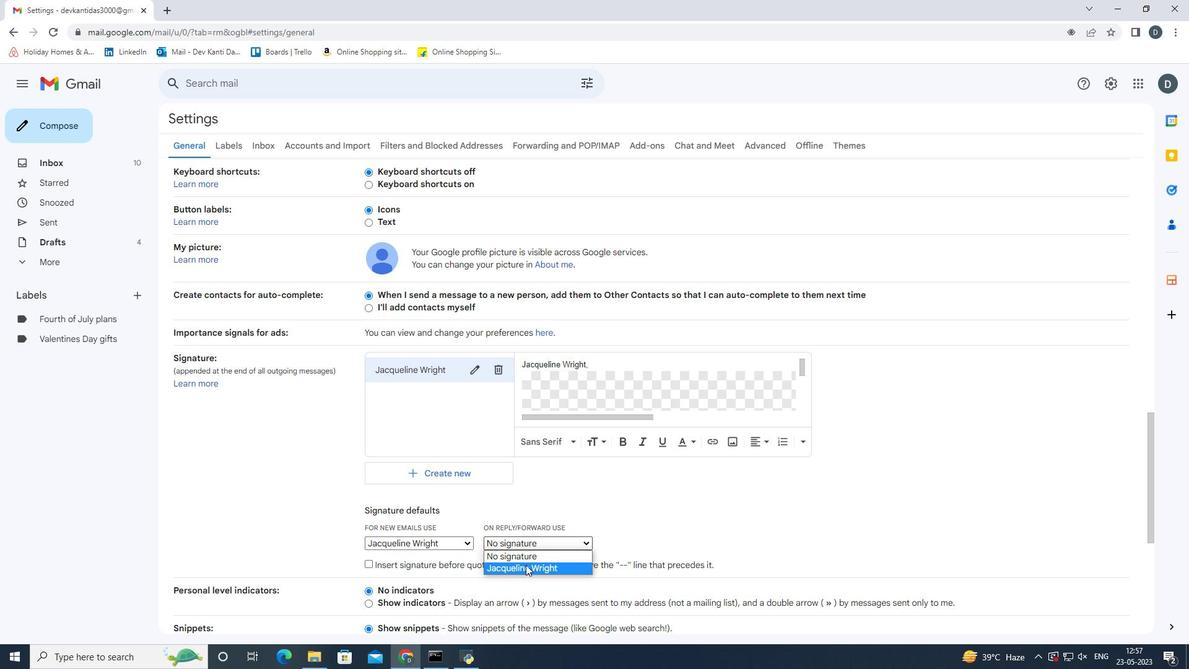 
Action: Mouse pressed left at (526, 568)
Screenshot: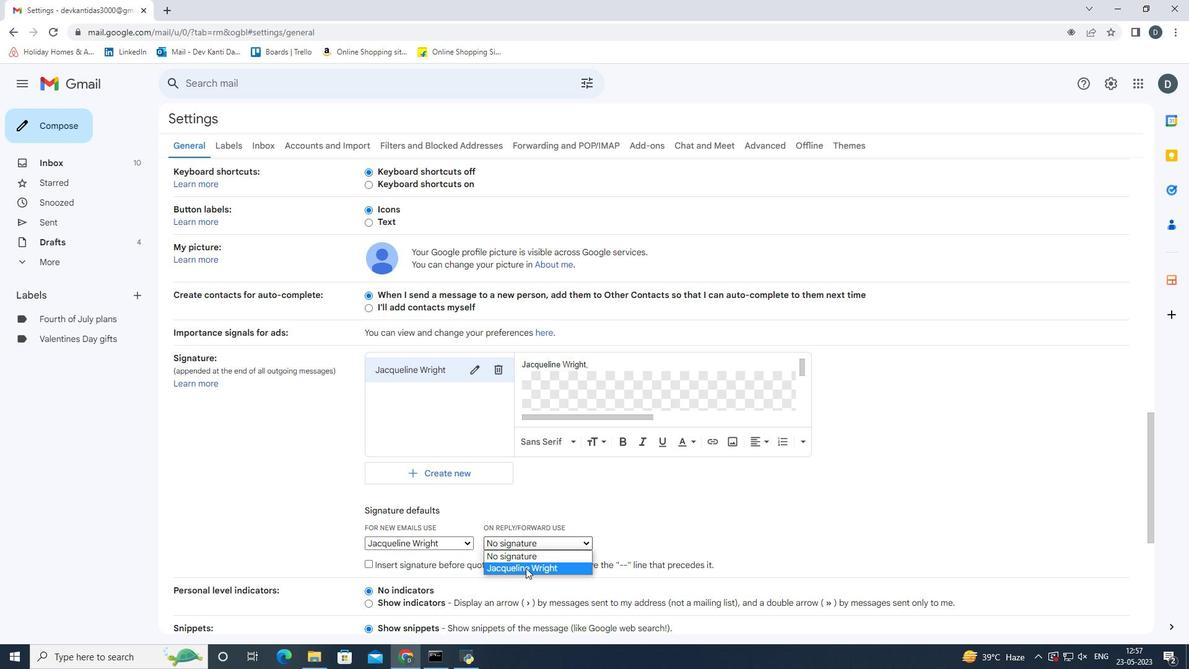 
Action: Mouse moved to (749, 522)
Screenshot: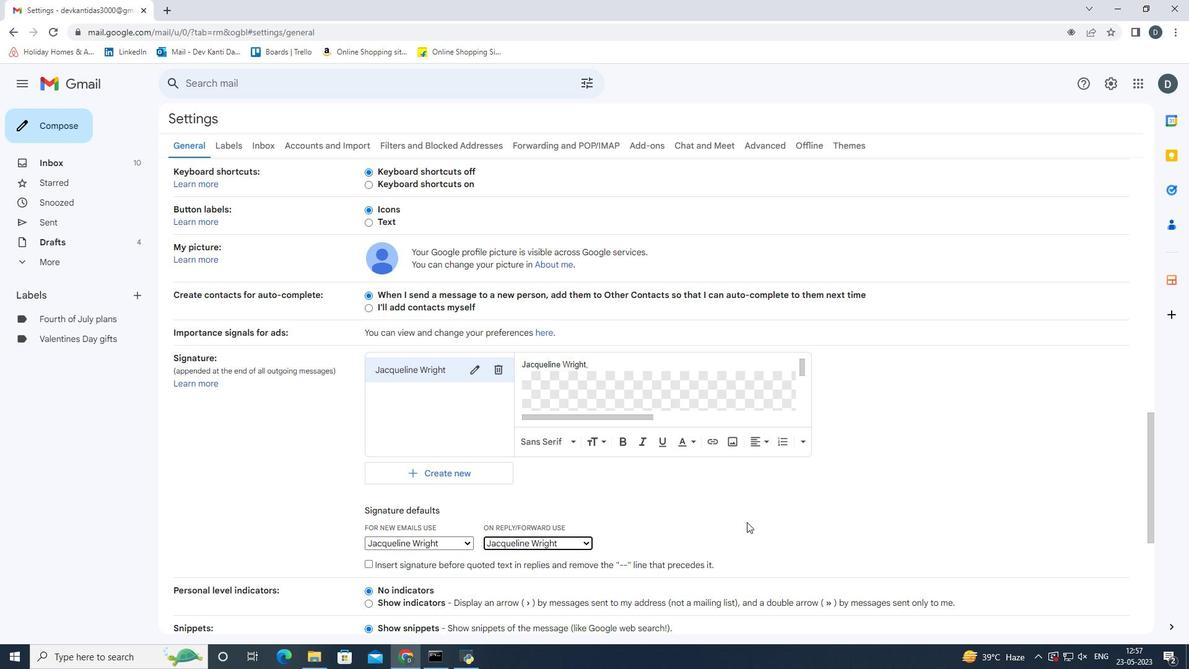 
Action: Mouse pressed left at (749, 522)
Screenshot: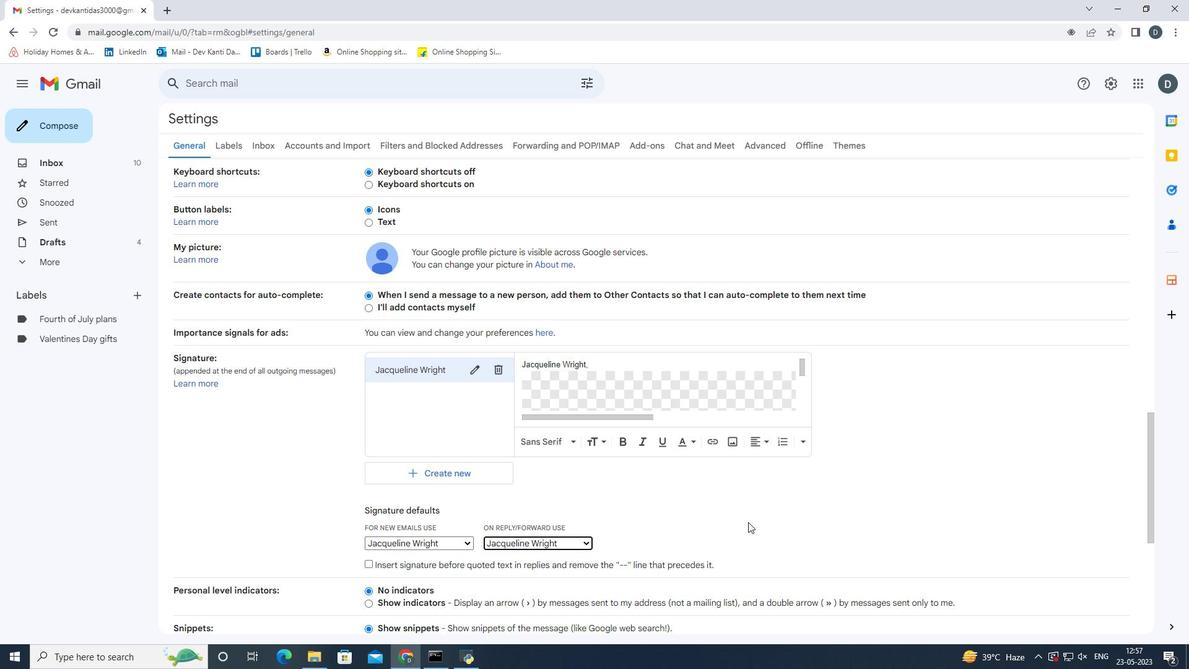
Action: Mouse scrolled (749, 521) with delta (0, 0)
Screenshot: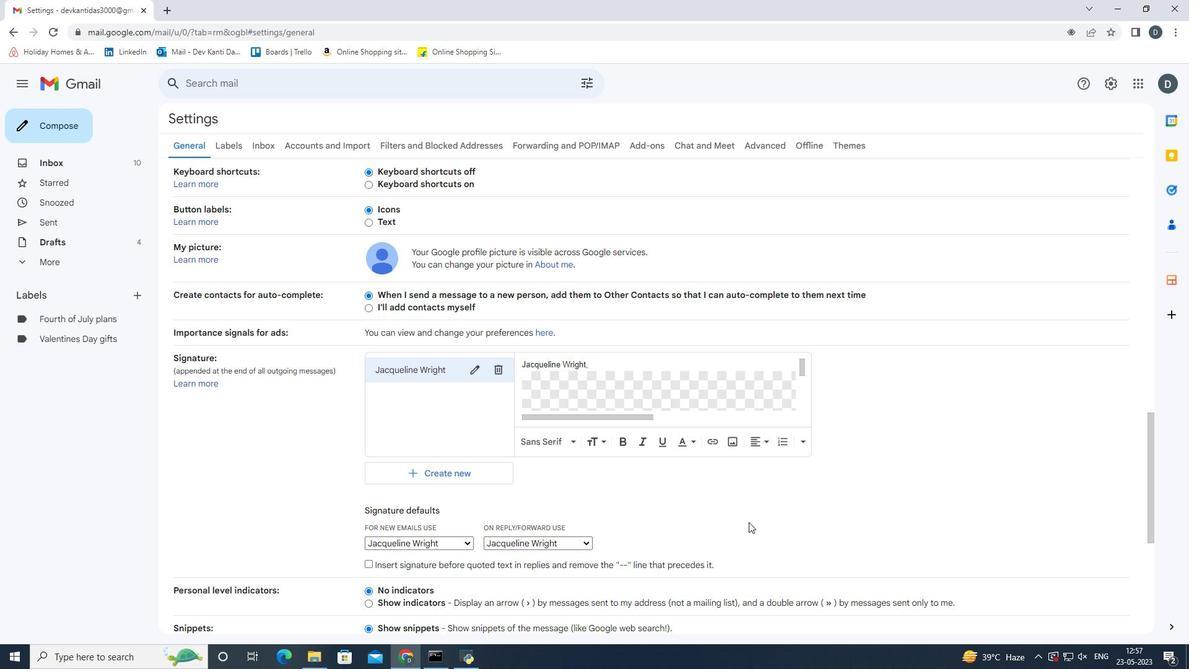
Action: Mouse scrolled (749, 521) with delta (0, 0)
Screenshot: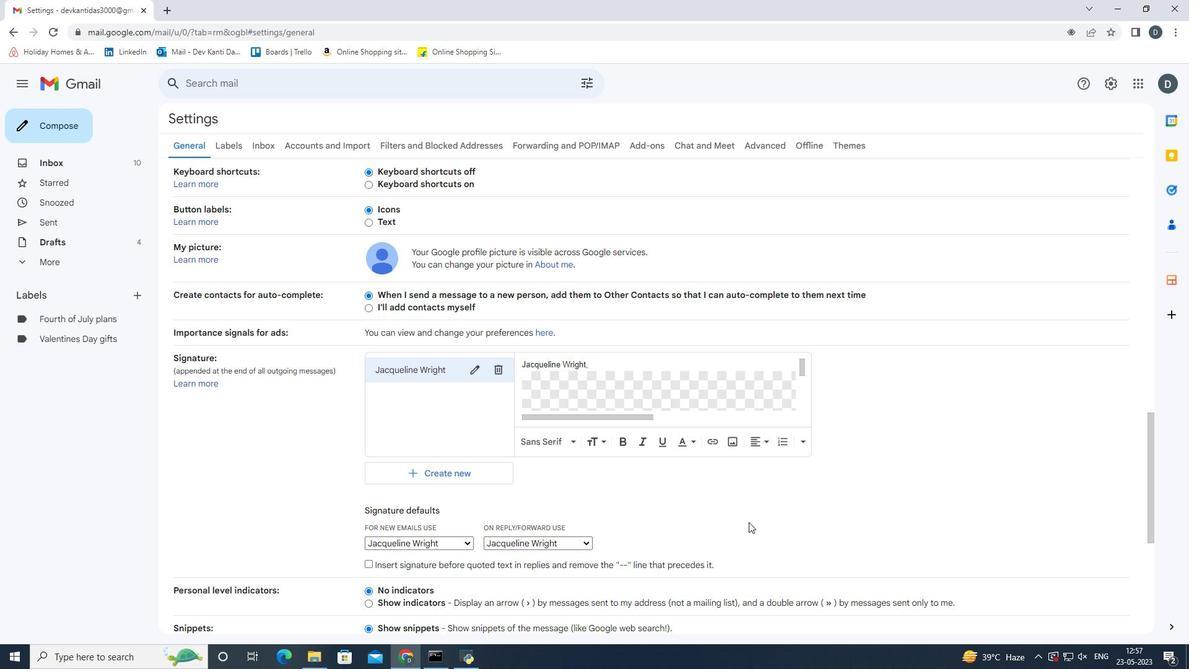 
Action: Mouse scrolled (749, 521) with delta (0, 0)
Screenshot: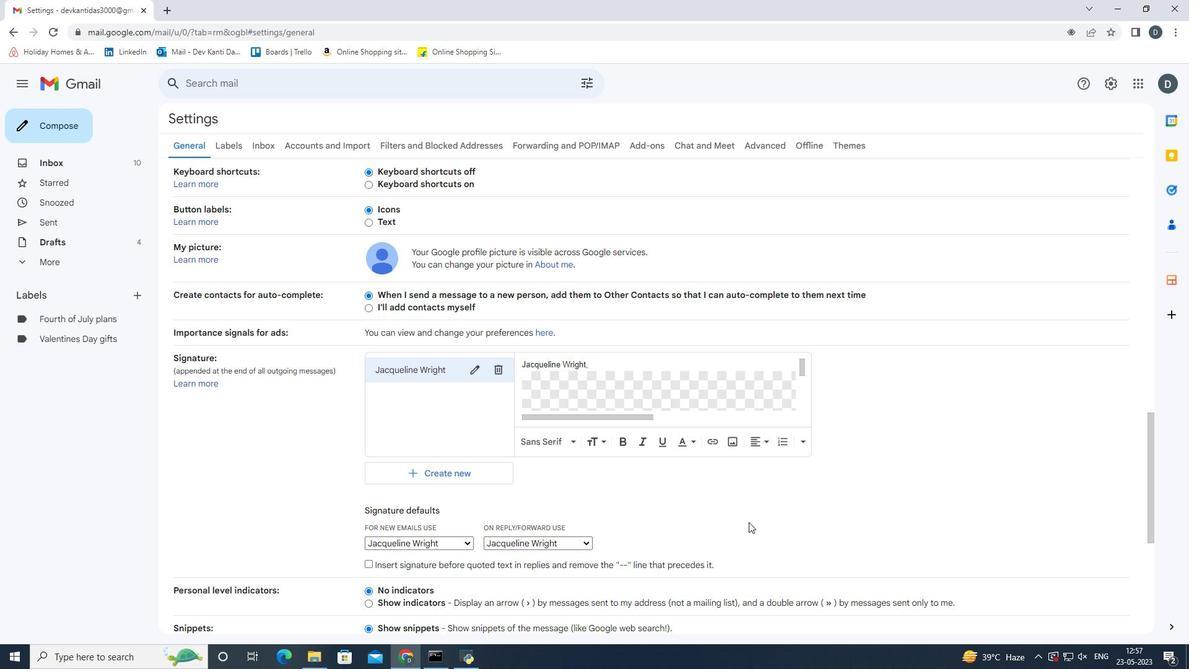 
Action: Mouse scrolled (749, 521) with delta (0, 0)
Screenshot: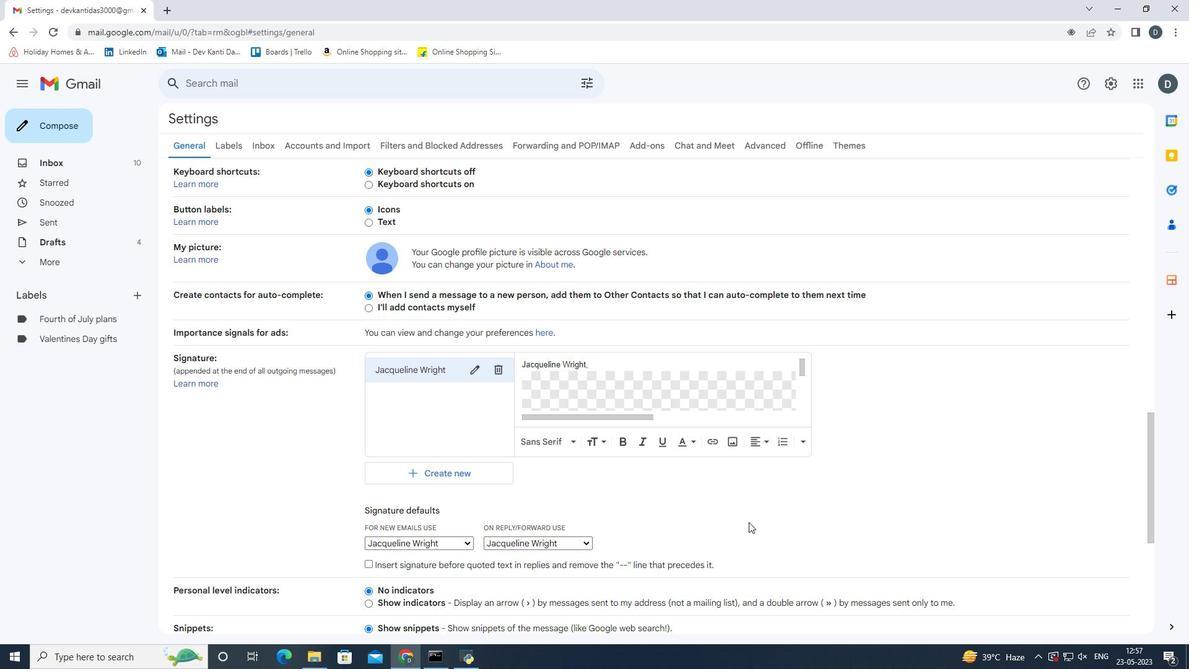 
Action: Mouse scrolled (749, 521) with delta (0, 0)
Screenshot: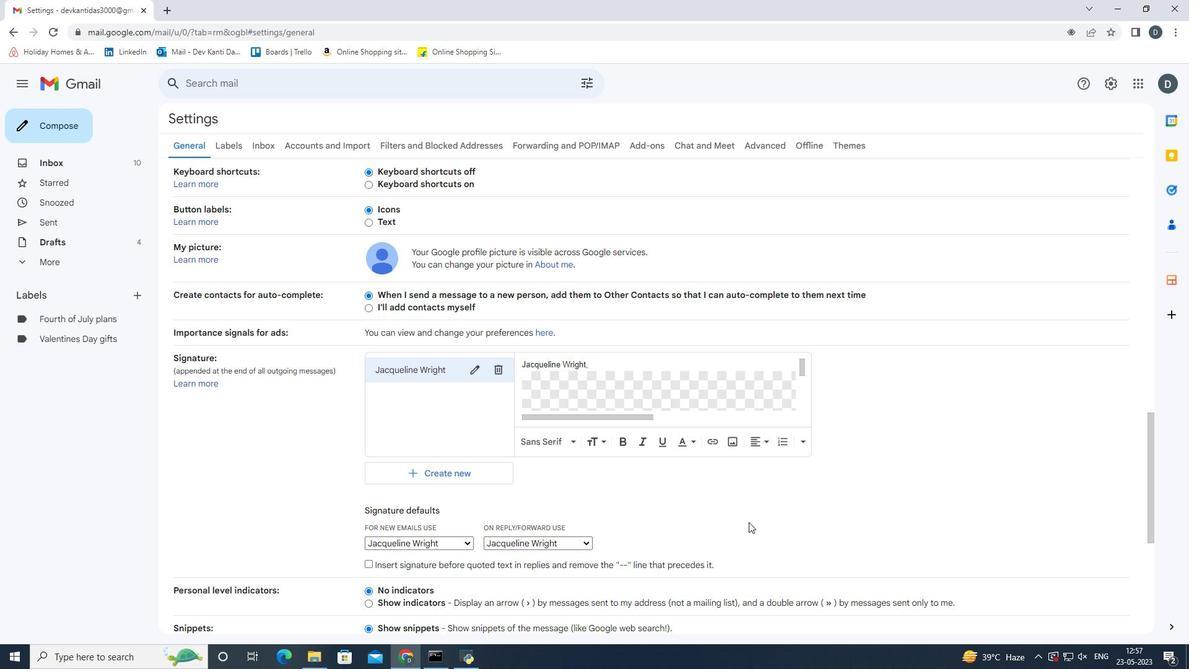 
Action: Mouse scrolled (749, 521) with delta (0, 0)
Screenshot: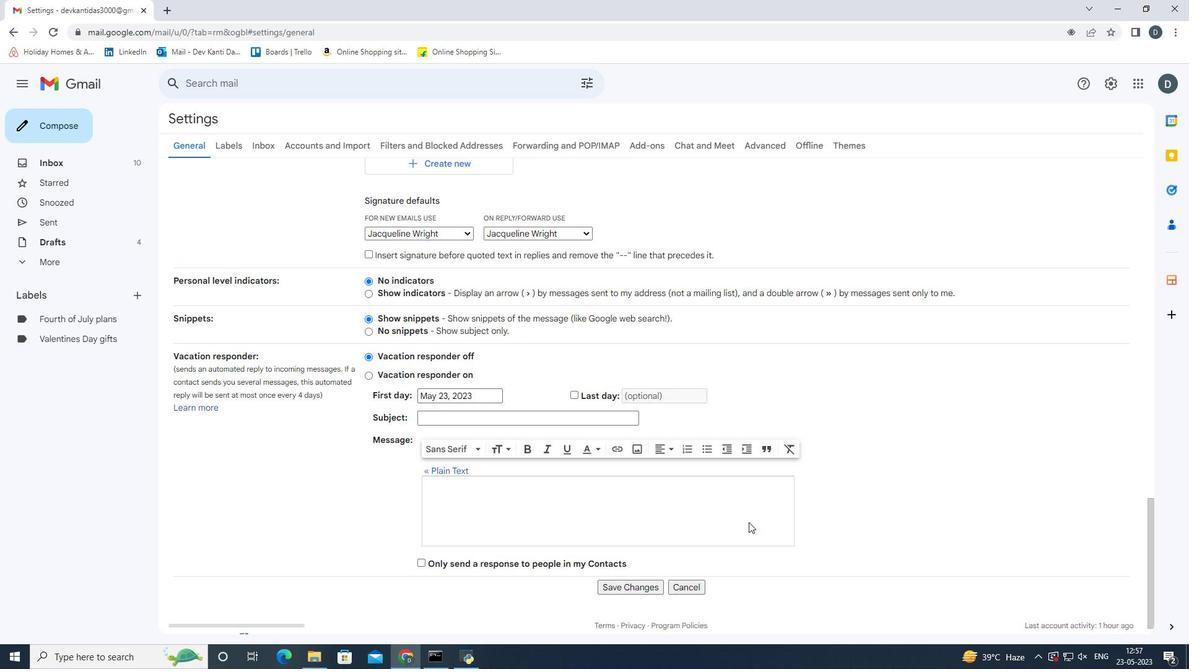 
Action: Mouse scrolled (749, 521) with delta (0, 0)
Screenshot: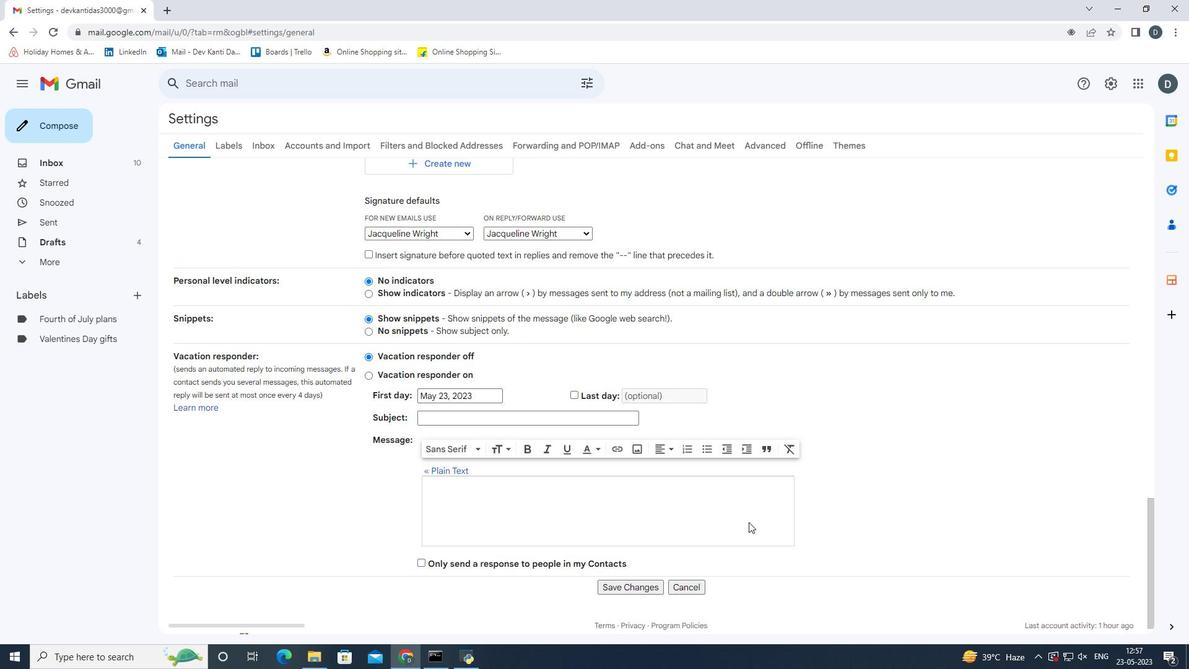 
Action: Mouse scrolled (749, 521) with delta (0, 0)
Screenshot: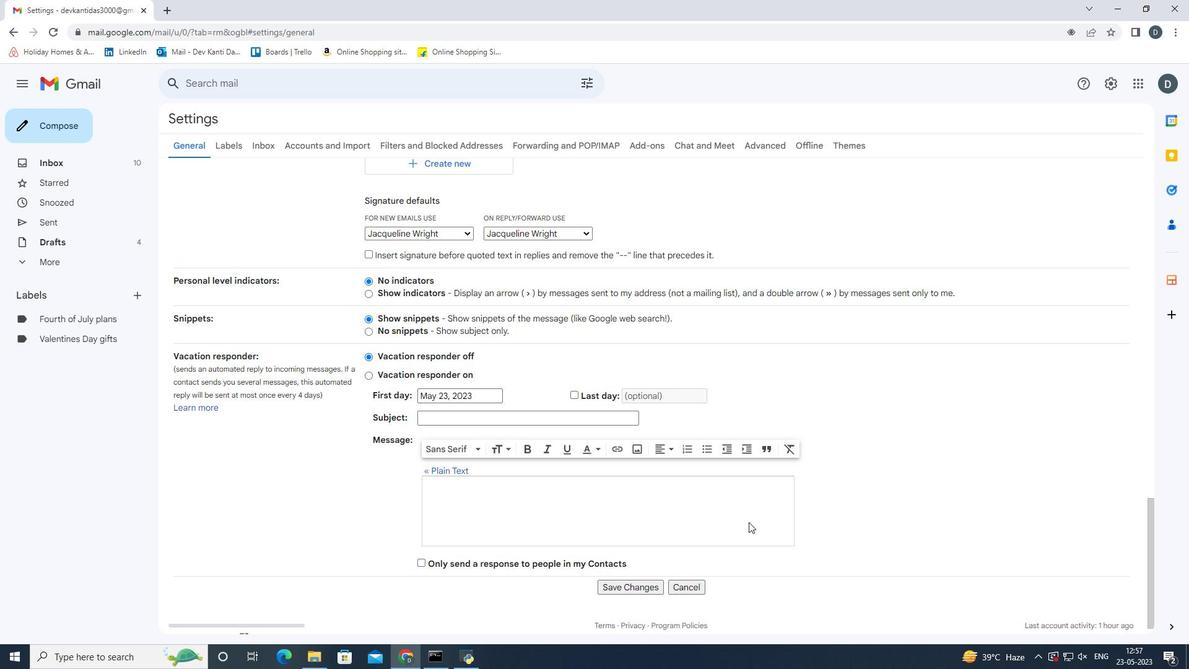 
Action: Mouse scrolled (749, 521) with delta (0, 0)
Screenshot: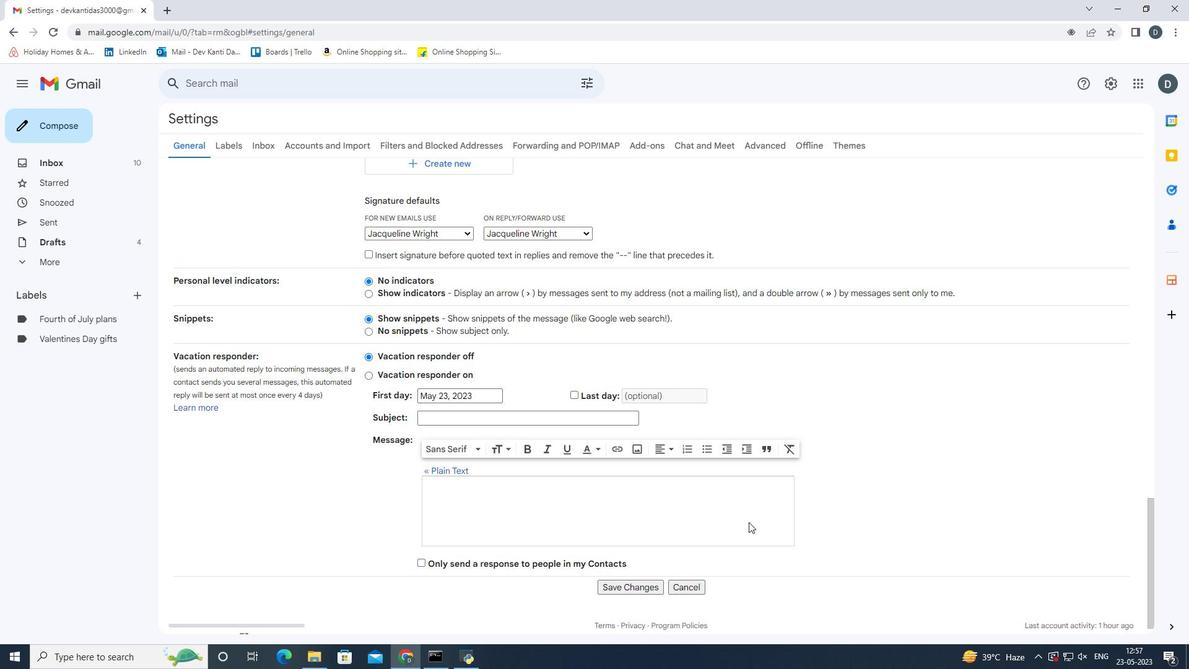 
Action: Mouse moved to (642, 562)
Screenshot: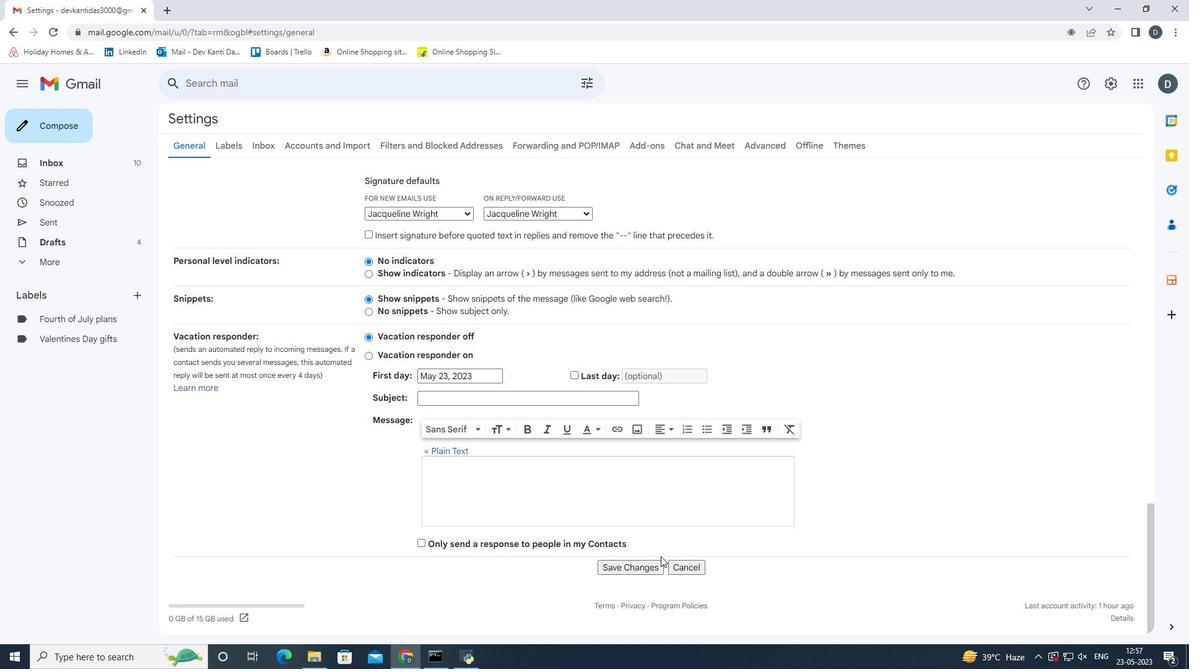 
Action: Mouse pressed left at (642, 562)
Screenshot: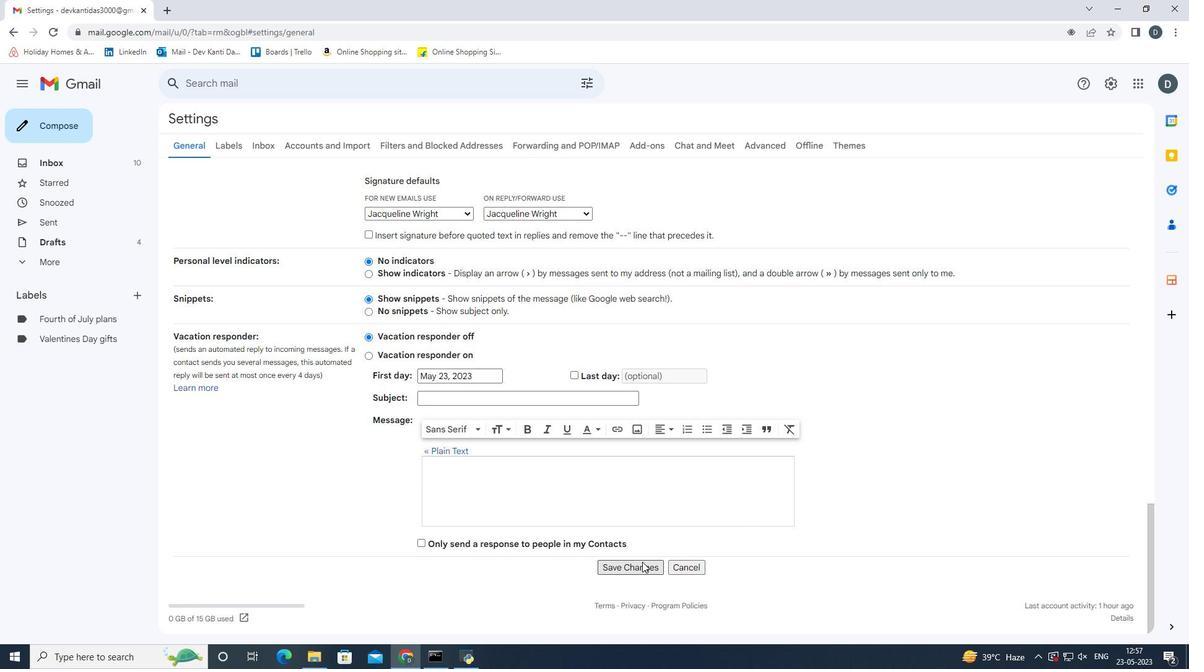 
Action: Mouse moved to (43, 115)
Screenshot: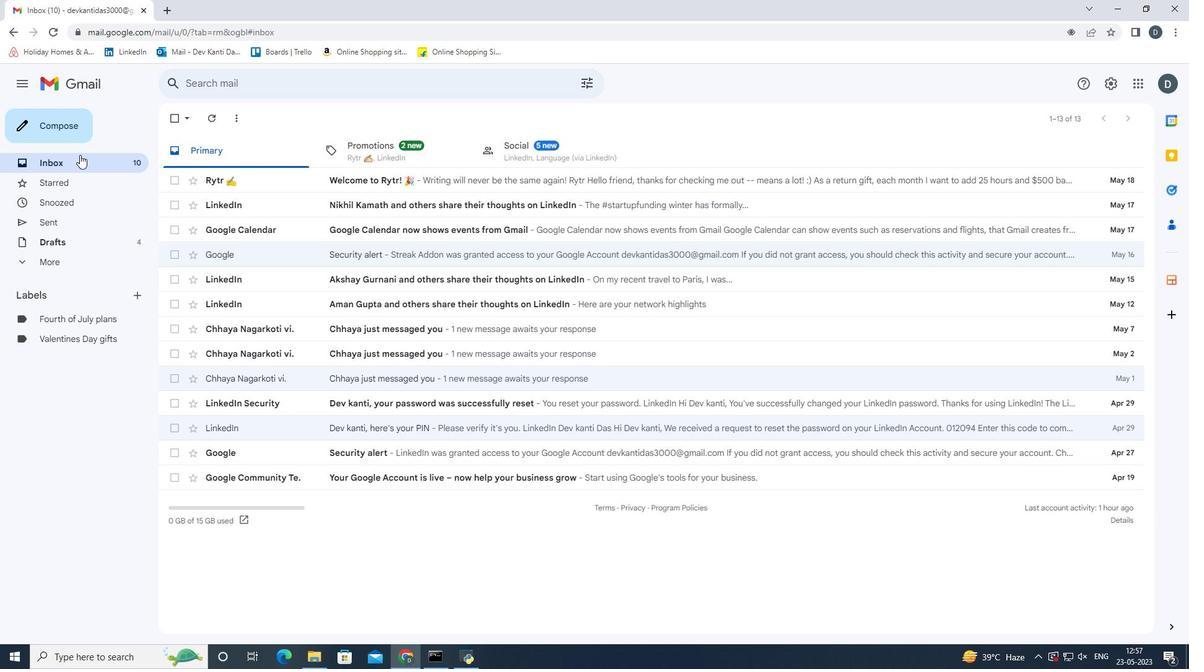 
Action: Mouse pressed left at (43, 115)
Screenshot: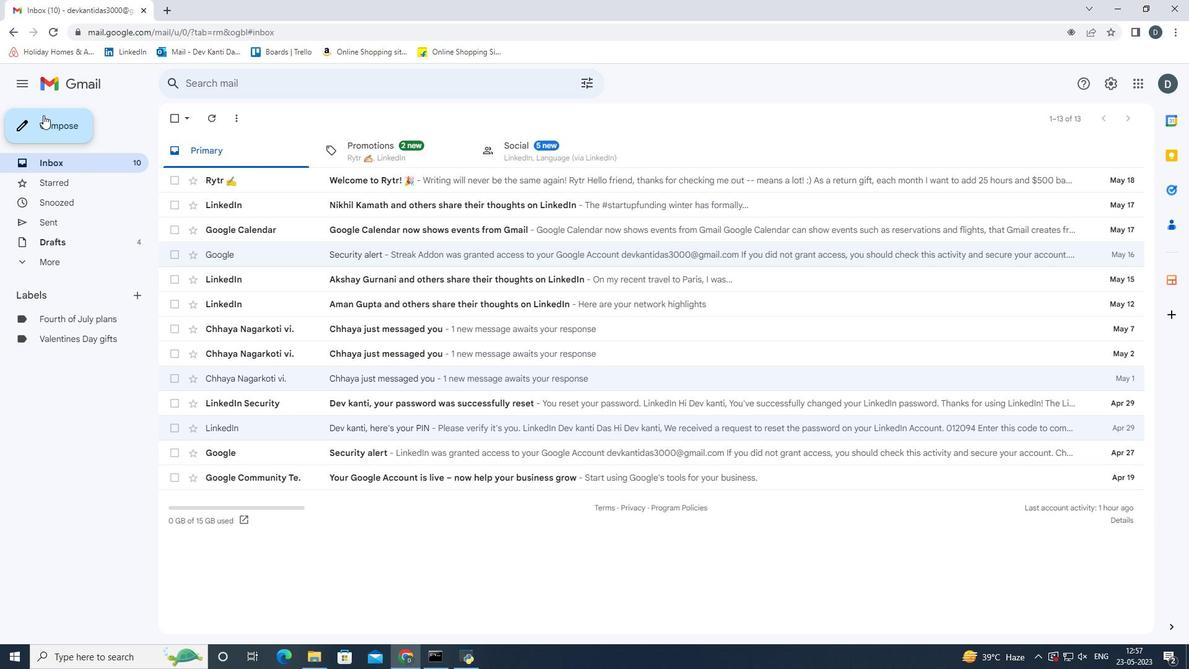 
Action: Mouse moved to (901, 524)
Screenshot: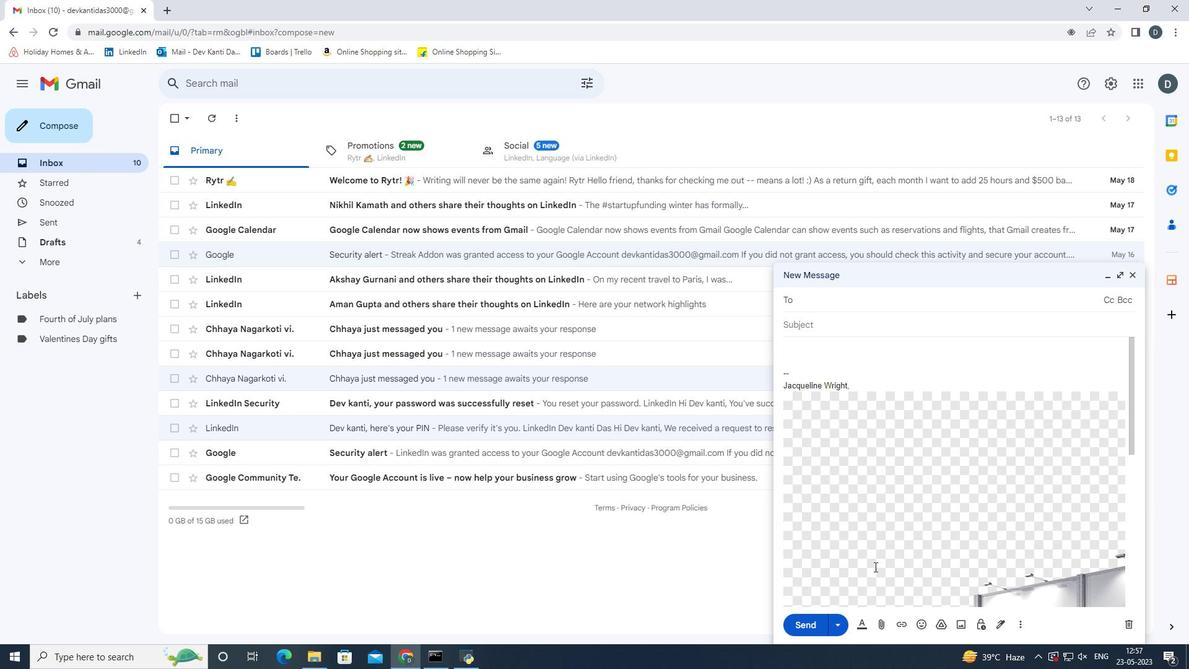 
Action: Mouse scrolled (901, 523) with delta (0, 0)
Screenshot: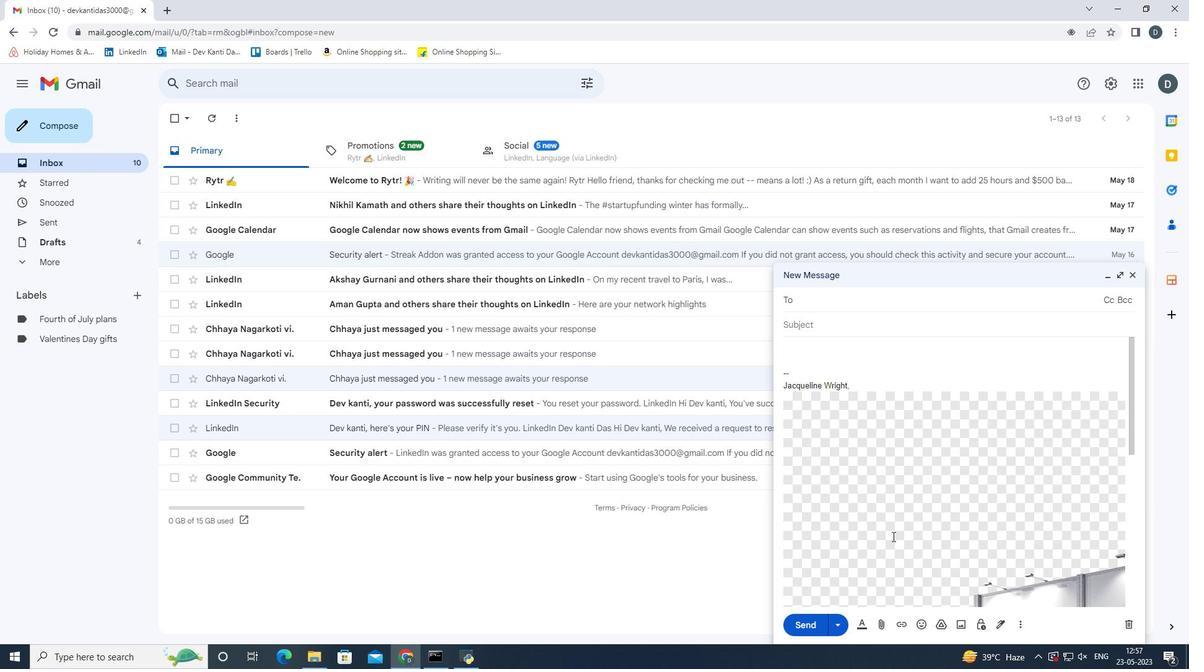 
Action: Mouse scrolled (901, 523) with delta (0, 0)
Screenshot: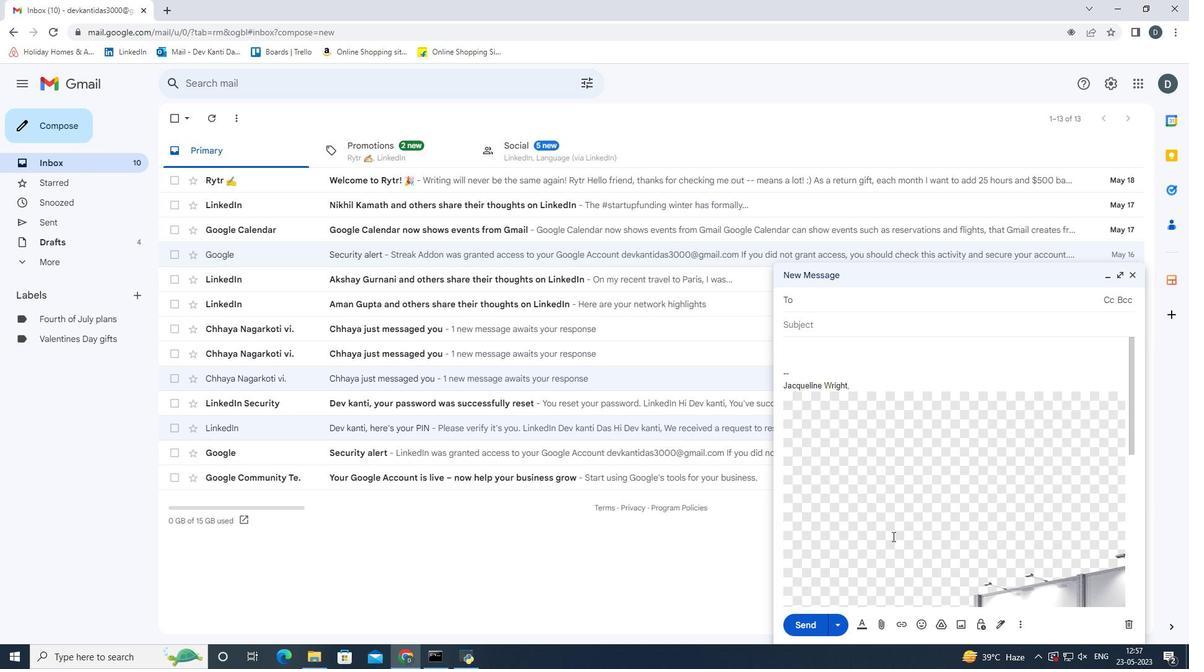 
Action: Mouse scrolled (901, 523) with delta (0, 0)
Screenshot: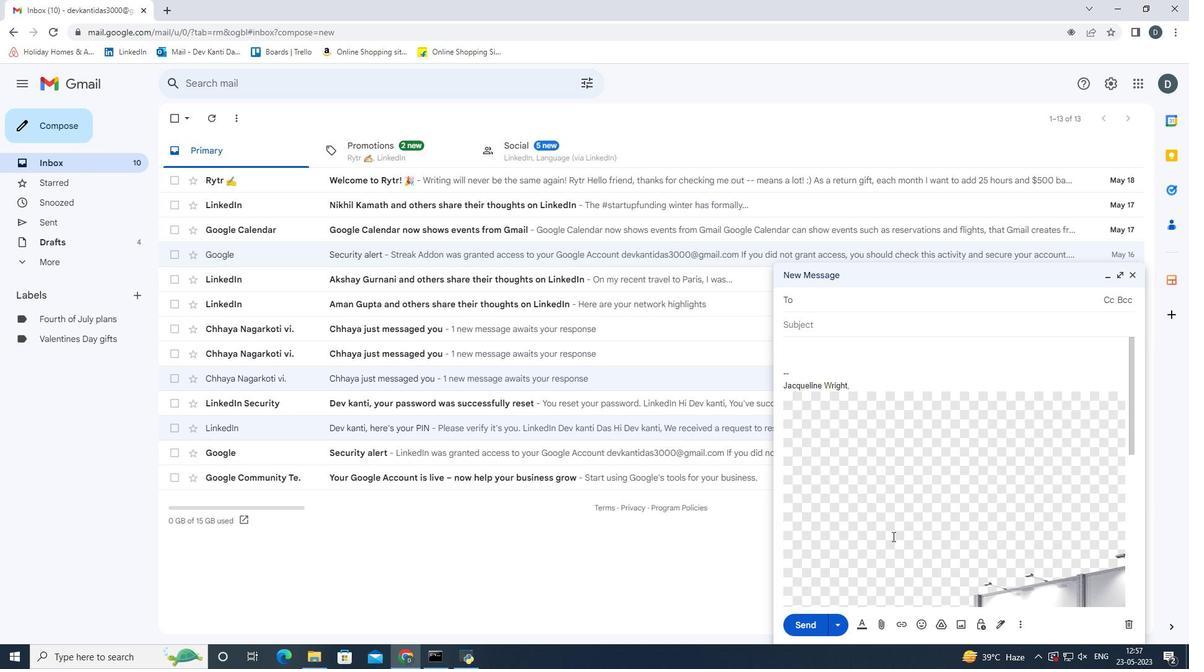 
Action: Mouse scrolled (901, 523) with delta (0, 0)
Screenshot: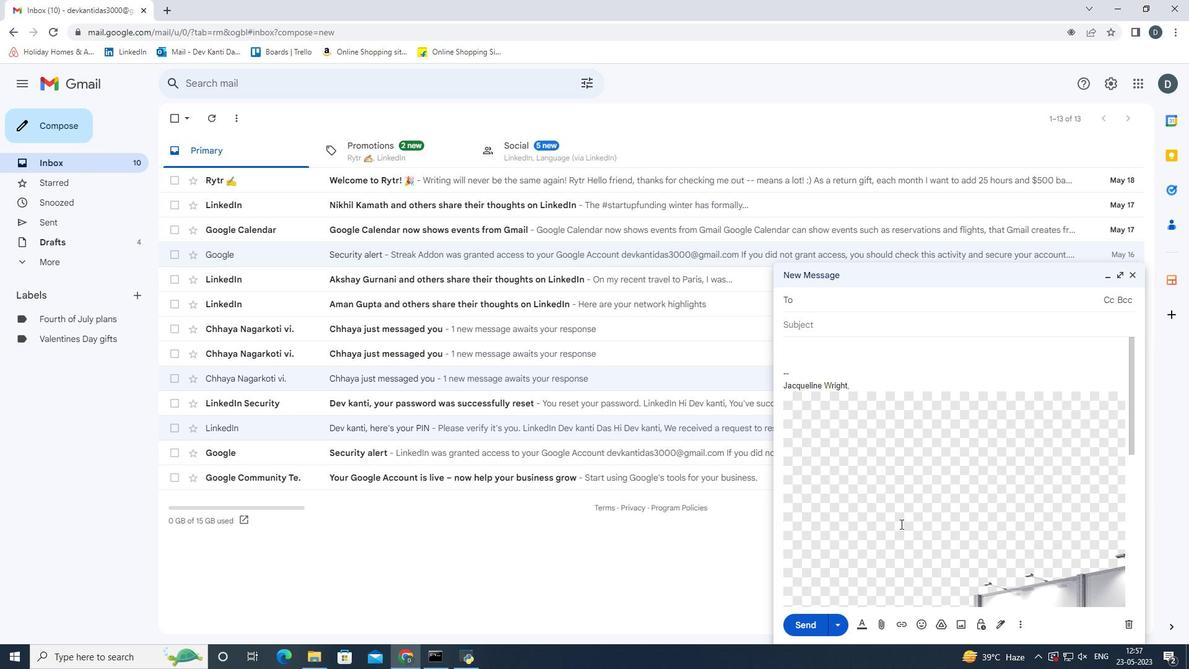 
Action: Mouse scrolled (901, 523) with delta (0, 0)
Screenshot: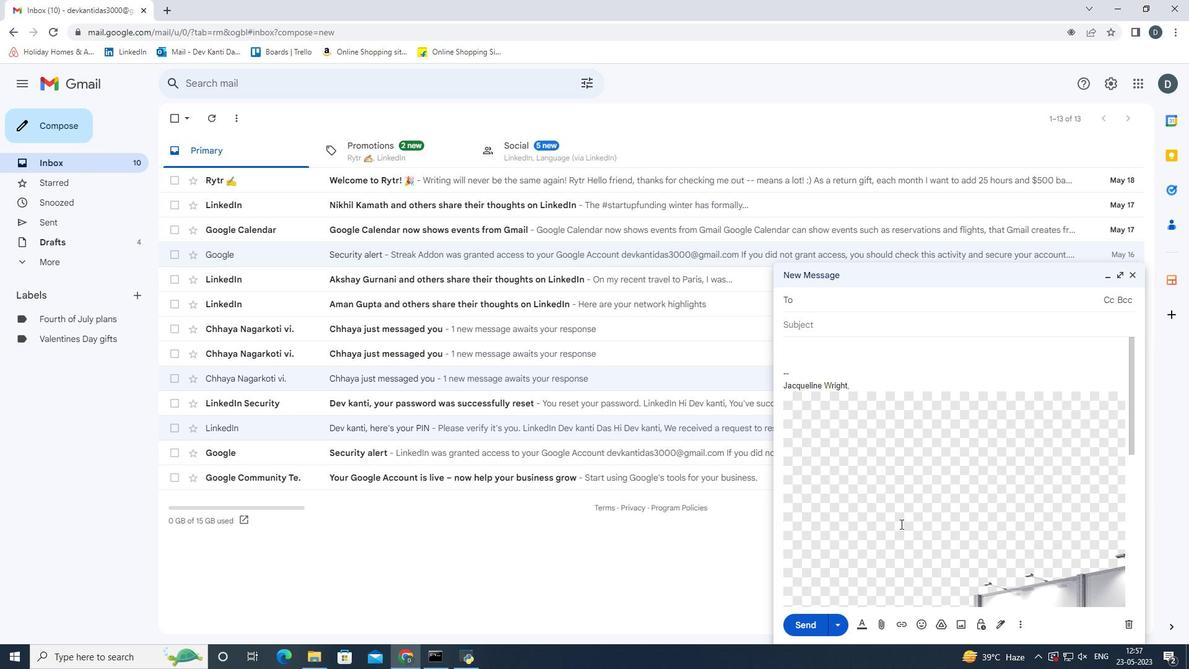 
Action: Mouse scrolled (901, 523) with delta (0, 0)
Screenshot: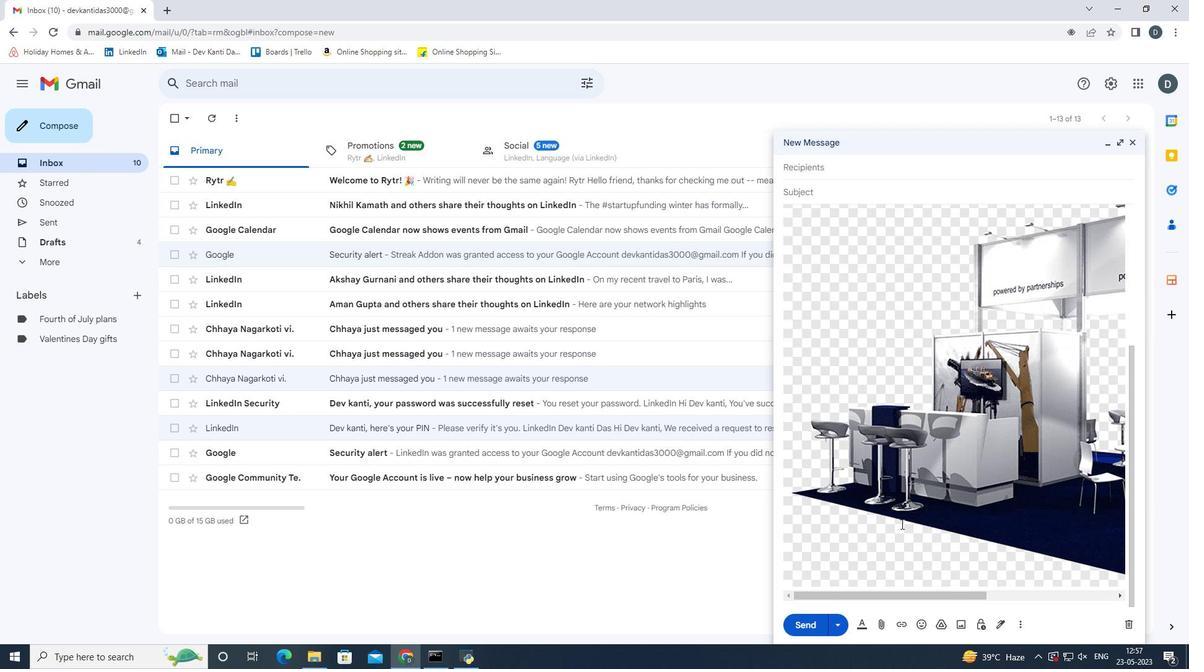 
Action: Mouse scrolled (901, 523) with delta (0, 0)
Screenshot: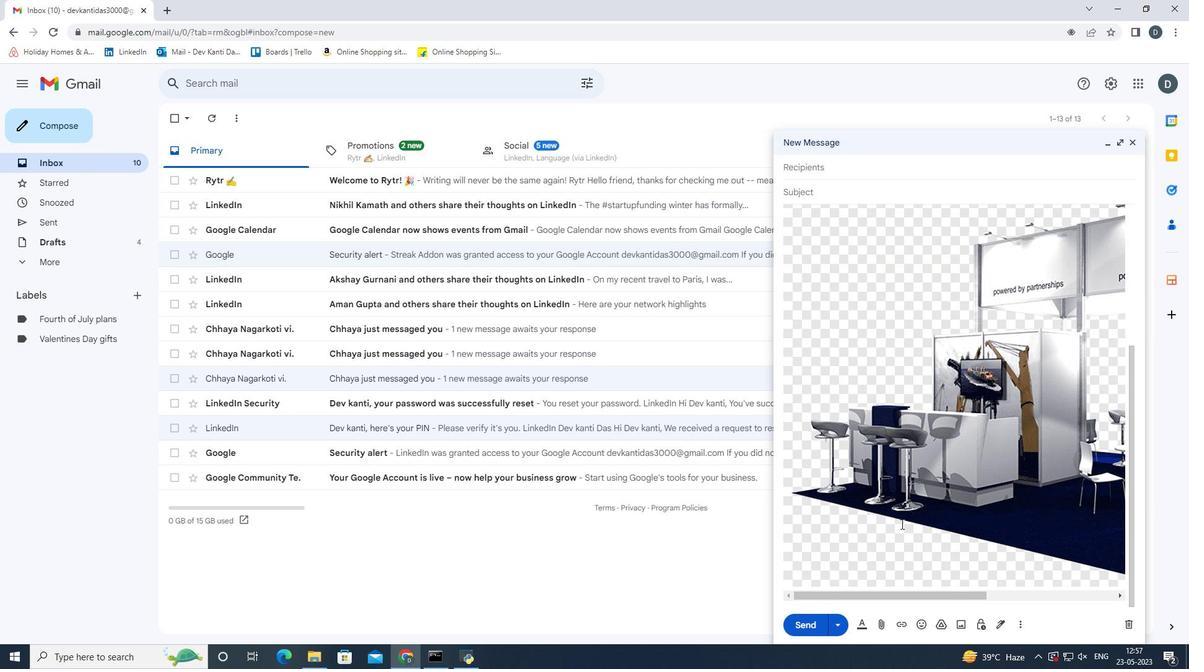 
Action: Mouse scrolled (901, 524) with delta (0, 0)
Screenshot: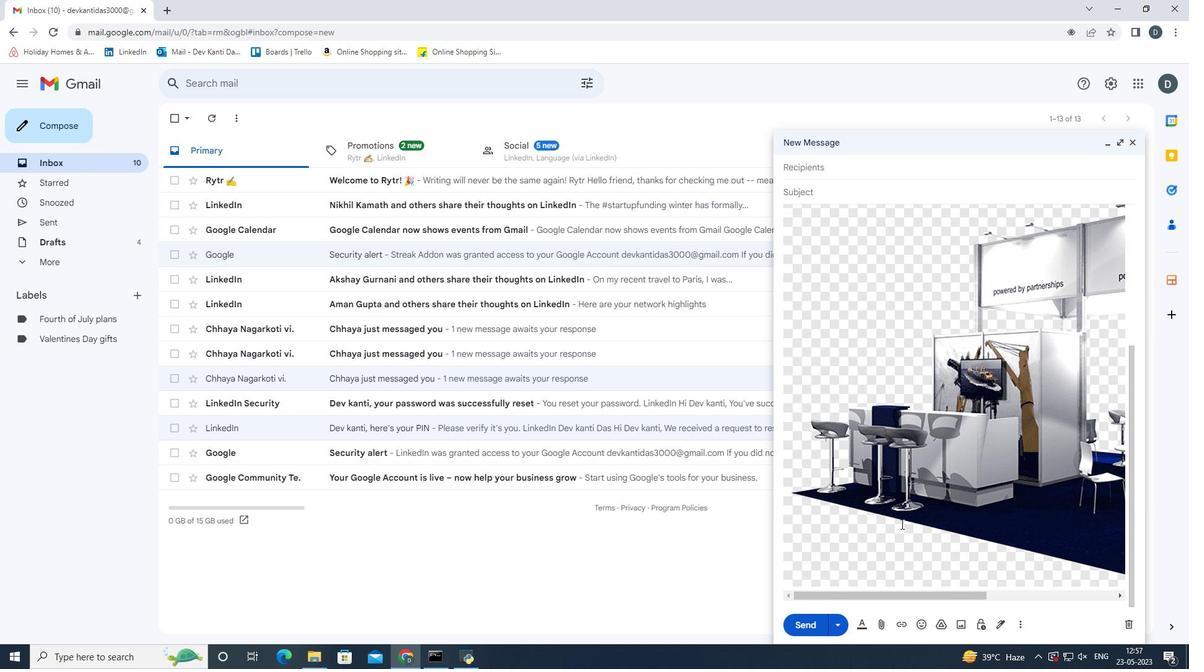 
Action: Mouse scrolled (901, 524) with delta (0, 0)
Screenshot: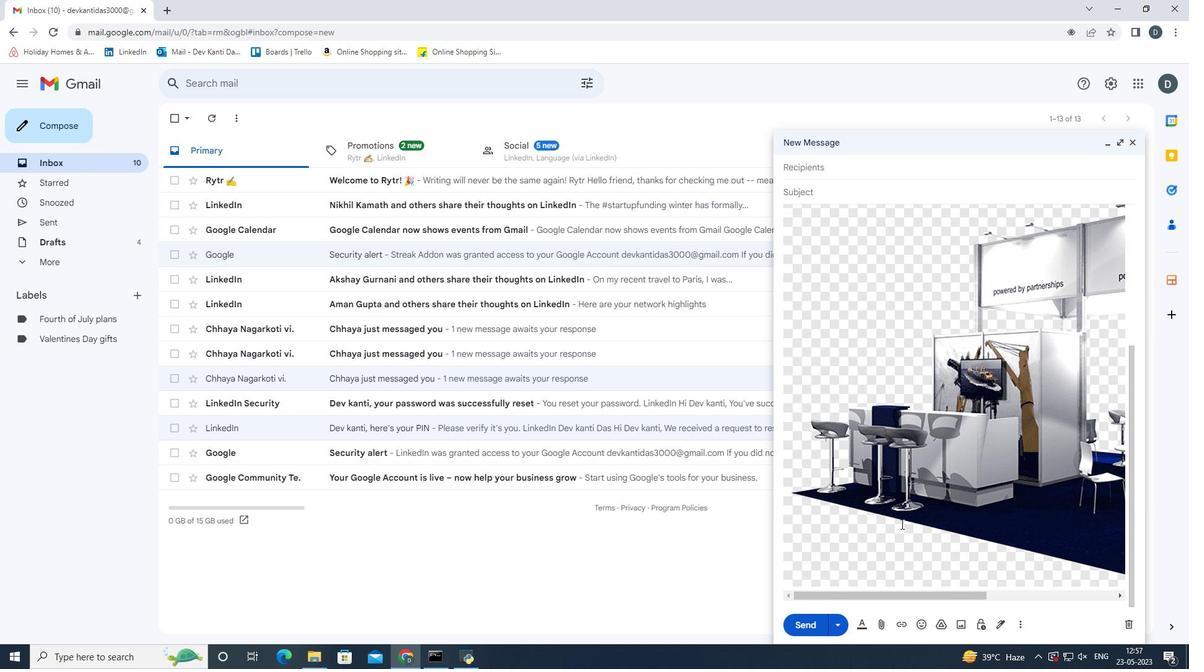 
Action: Mouse scrolled (901, 524) with delta (0, 0)
Screenshot: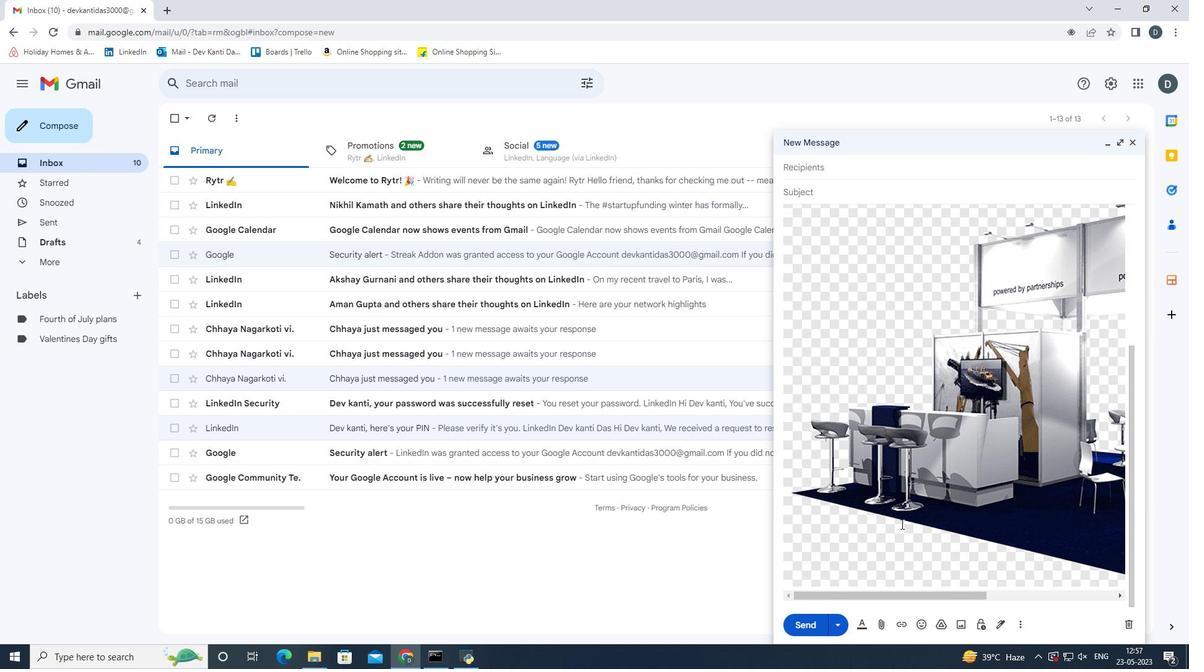 
Action: Mouse scrolled (901, 524) with delta (0, 0)
Screenshot: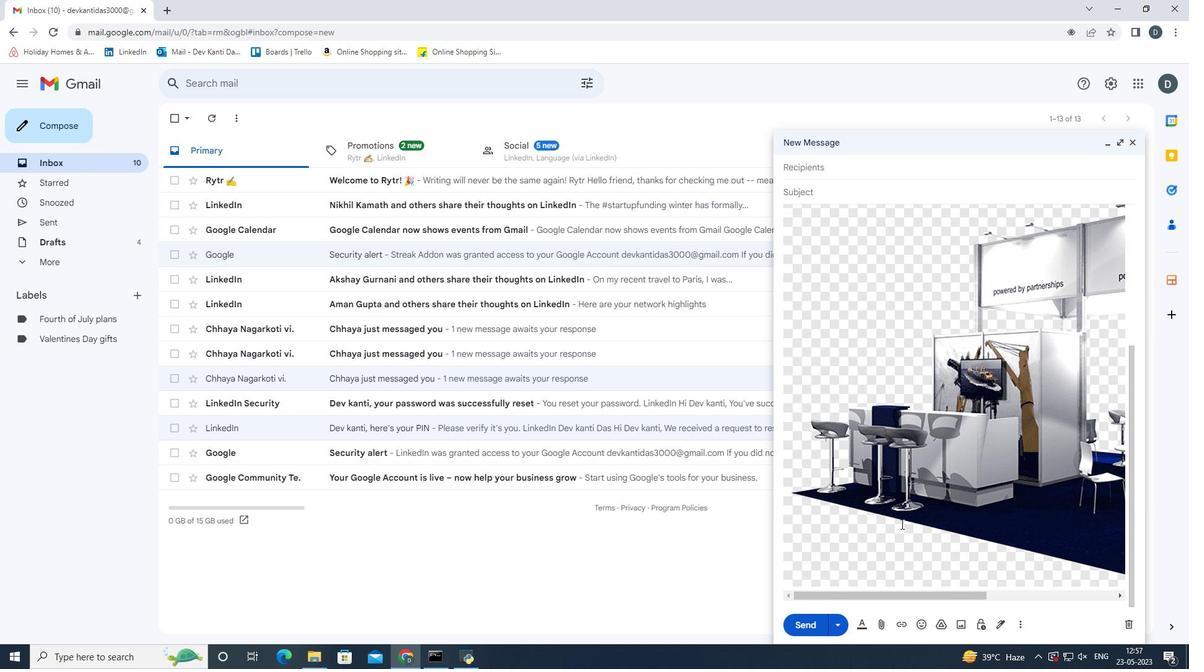 
Action: Mouse scrolled (901, 524) with delta (0, 0)
Screenshot: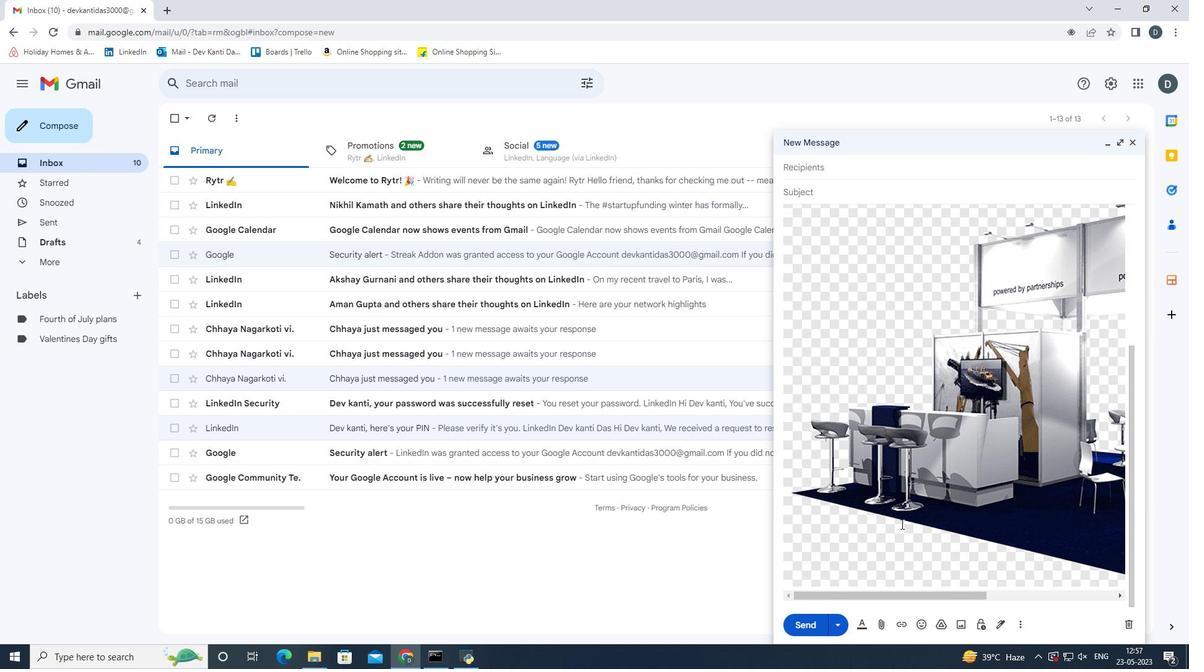 
Action: Mouse moved to (858, 171)
Screenshot: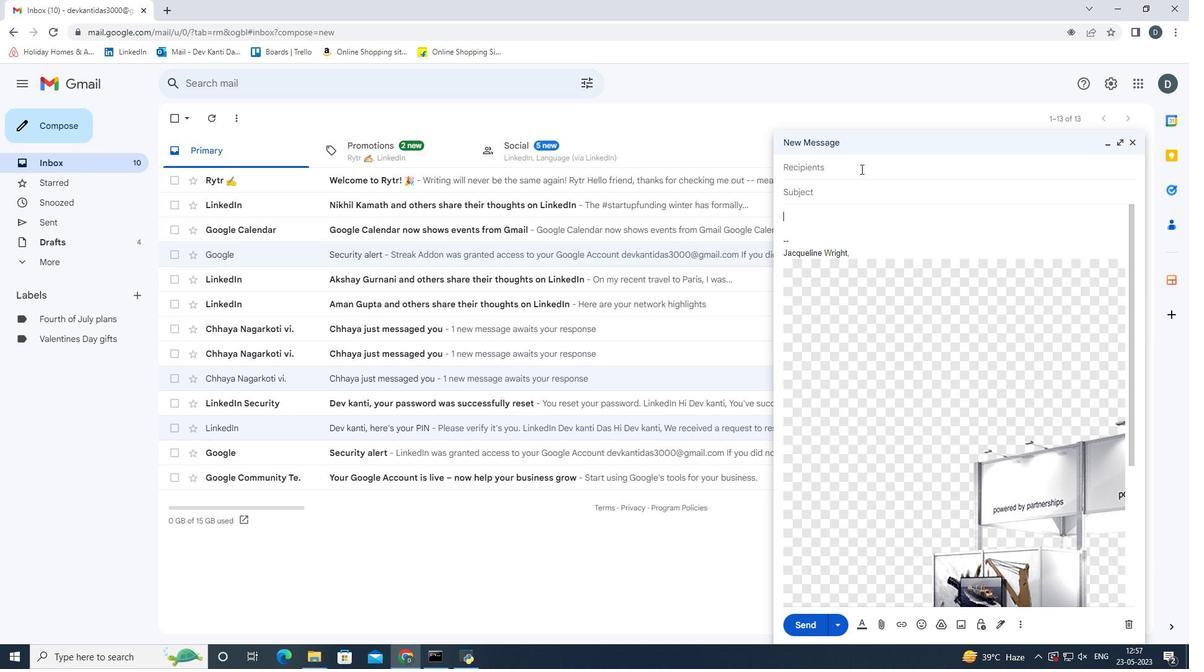 
Action: Mouse pressed left at (858, 171)
Screenshot: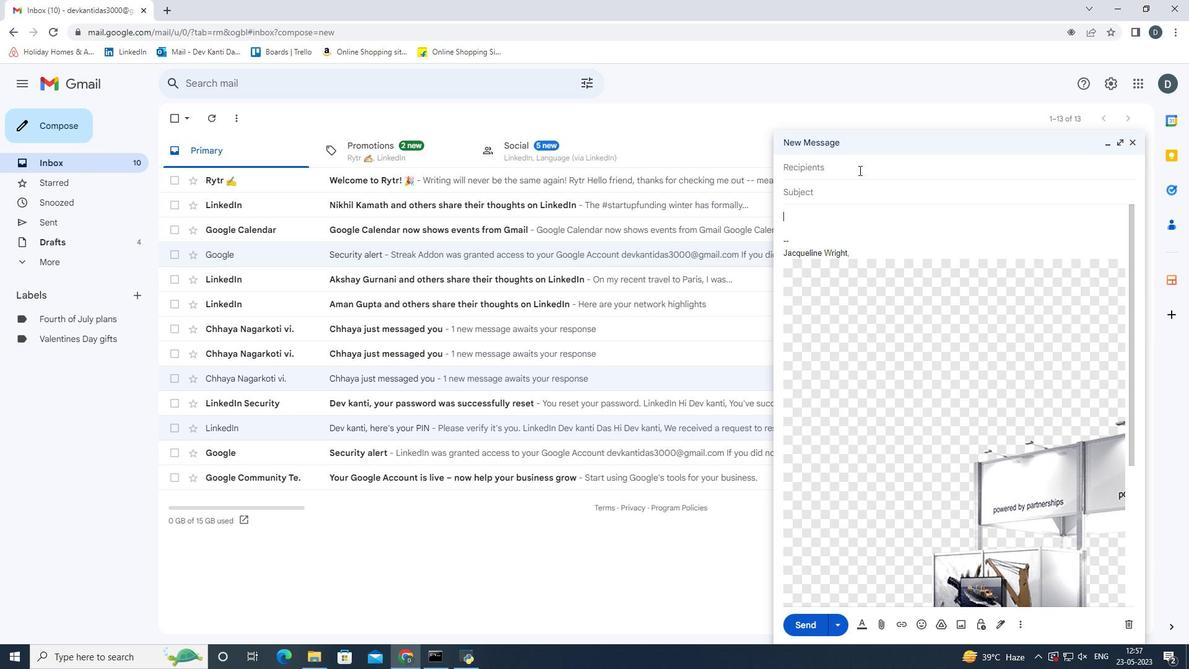 
Action: Key pressed <Key.shift>Softage.1<Key.shift><Key.shift>@softage.net
Screenshot: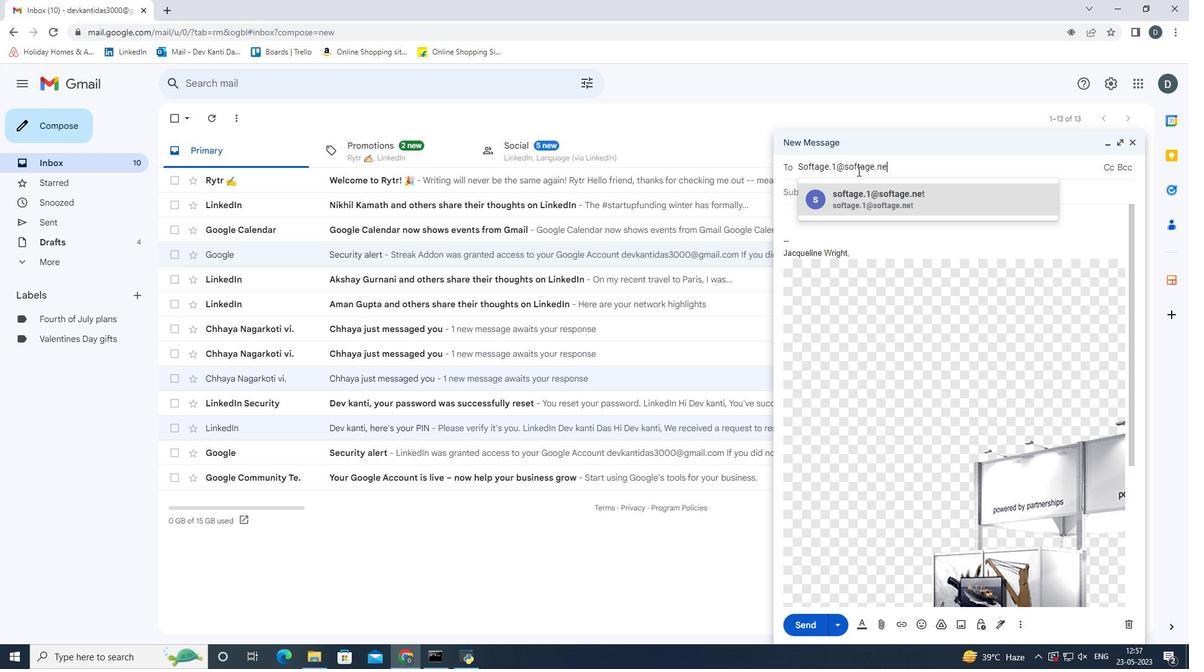 
Action: Mouse moved to (907, 187)
Screenshot: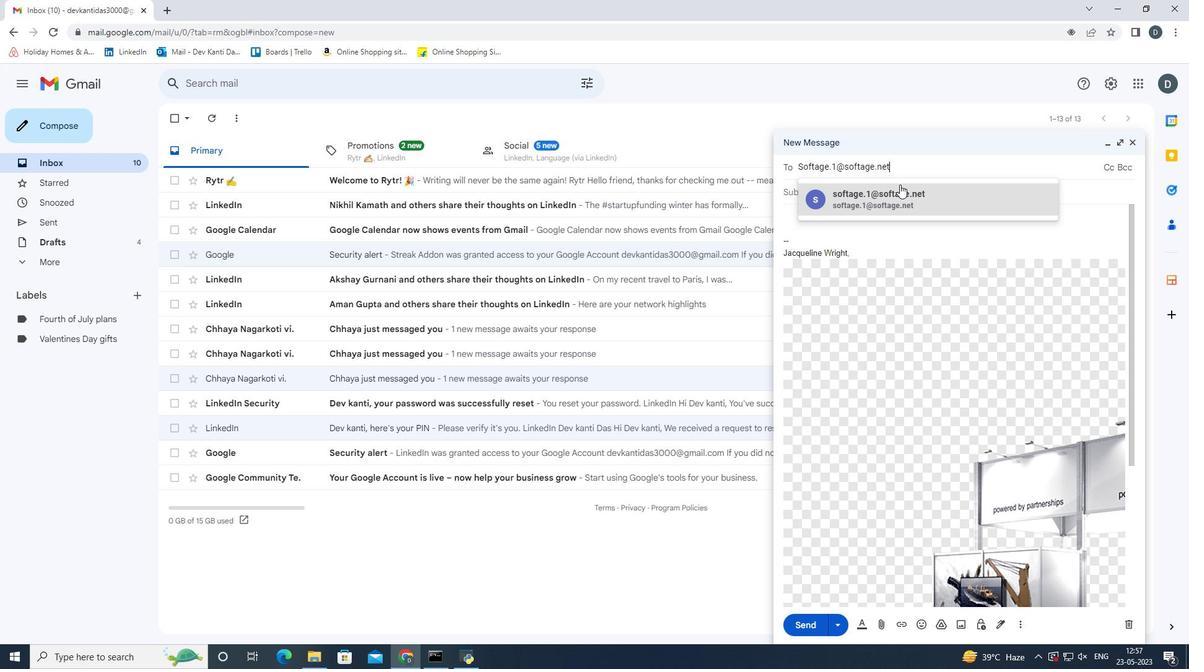 
Action: Mouse pressed left at (907, 187)
Screenshot: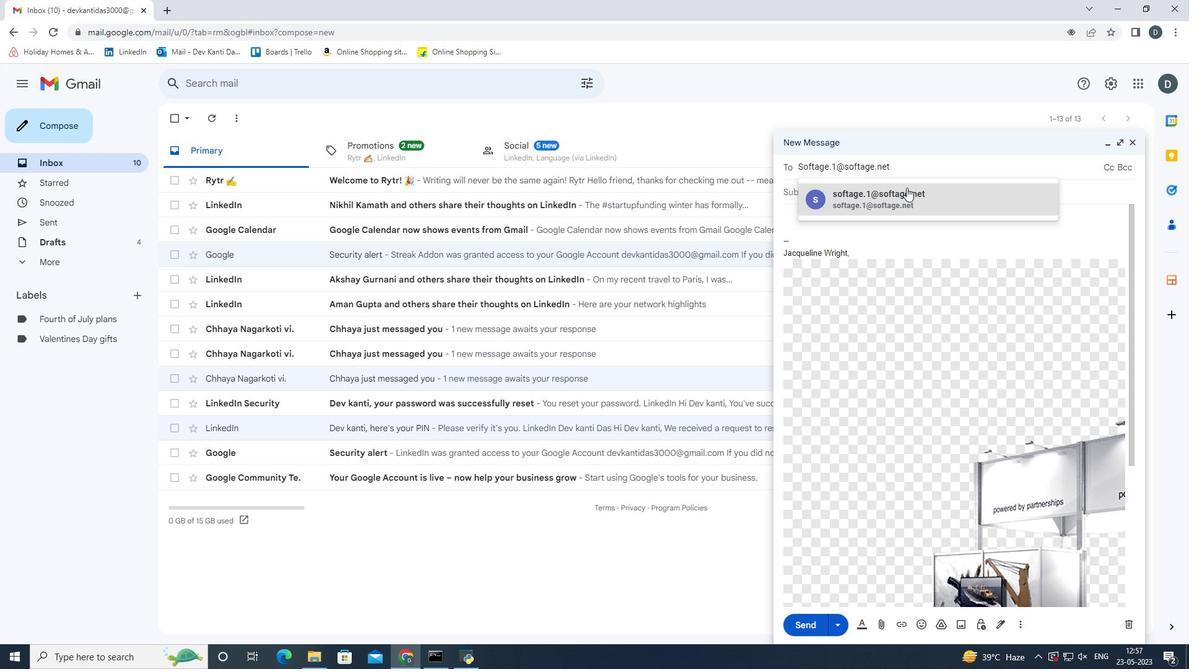 
Action: Mouse moved to (888, 210)
Screenshot: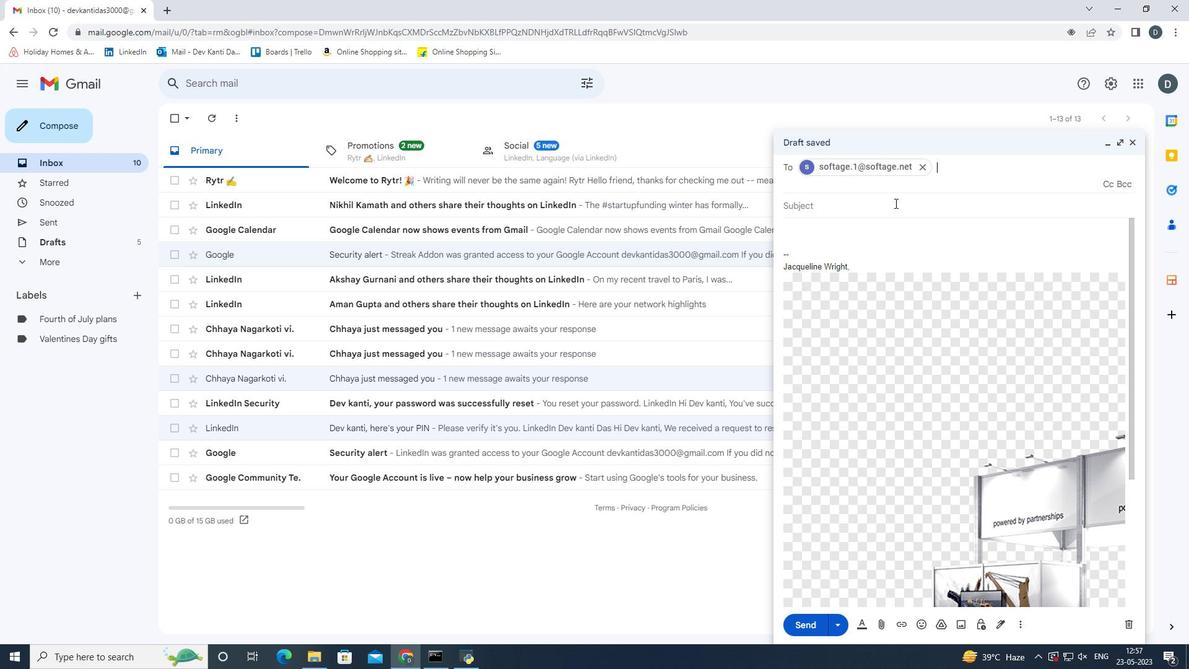 
Action: Mouse pressed left at (888, 210)
Screenshot: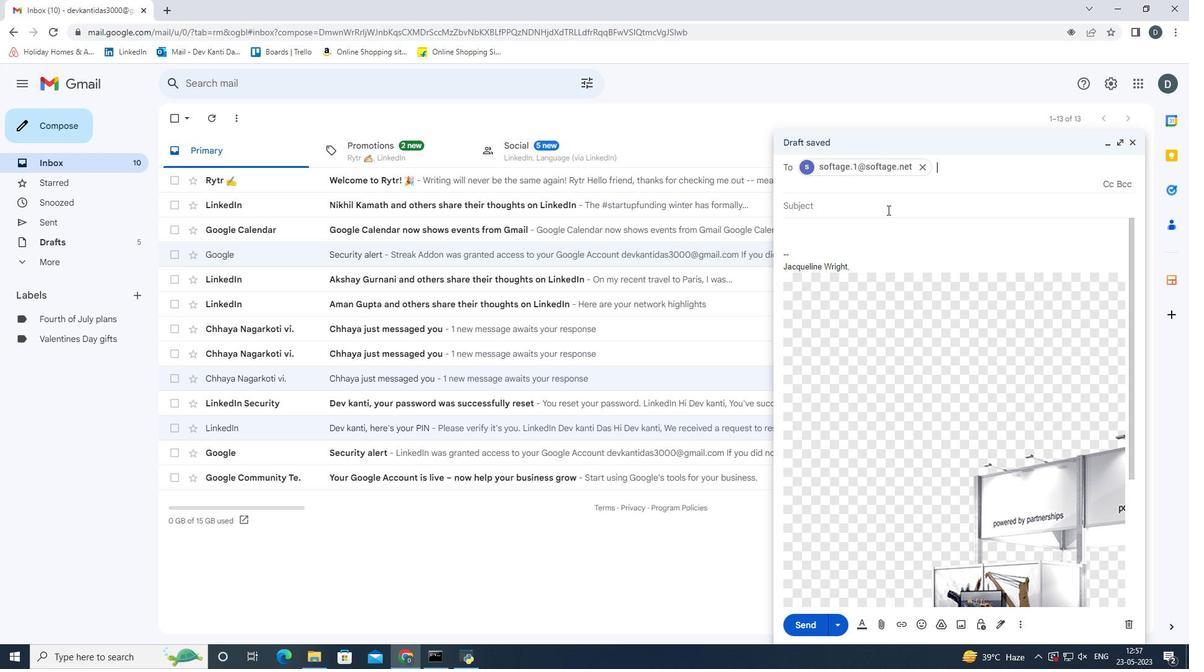 
Action: Mouse moved to (881, 193)
Screenshot: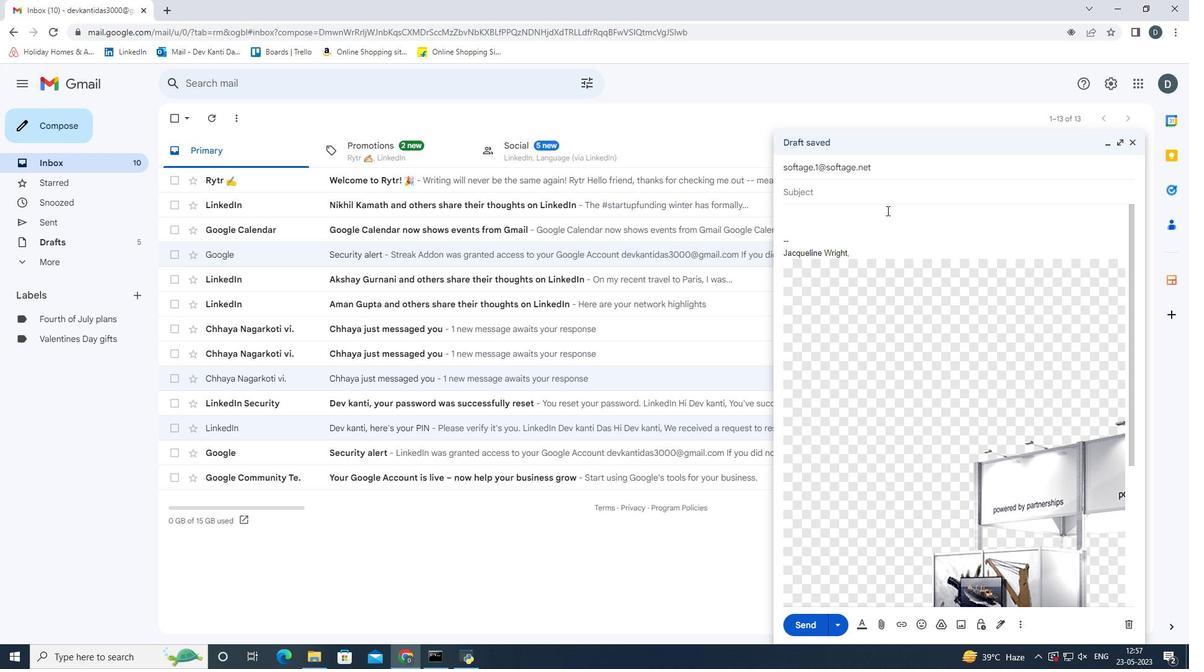 
Action: Key pressed <Key.shift><Key.shift><Key.shift><Key.shift><Key.shift><Key.shift><Key.shift><Key.shift><Key.shift>Request<Key.space>for<Key.space>feedback<Key.space>on<Key.space>a<Key.space>grant<Key.space>applo<Key.backspace>ication.
Screenshot: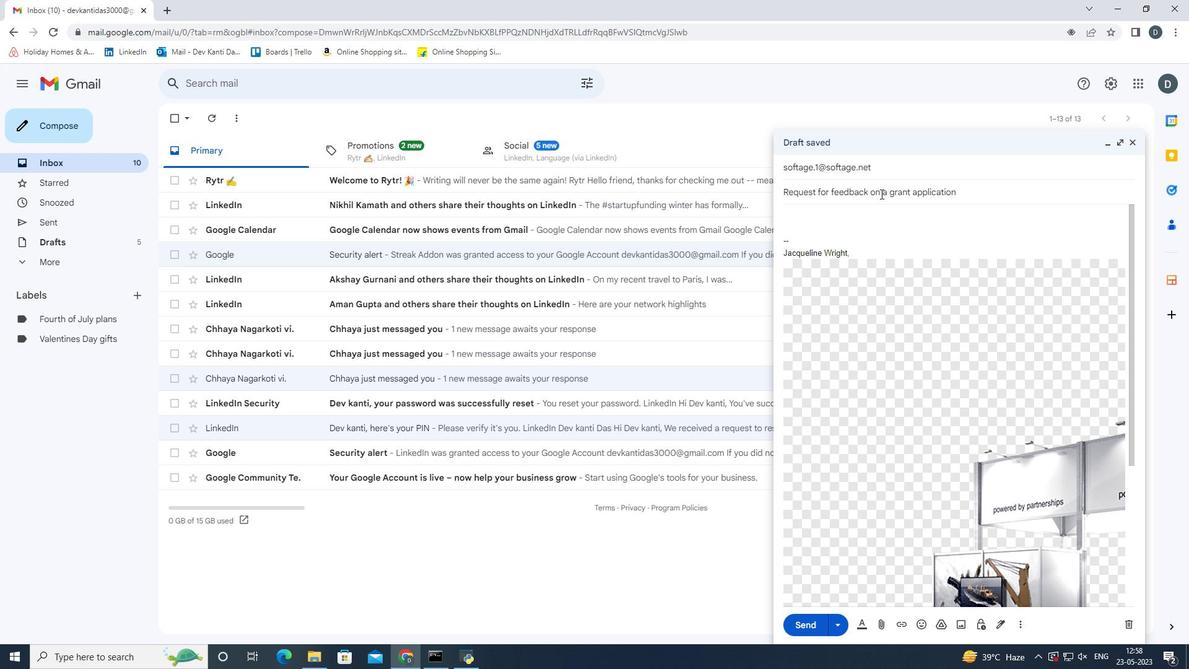 
Action: Mouse moved to (888, 220)
Screenshot: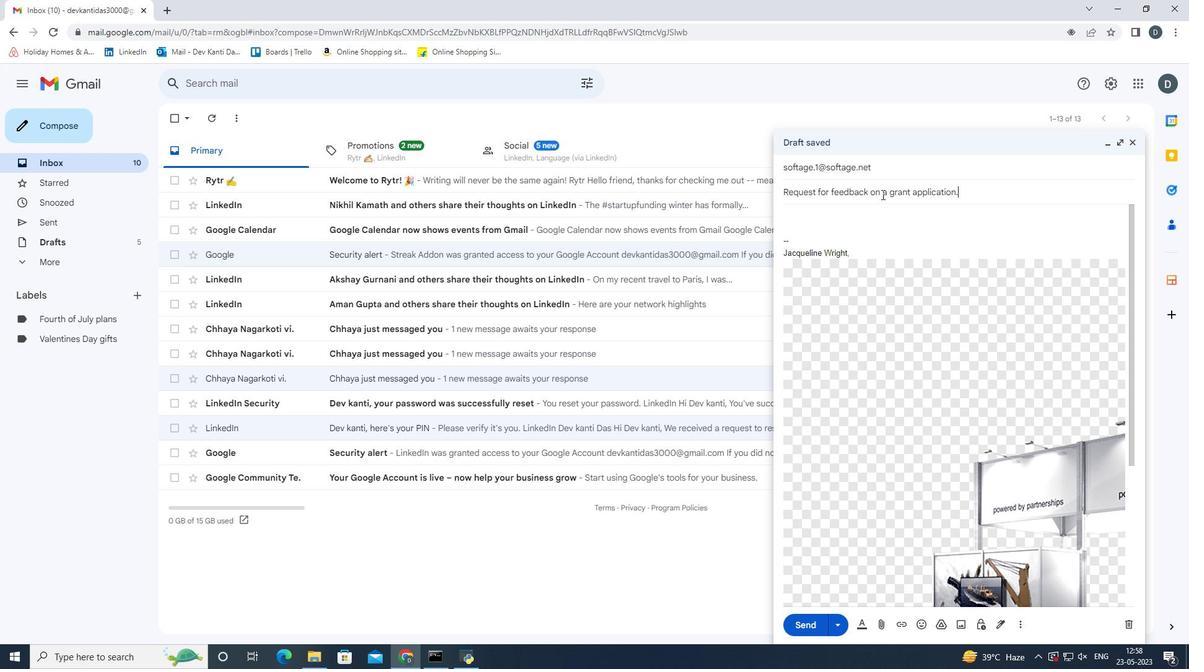 
Action: Mouse pressed left at (888, 220)
Screenshot: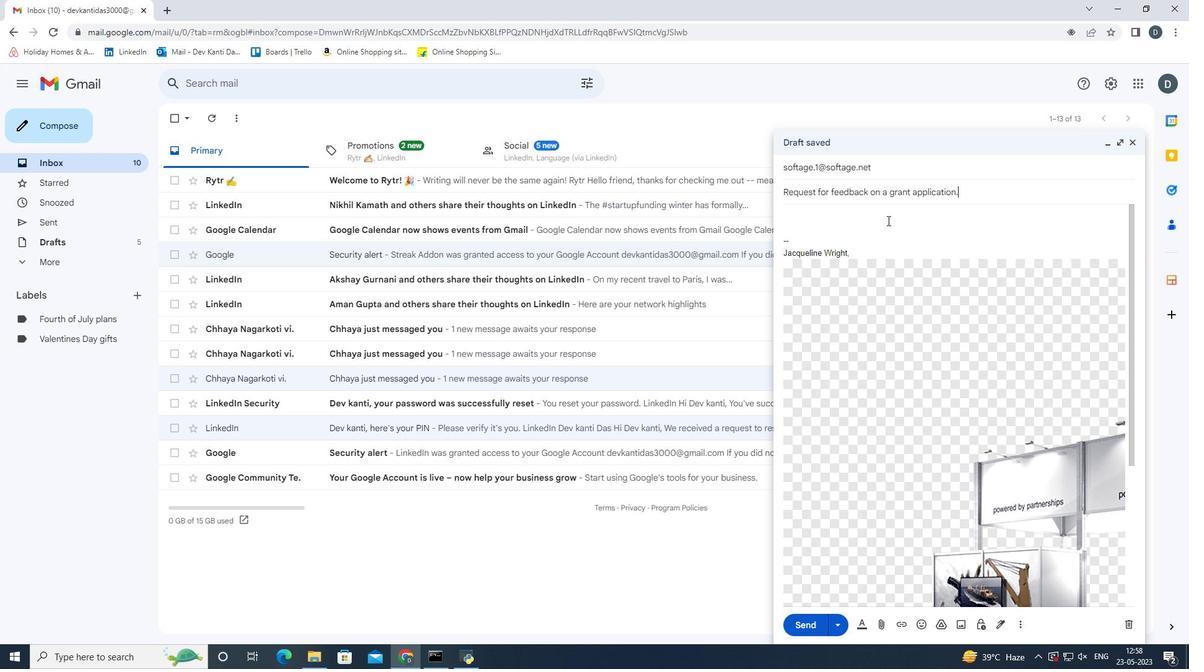 
Action: Key pressed <Key.shift>Dear<Key.space>sir/ma'am,<Key.enter><Key.enter>
Screenshot: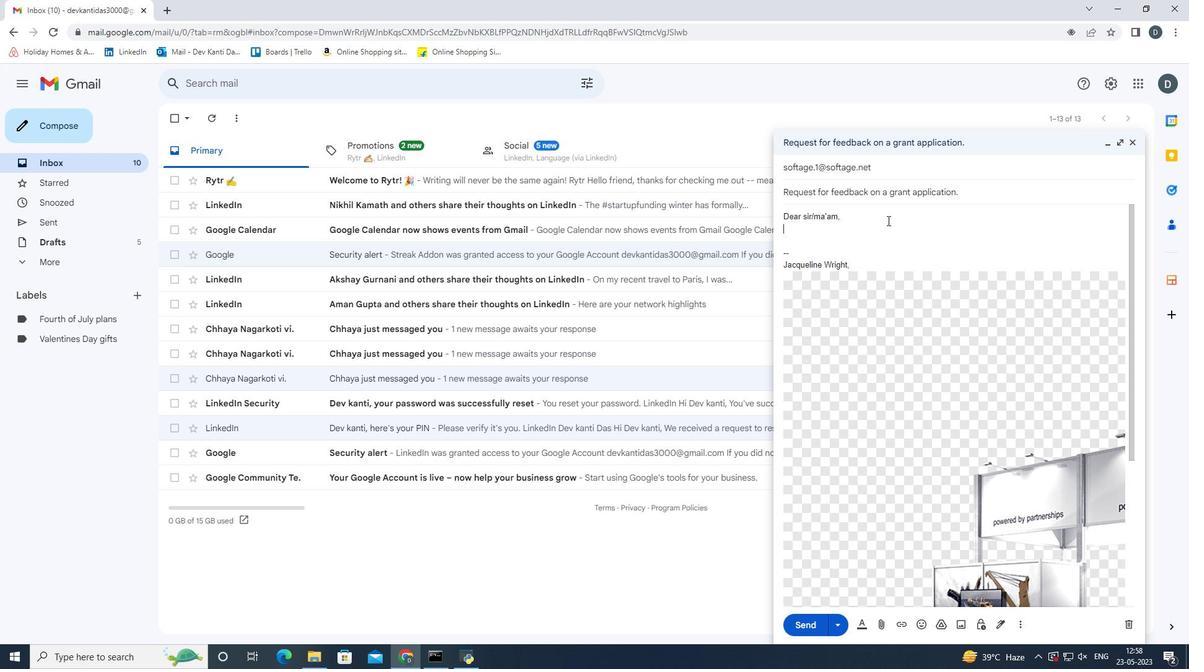 
Action: Mouse moved to (896, 232)
Screenshot: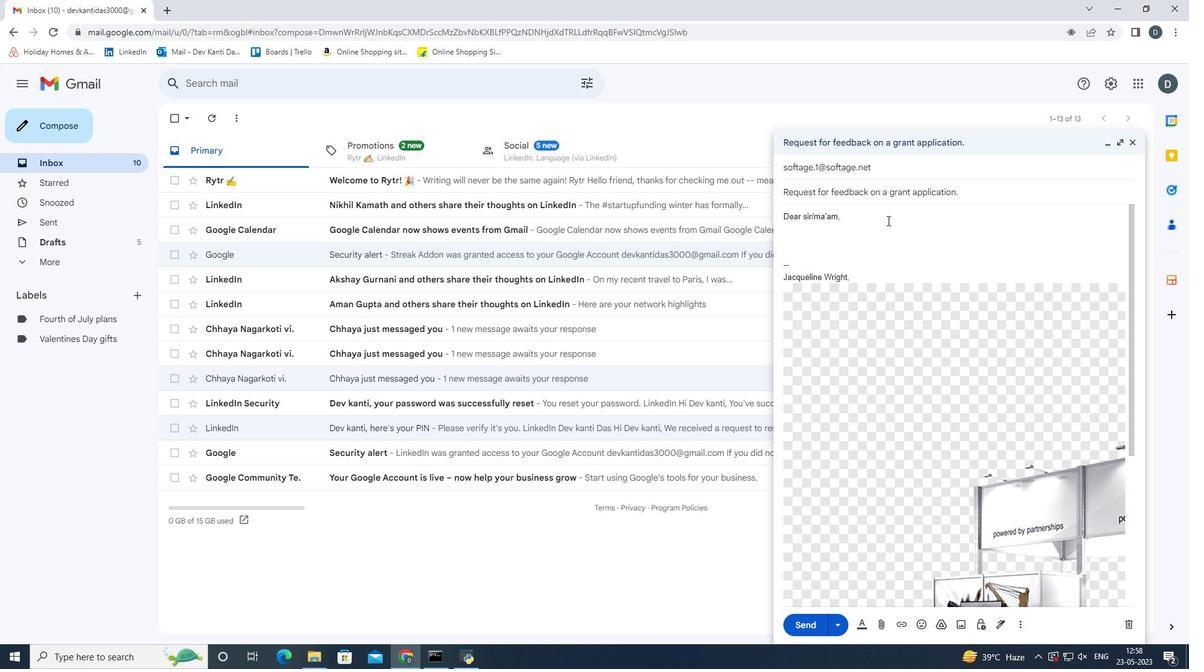 
Action: Key pressed <Key.shift>I<Key.space>would<Key.space>like<Key.space>to<Key.space>request<Key.space>a<Key.space>trial<Key.space>of<Key.space>your<Key.space>product.
Screenshot: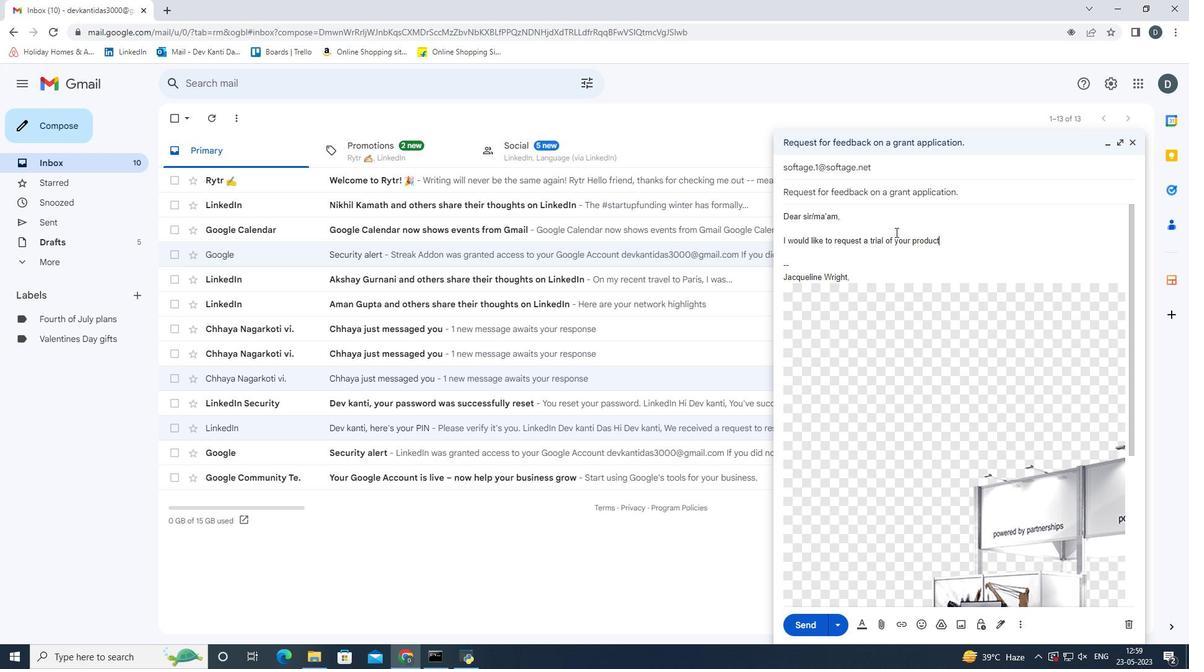 
Action: Mouse moved to (807, 624)
Screenshot: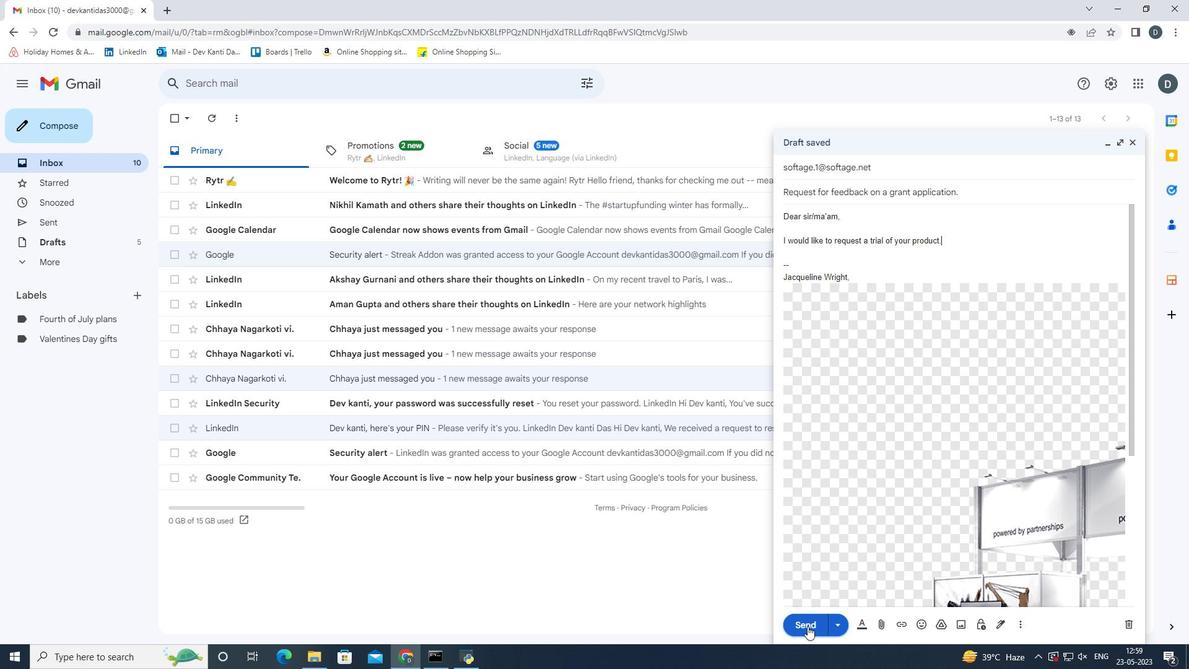 
Action: Mouse pressed left at (807, 624)
Screenshot: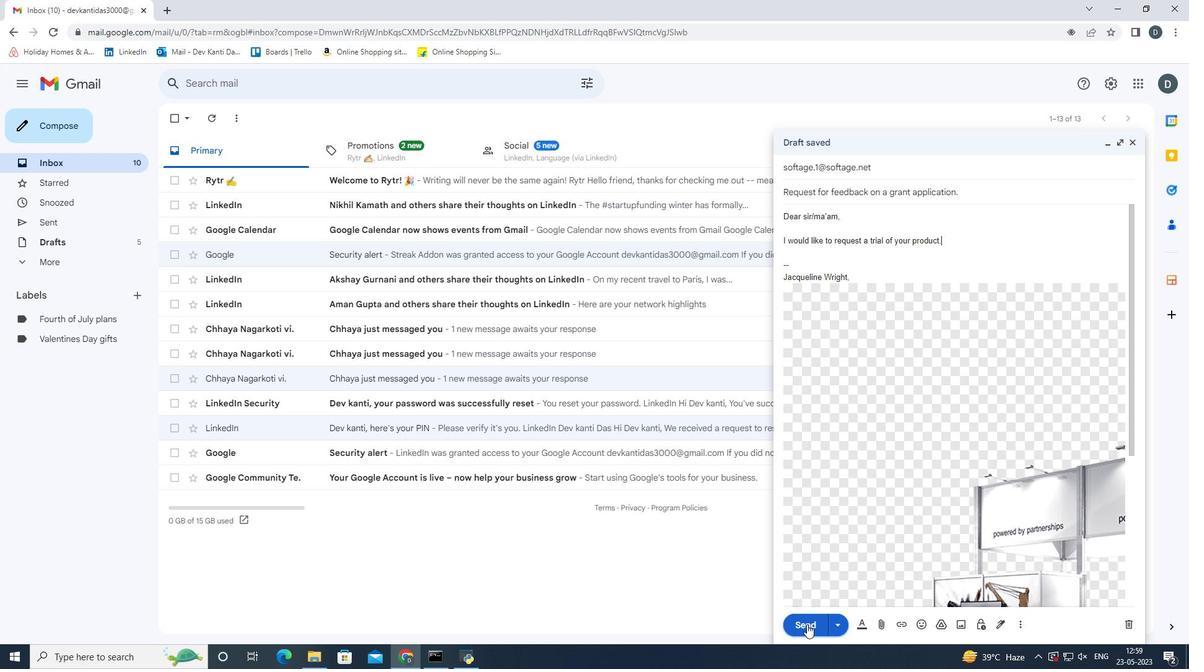 
Action: Mouse moved to (114, 613)
Screenshot: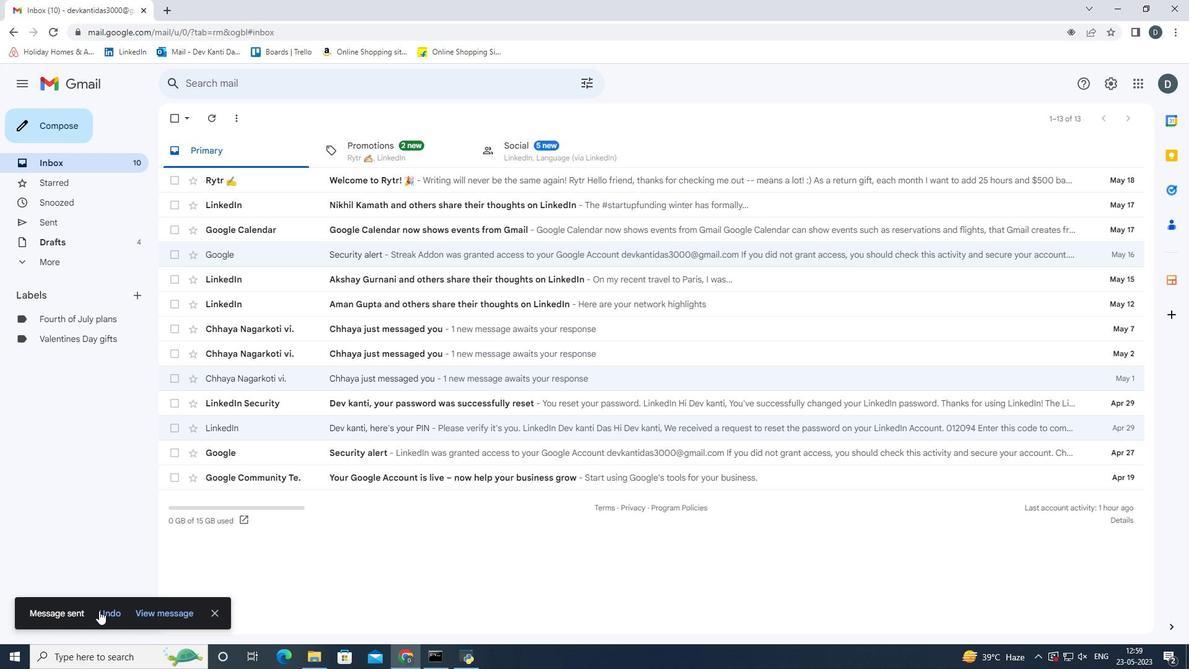 
Action: Mouse pressed left at (114, 613)
Screenshot: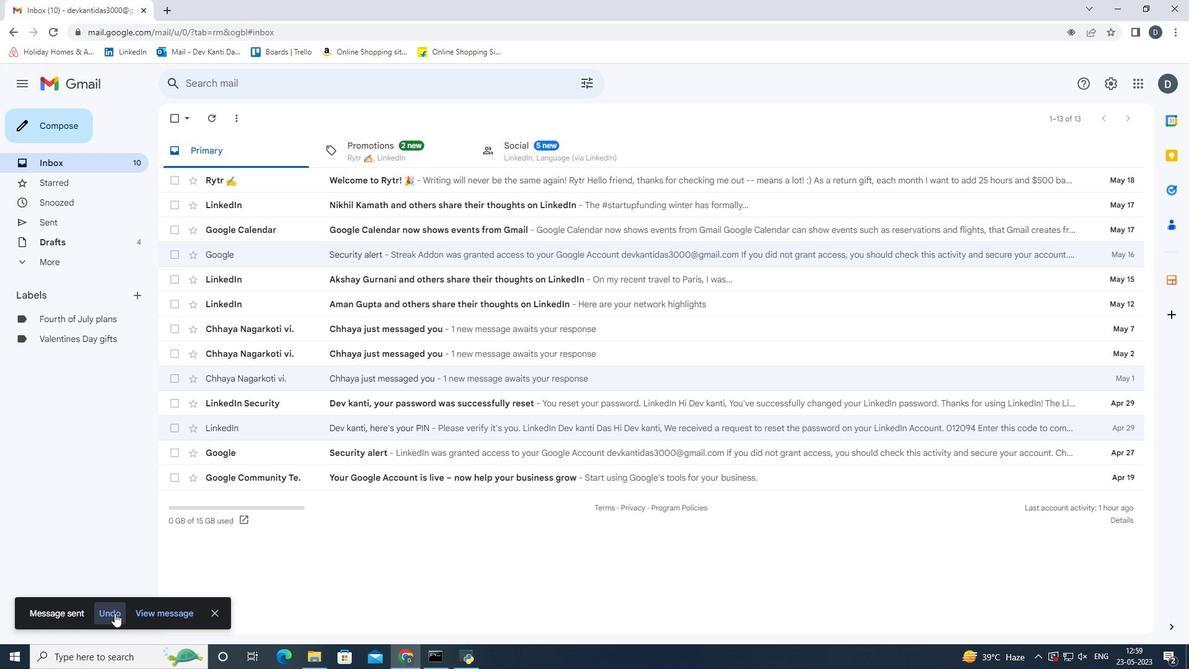 
Action: Mouse moved to (948, 240)
Screenshot: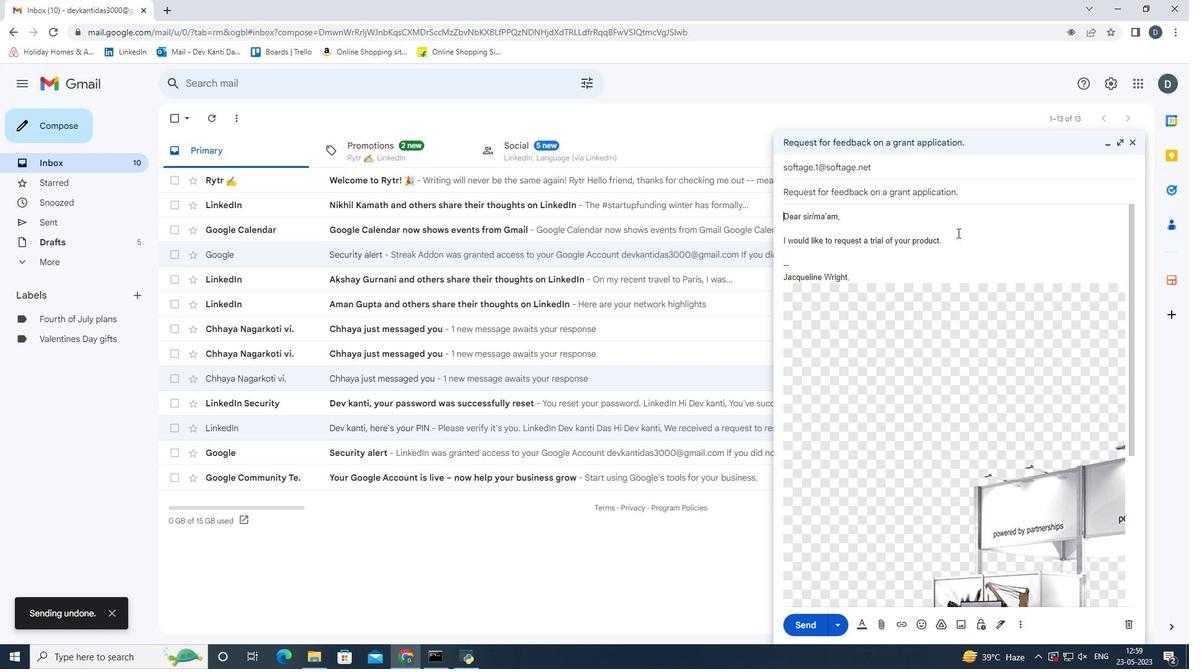 
Action: Mouse pressed left at (948, 240)
Screenshot: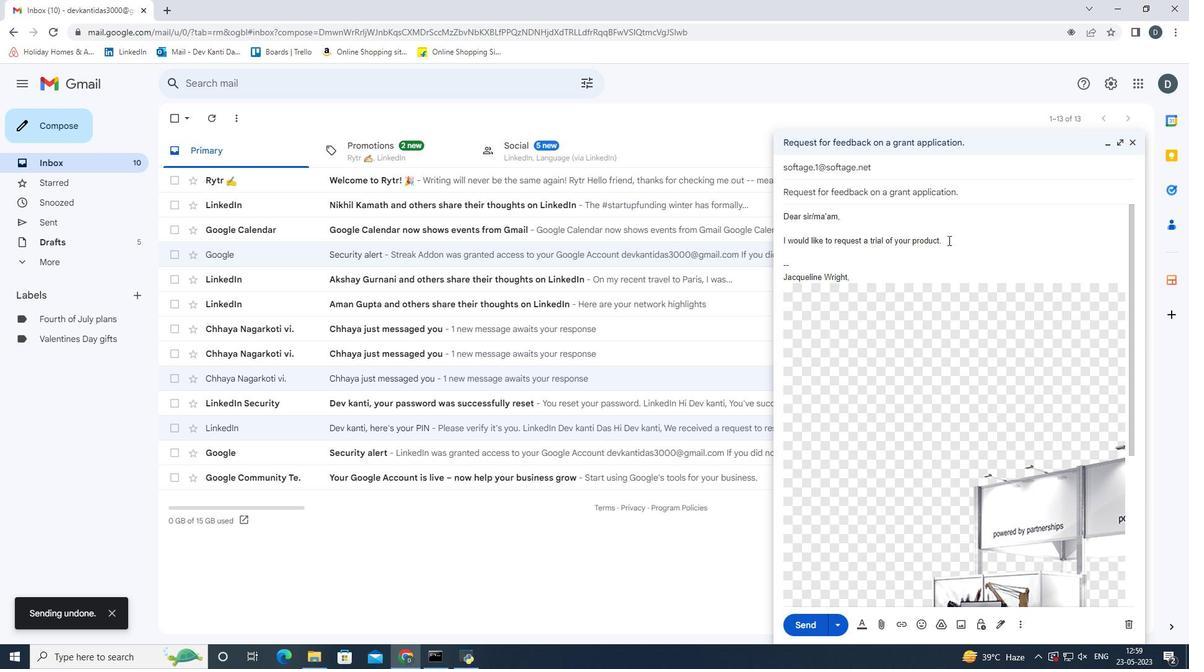 
Action: Mouse moved to (1037, 267)
Screenshot: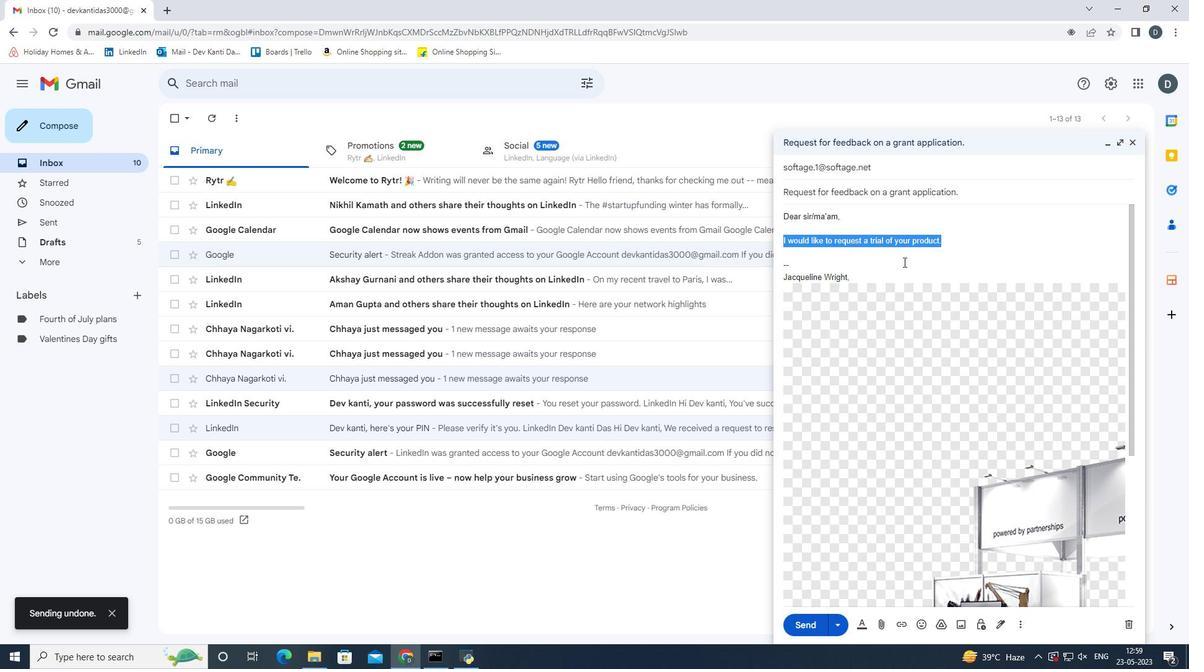 
Action: Key pressed <Key.backspace>
Screenshot: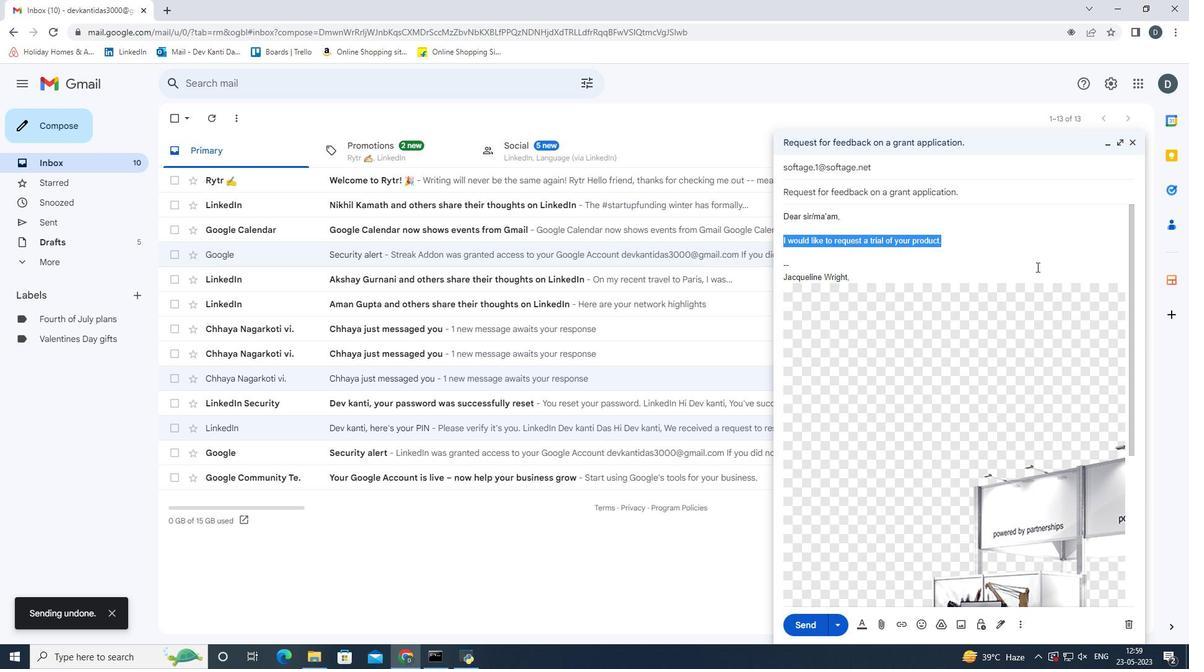 
Action: Mouse moved to (1033, 249)
Screenshot: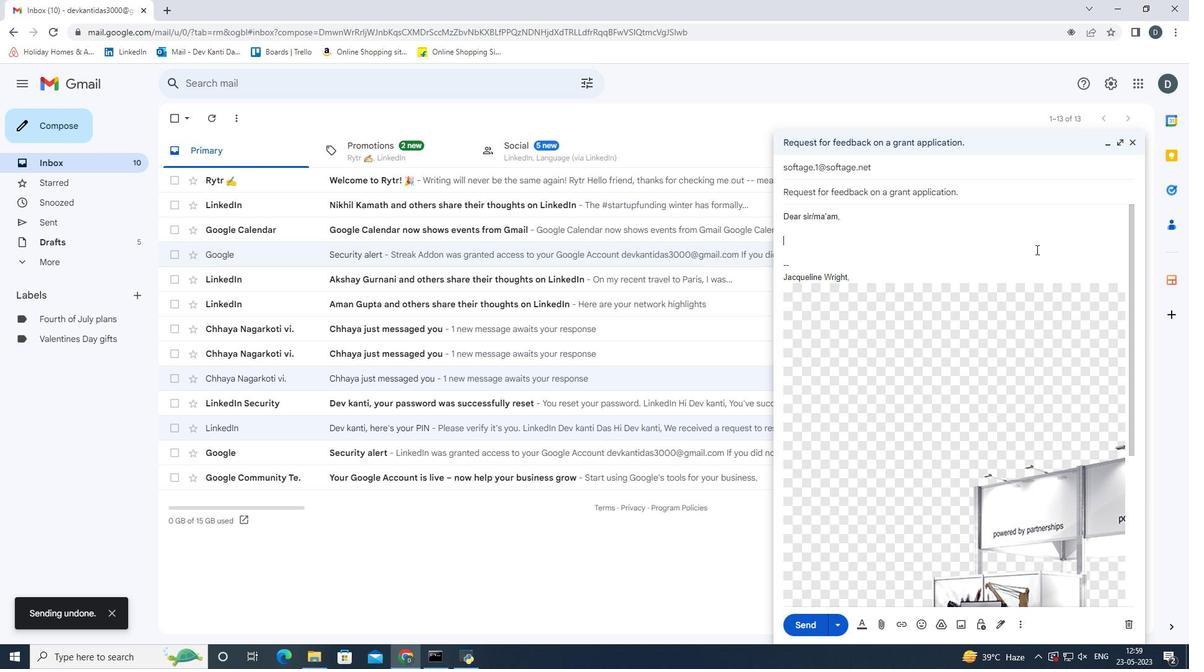 
Action: Key pressed <Key.shift><Key.shift>Could<Key.space>you<Key.space>please<Key.space>provide<Key.space>a<Key.space>breakdown<Key.space>of<Key.space>the<Key.space>system<Key.space>requirements<Key.shift_r>?
Screenshot: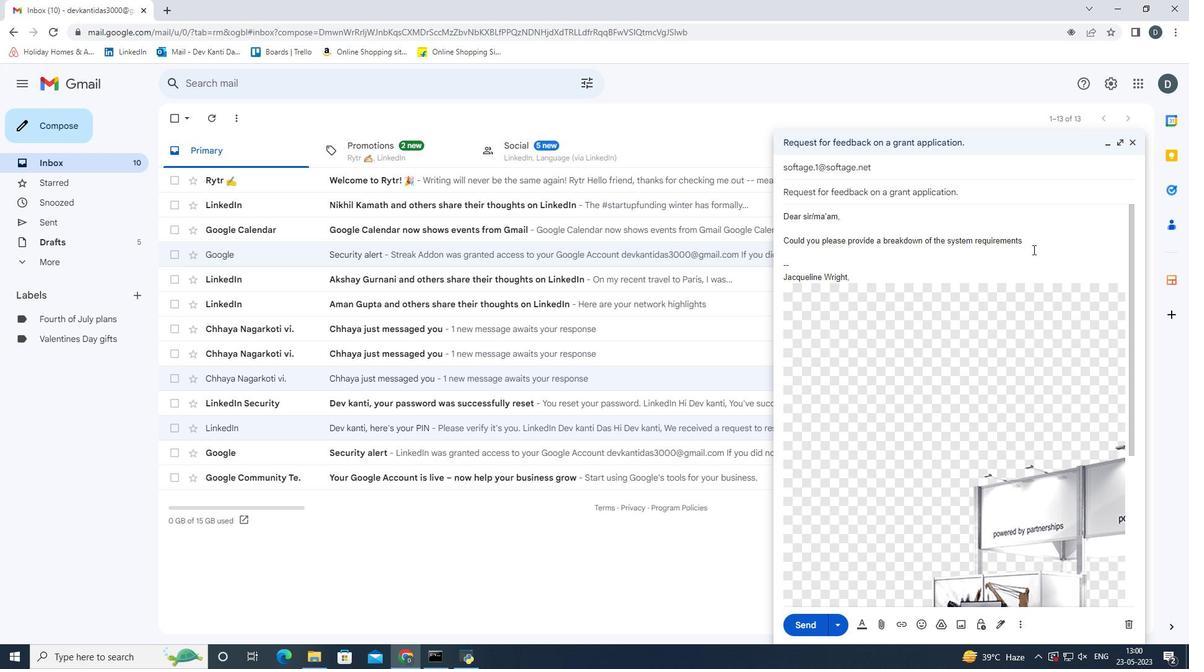 
Action: Mouse moved to (812, 628)
Screenshot: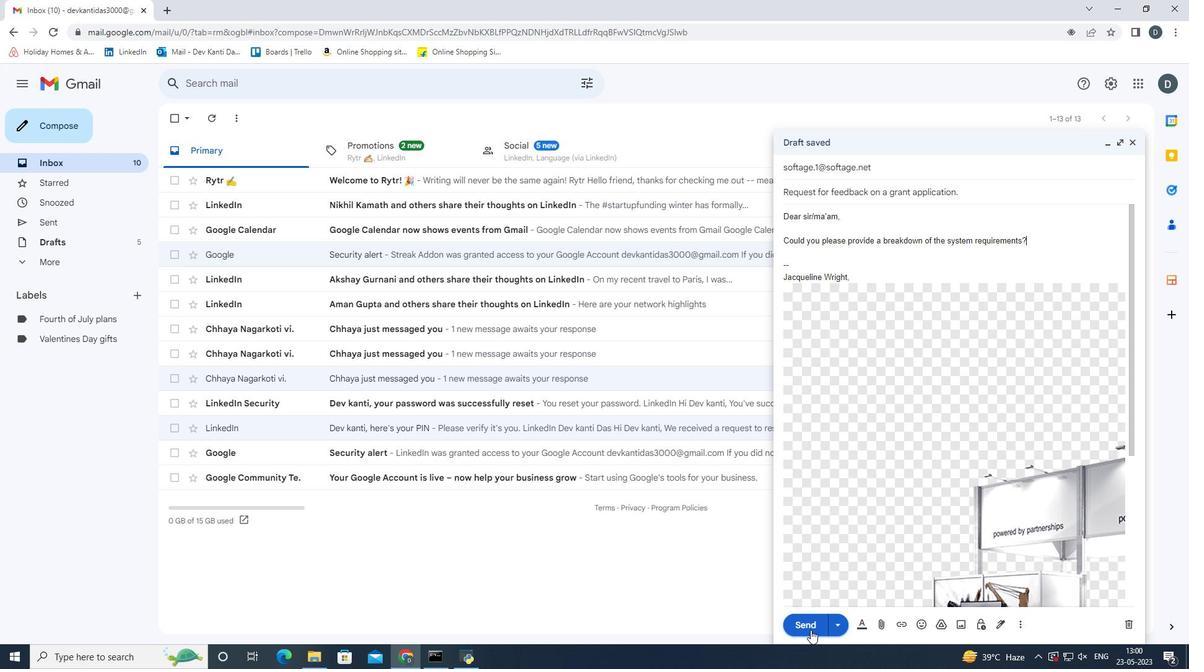 
Action: Mouse pressed left at (812, 628)
Screenshot: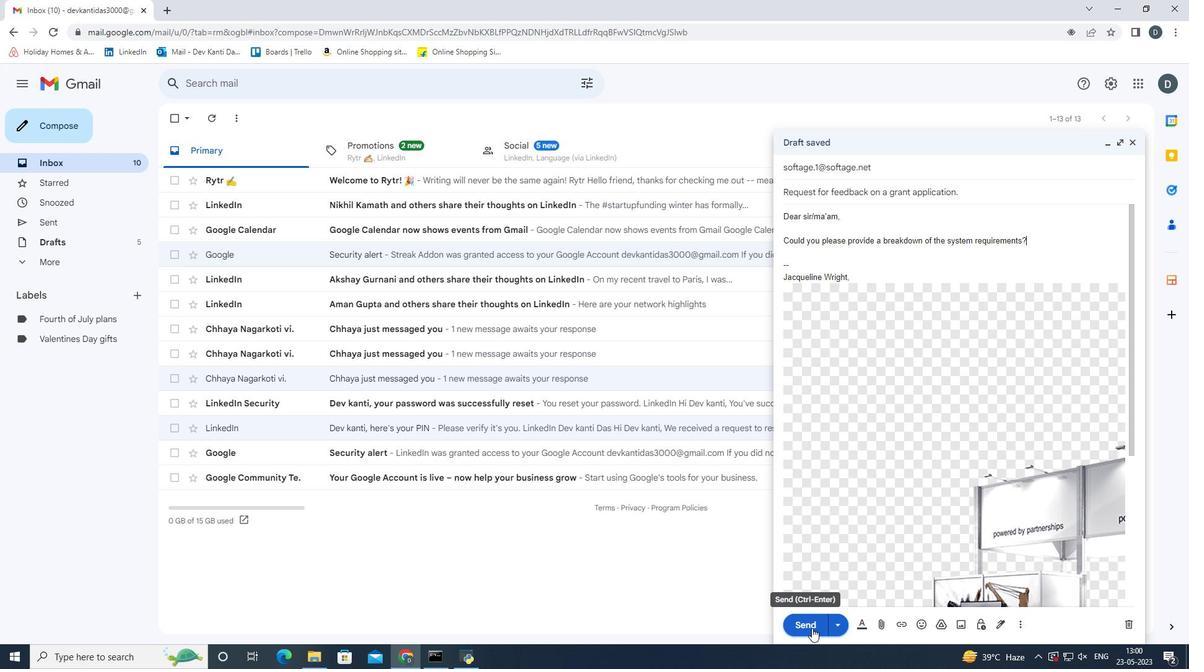 
Action: Mouse moved to (71, 229)
Screenshot: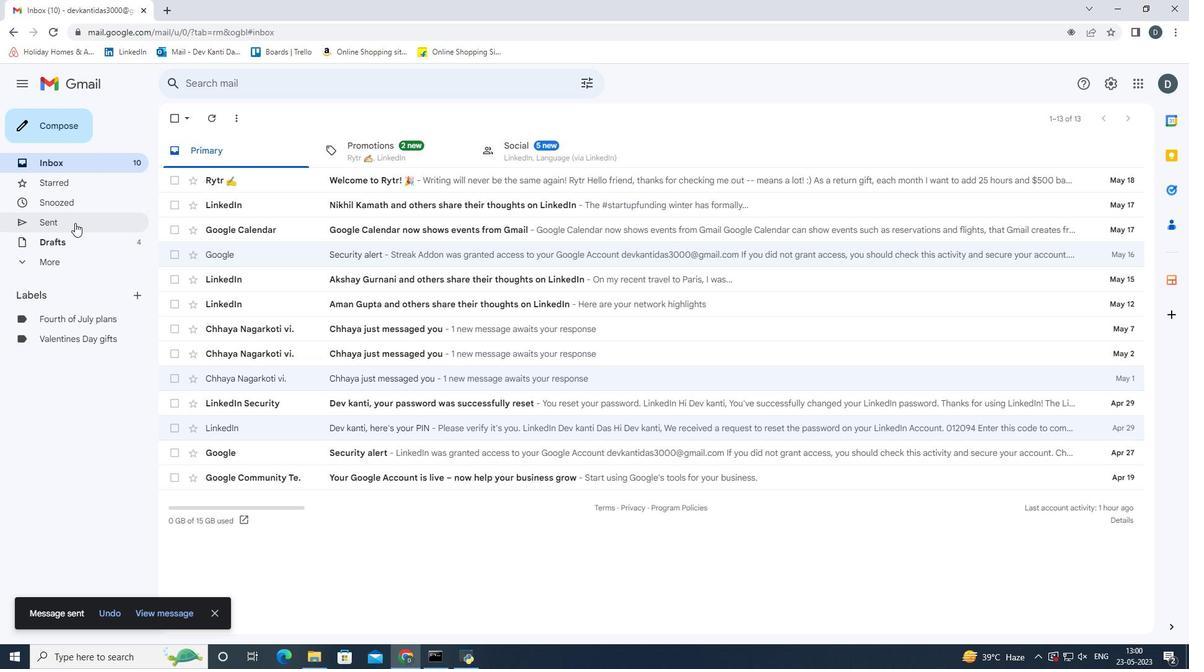 
Action: Mouse pressed left at (71, 229)
Screenshot: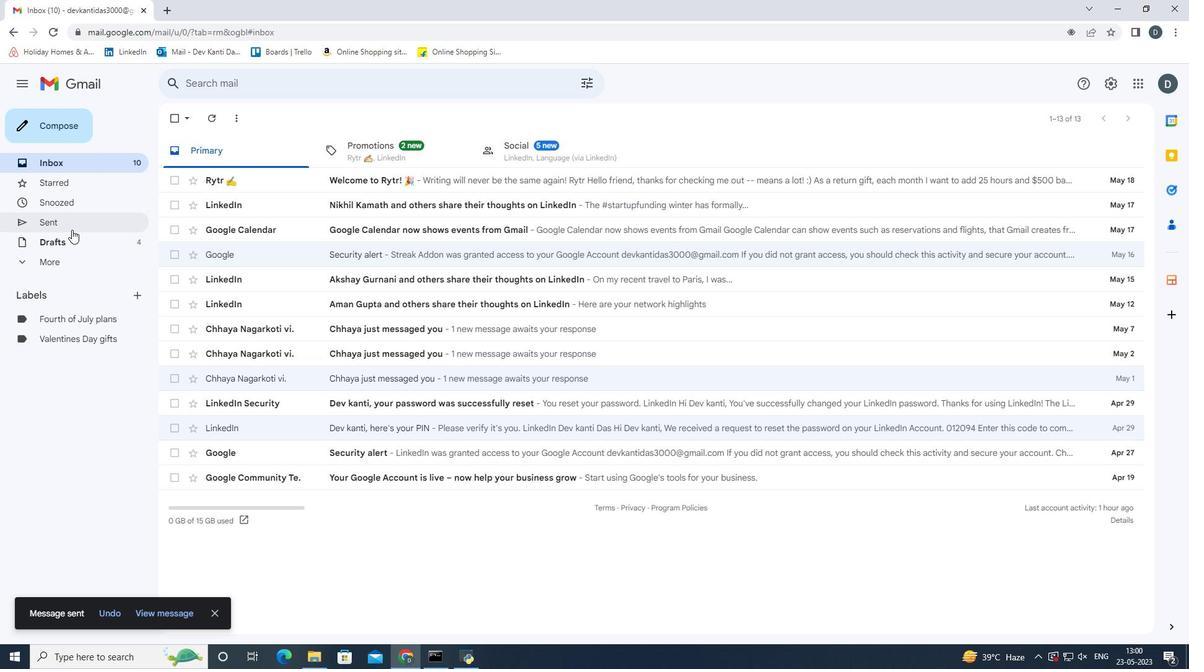 
Action: Mouse moved to (171, 184)
Screenshot: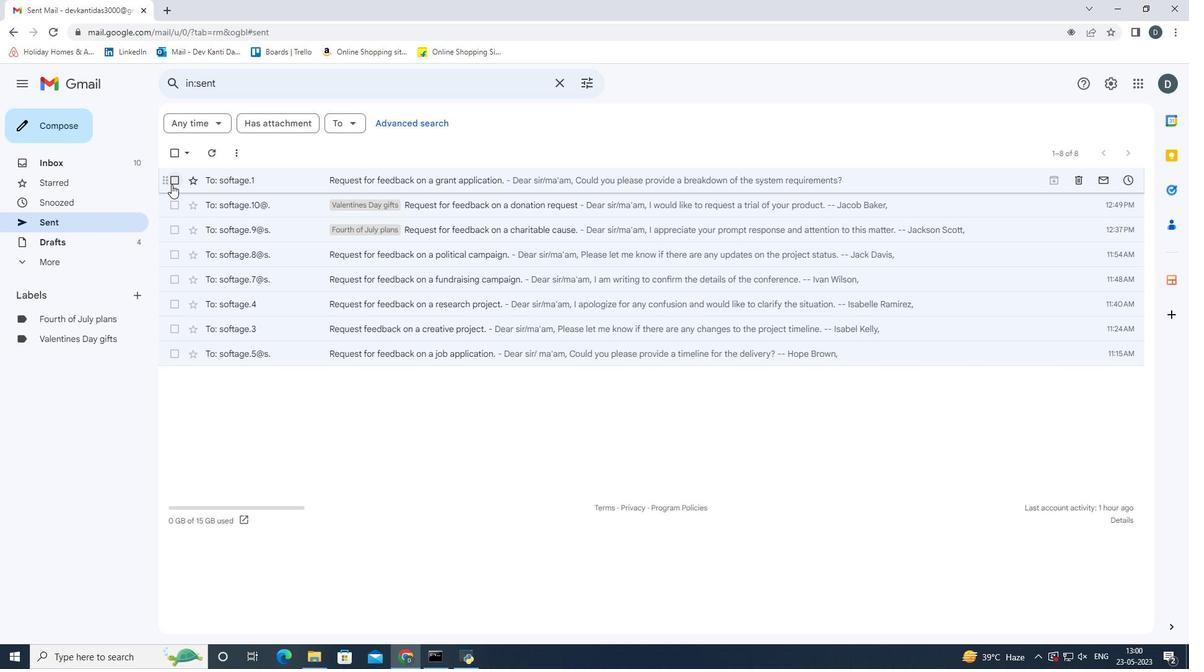 
Action: Mouse pressed left at (171, 184)
Screenshot: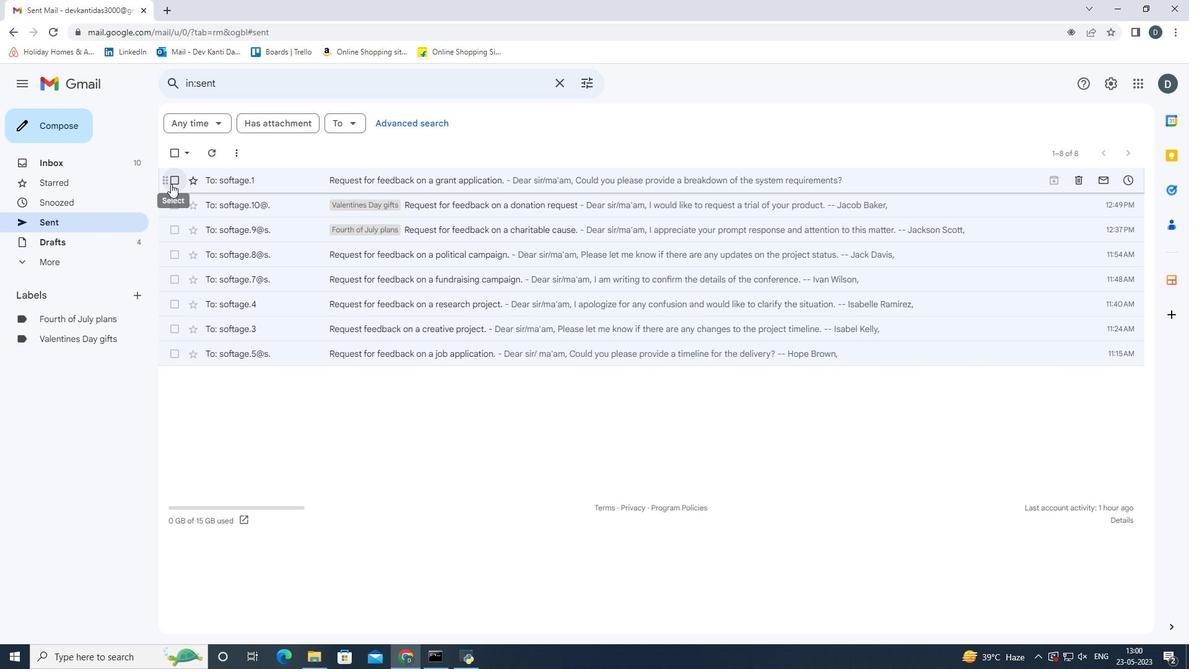 
Action: Mouse moved to (425, 152)
Screenshot: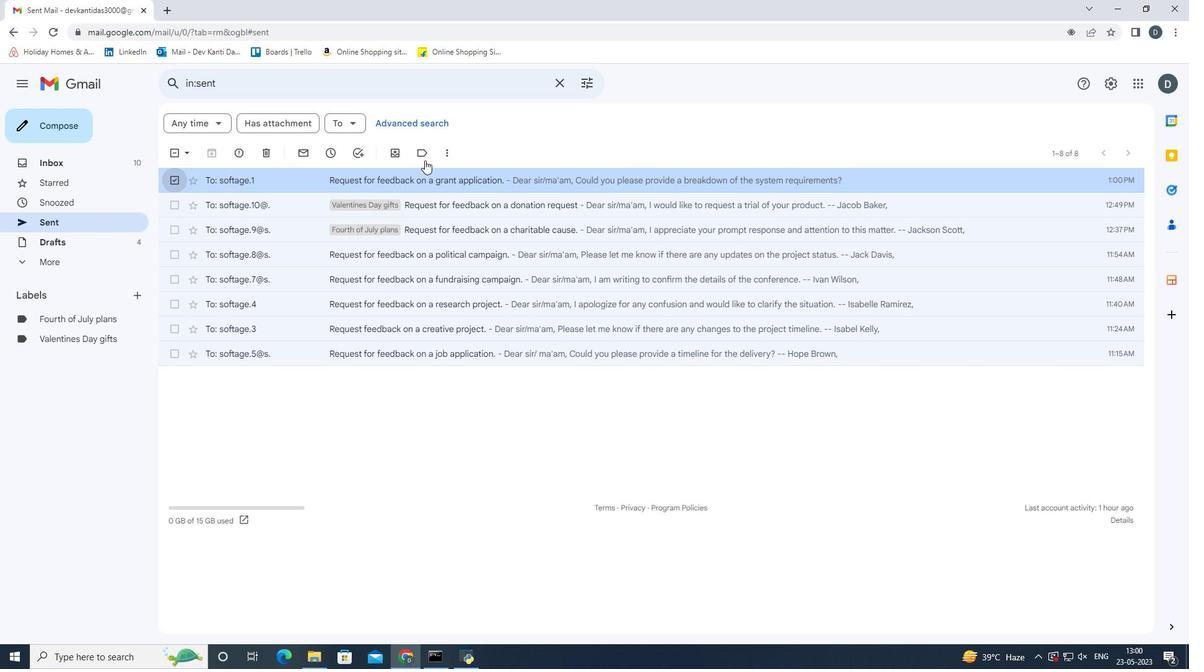 
Action: Mouse pressed left at (425, 152)
Screenshot: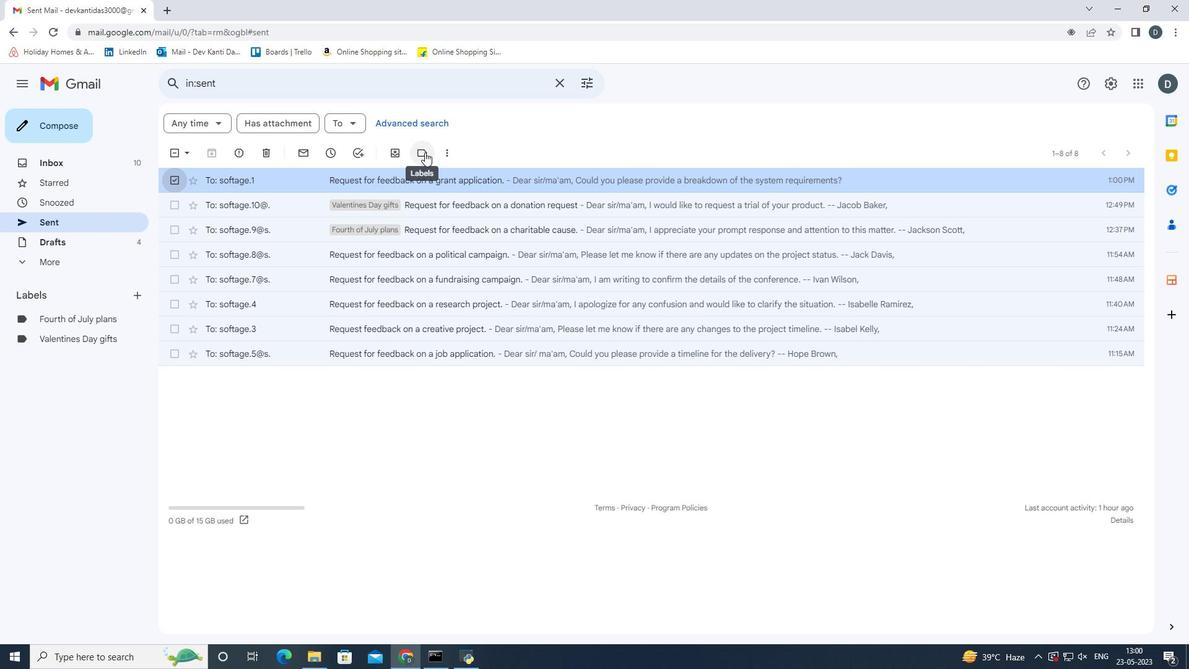 
Action: Mouse moved to (477, 350)
Screenshot: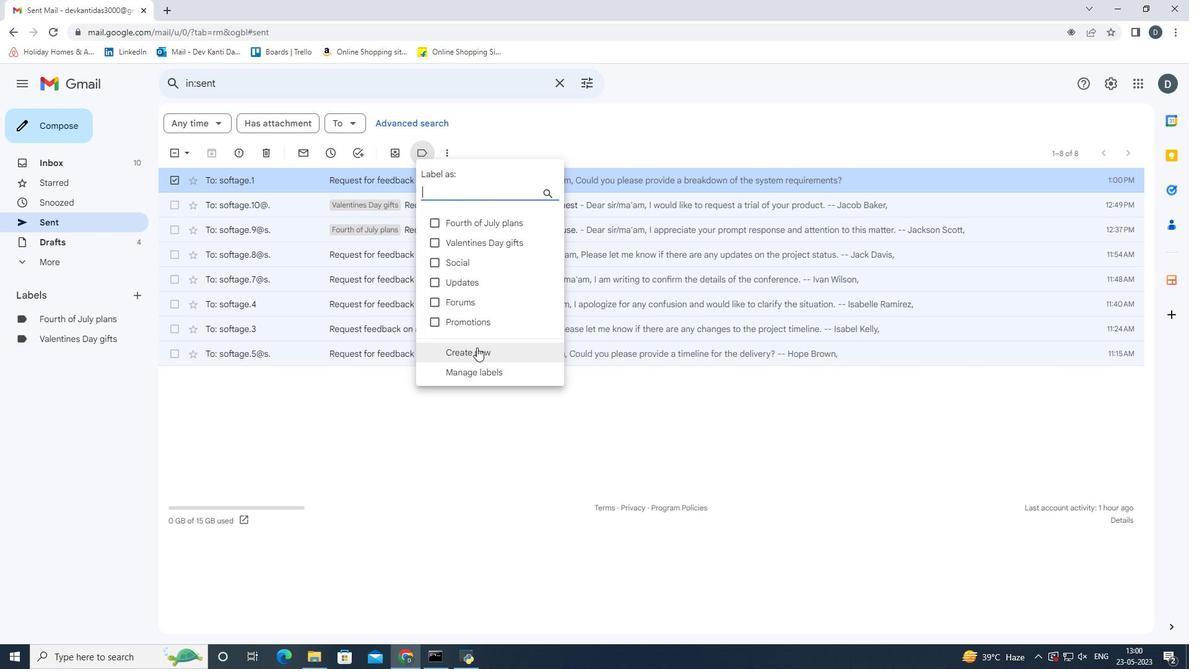 
Action: Mouse pressed left at (477, 350)
Screenshot: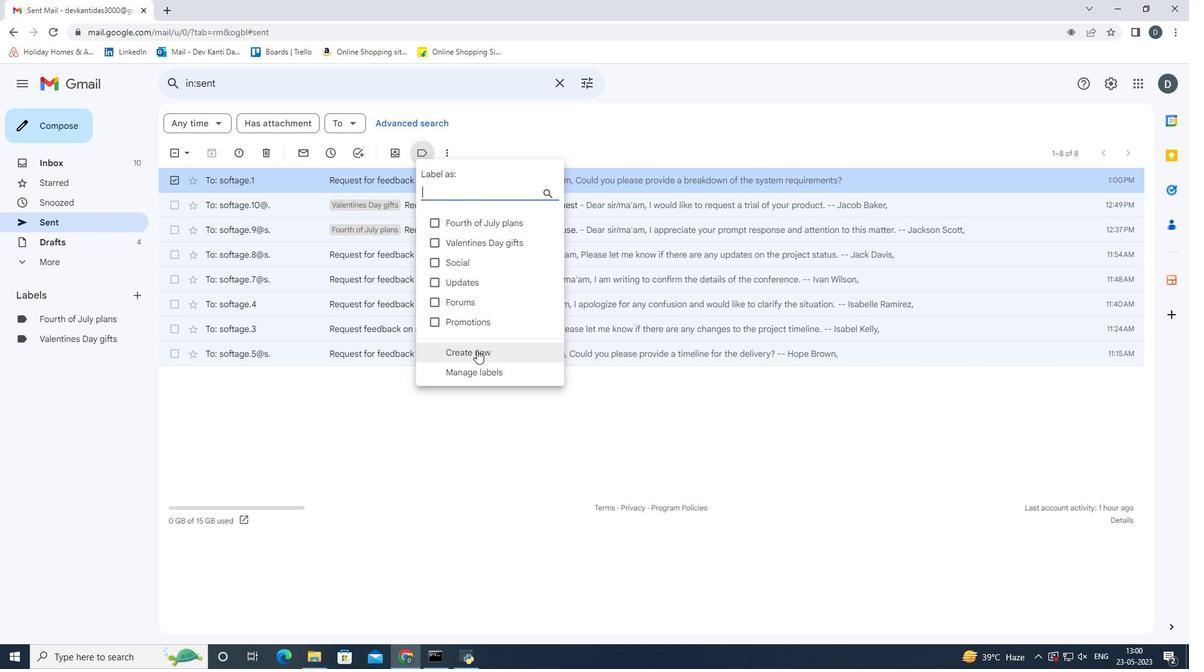 
Action: Mouse moved to (510, 336)
Screenshot: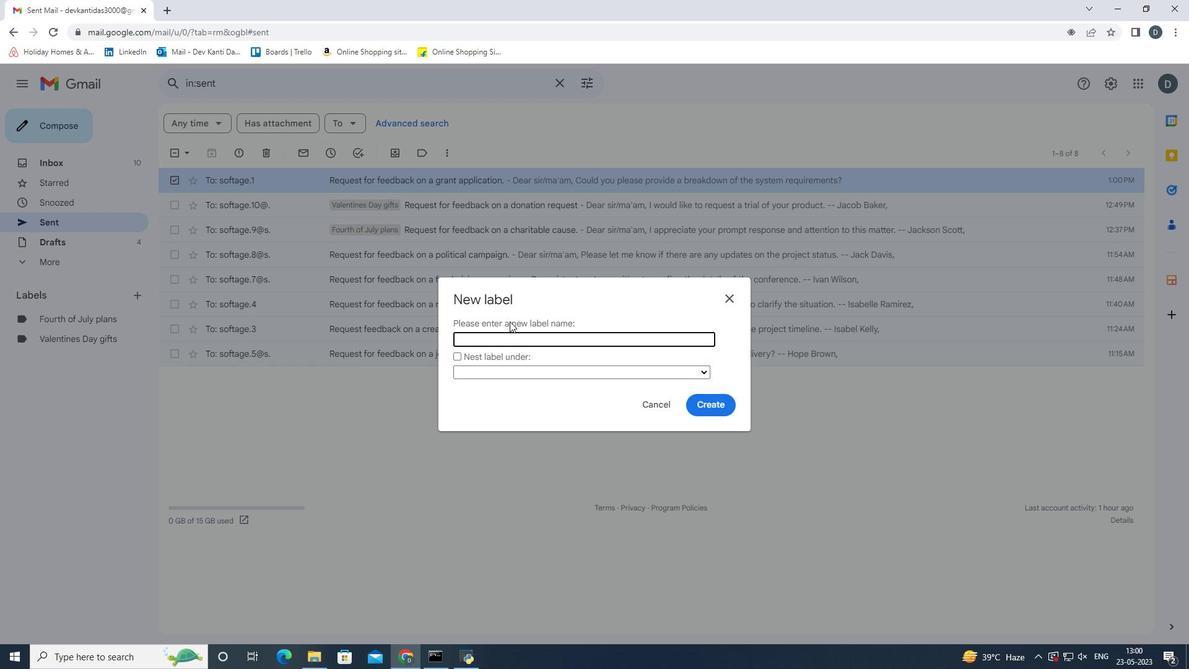 
Action: Key pressed <Key.shift_r>Mothers<Key.space><Key.shift>Day<Key.space>gifts<Key.enter>
Screenshot: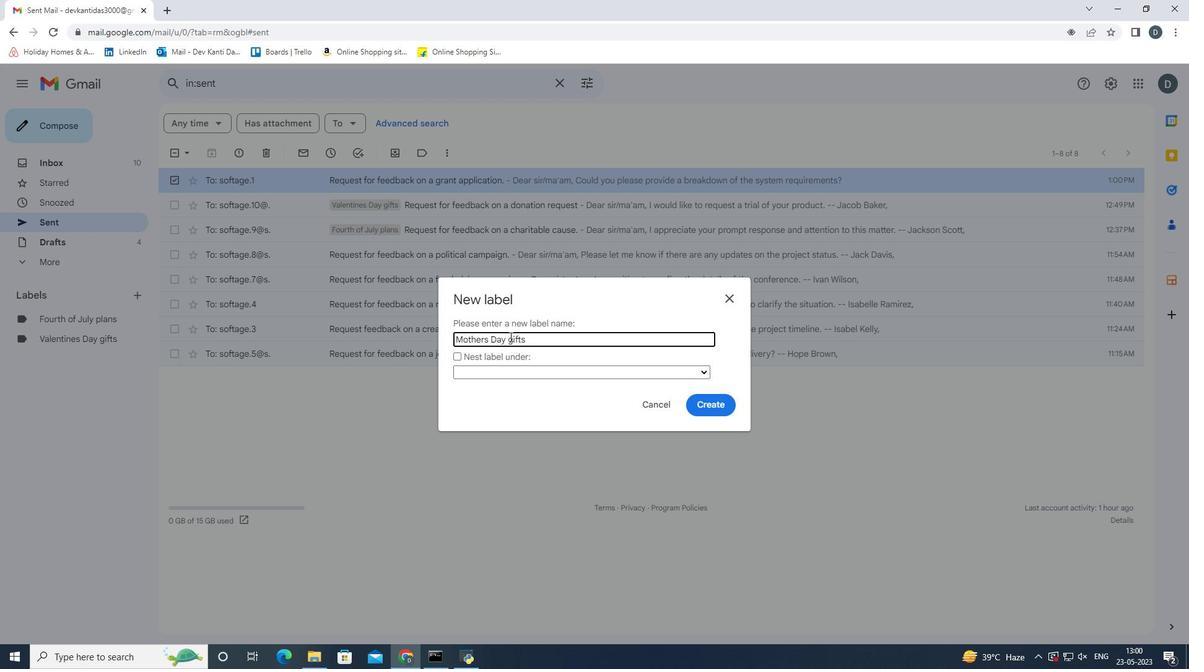 
Action: Mouse moved to (609, 180)
Screenshot: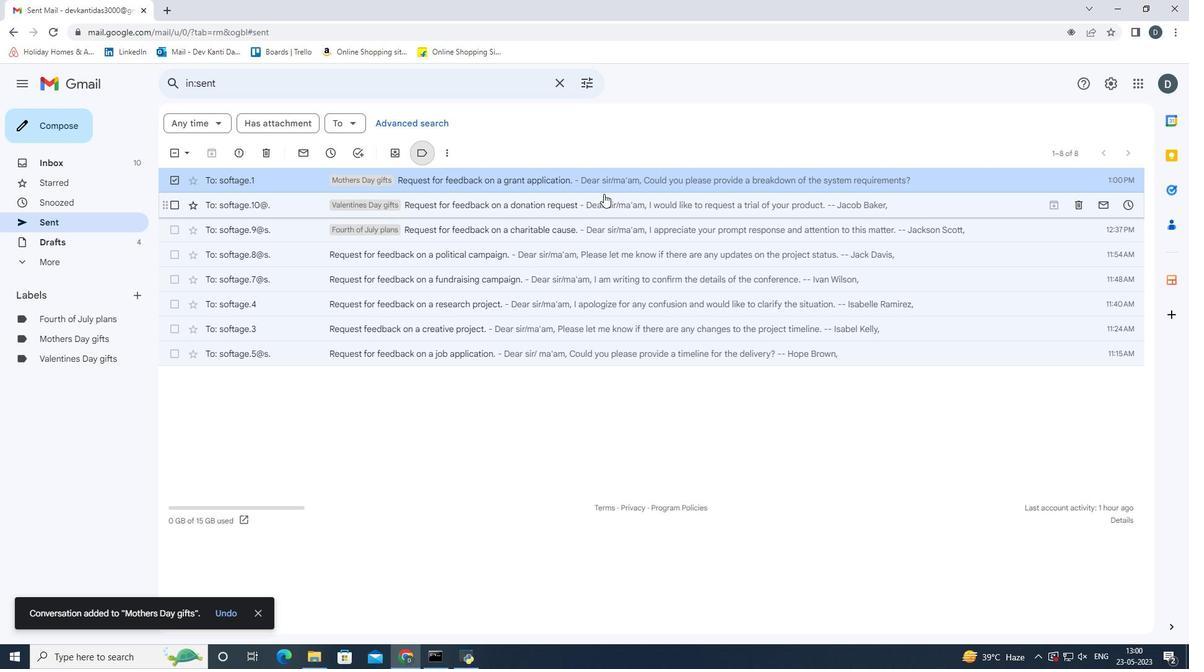 
Action: Mouse pressed left at (609, 180)
Screenshot: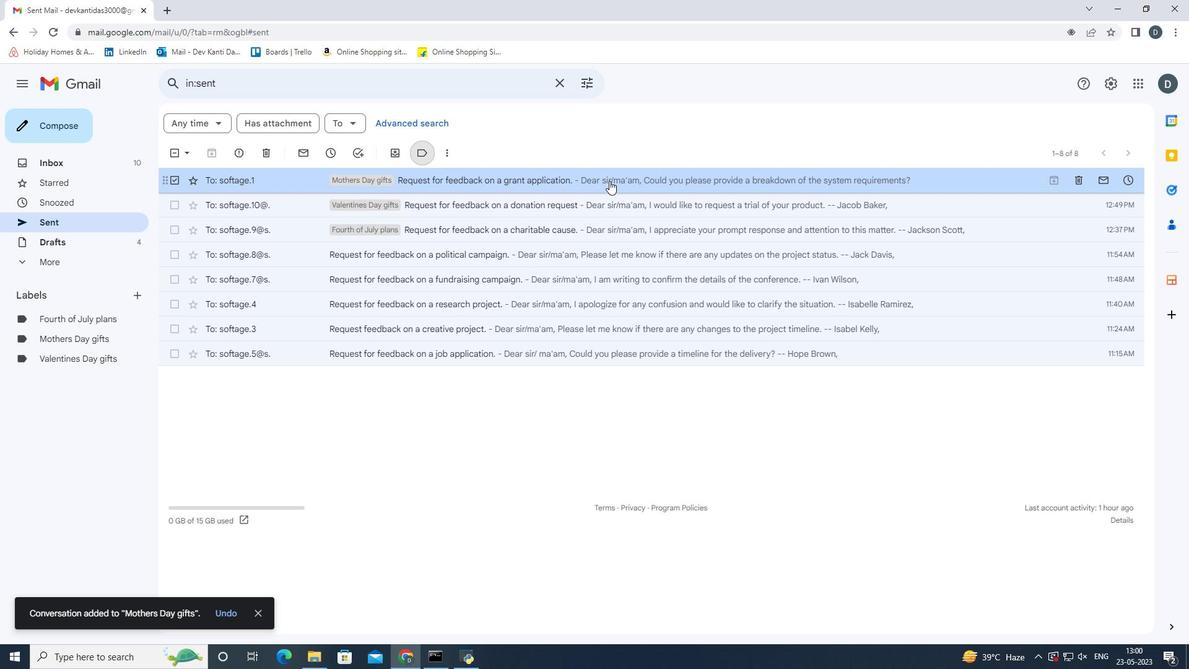 
Action: Mouse moved to (646, 221)
Screenshot: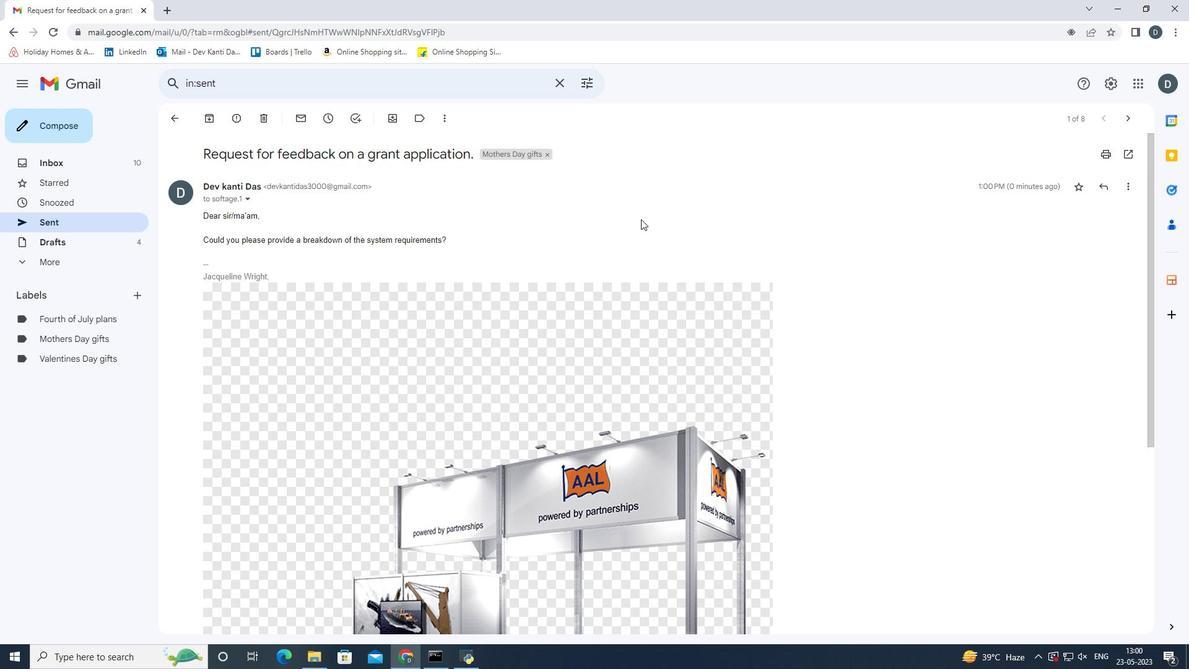 
Action: Mouse scrolled (646, 221) with delta (0, 0)
Screenshot: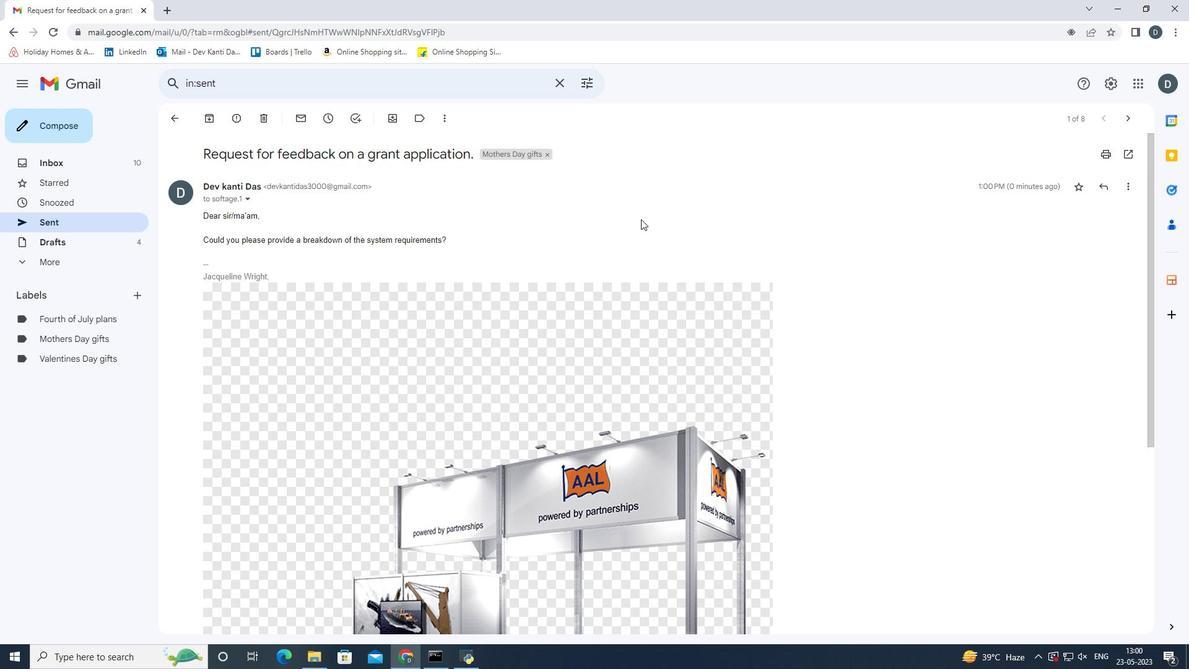 
Action: Mouse moved to (656, 226)
Screenshot: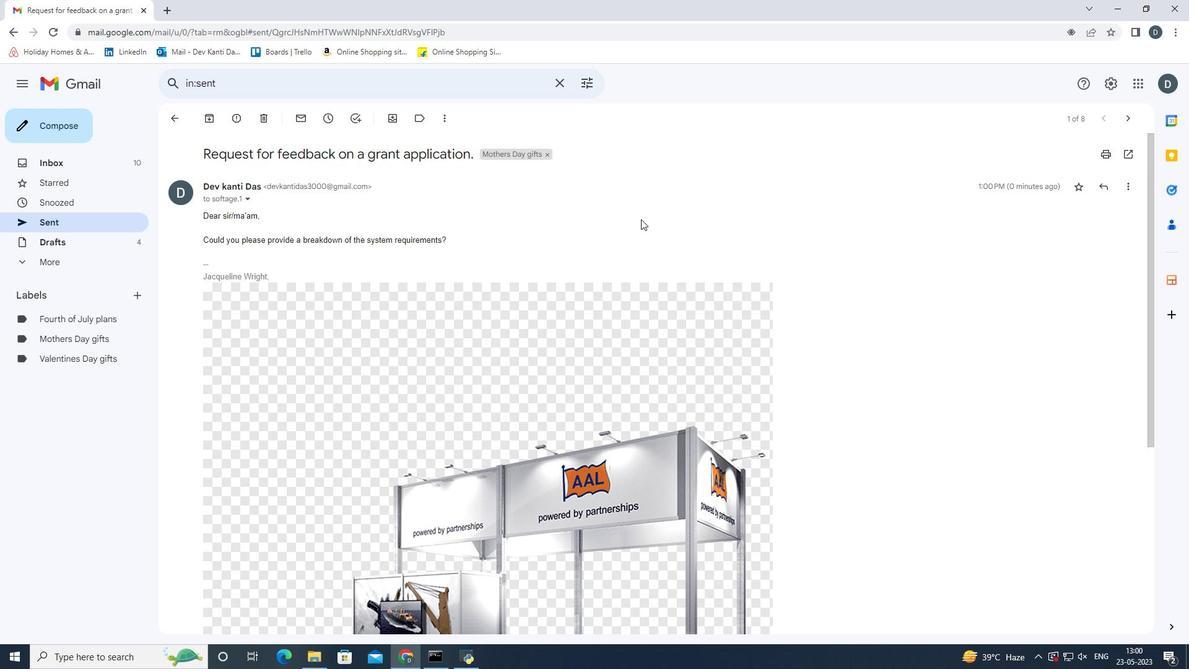 
Action: Mouse scrolled (656, 226) with delta (0, 0)
Screenshot: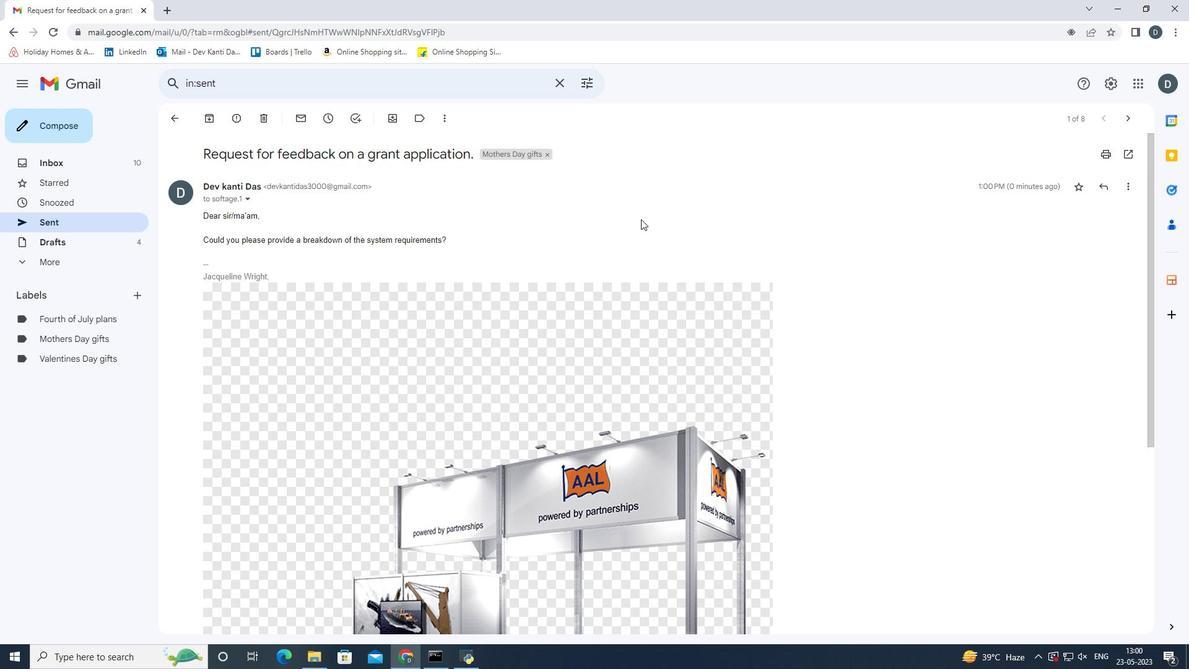 
Action: Mouse moved to (659, 229)
Screenshot: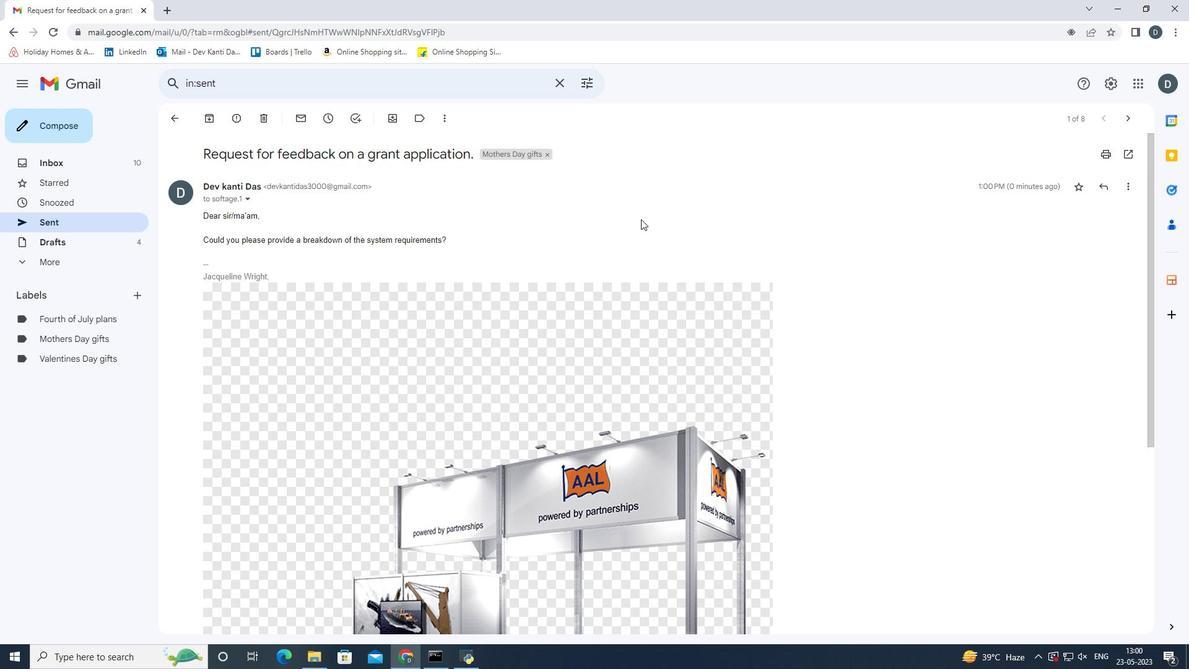 
Action: Mouse scrolled (659, 228) with delta (0, 0)
Screenshot: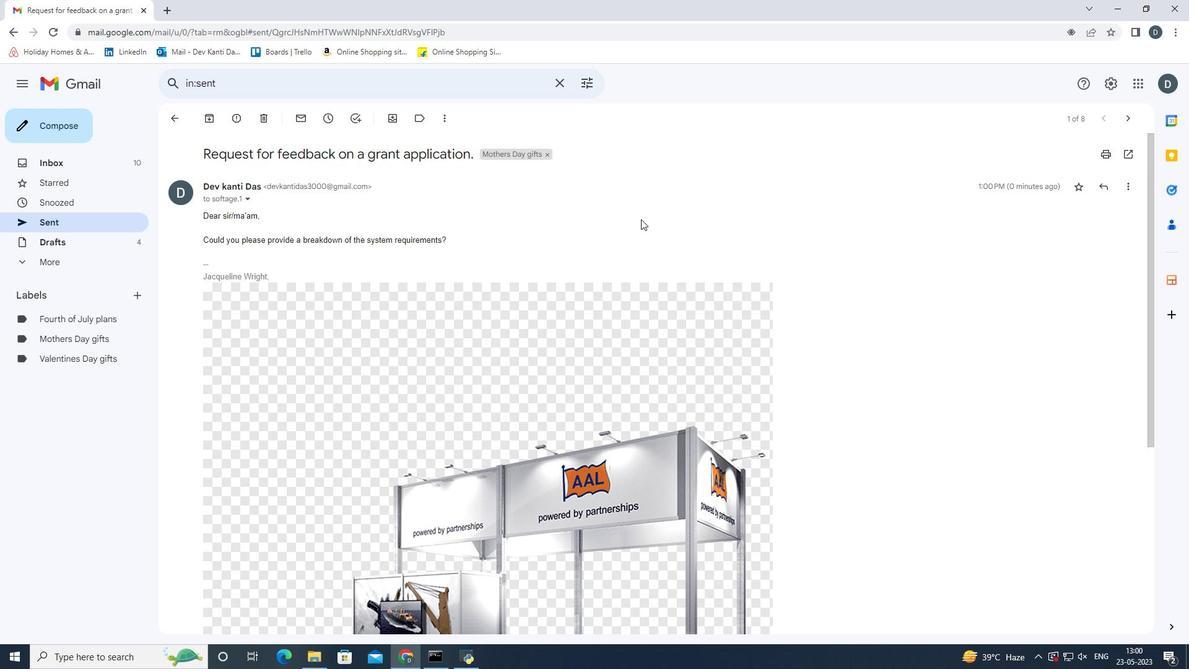 
Action: Mouse moved to (662, 231)
Screenshot: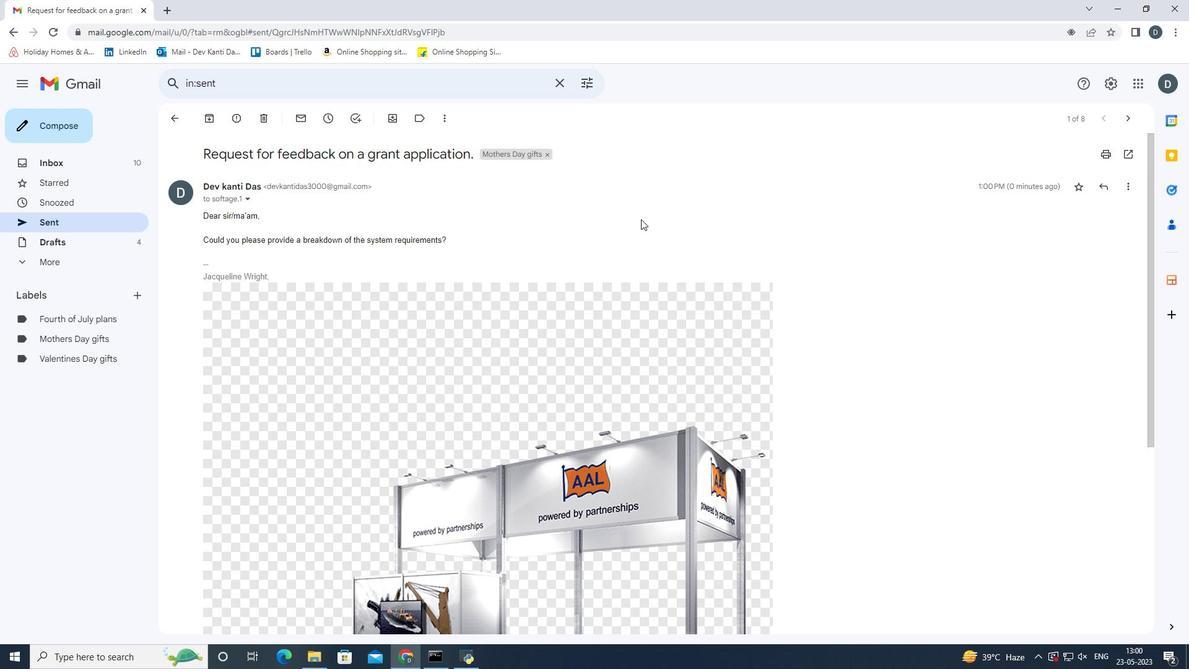 
Action: Mouse scrolled (662, 231) with delta (0, 0)
Screenshot: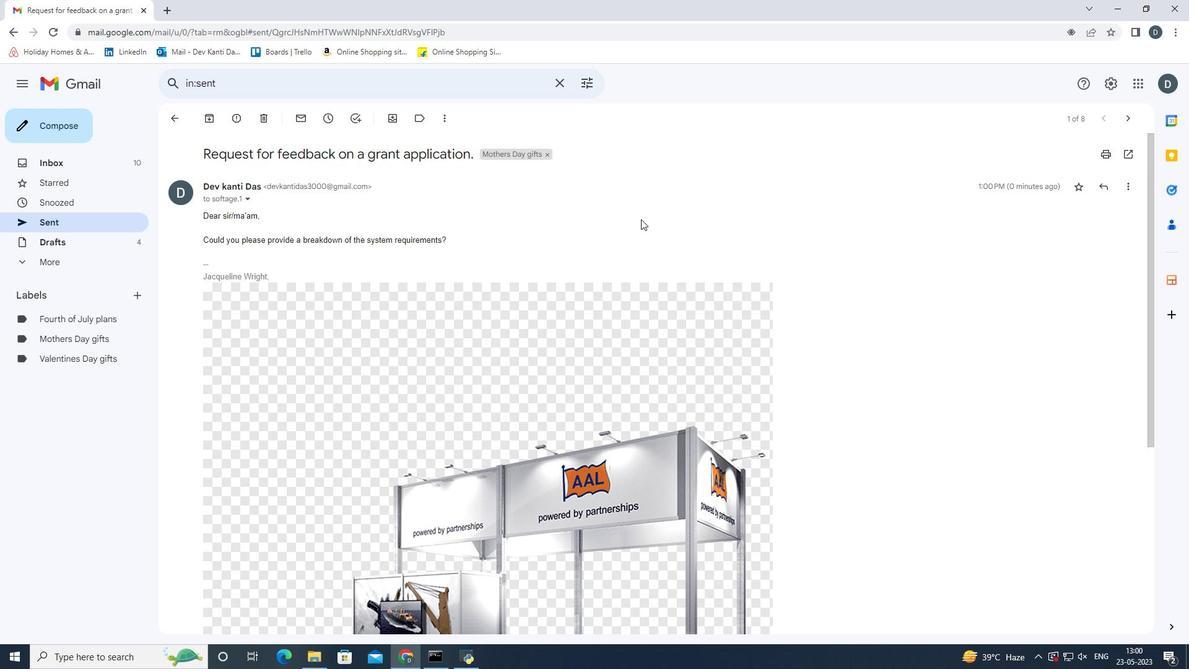
Action: Mouse moved to (663, 234)
Screenshot: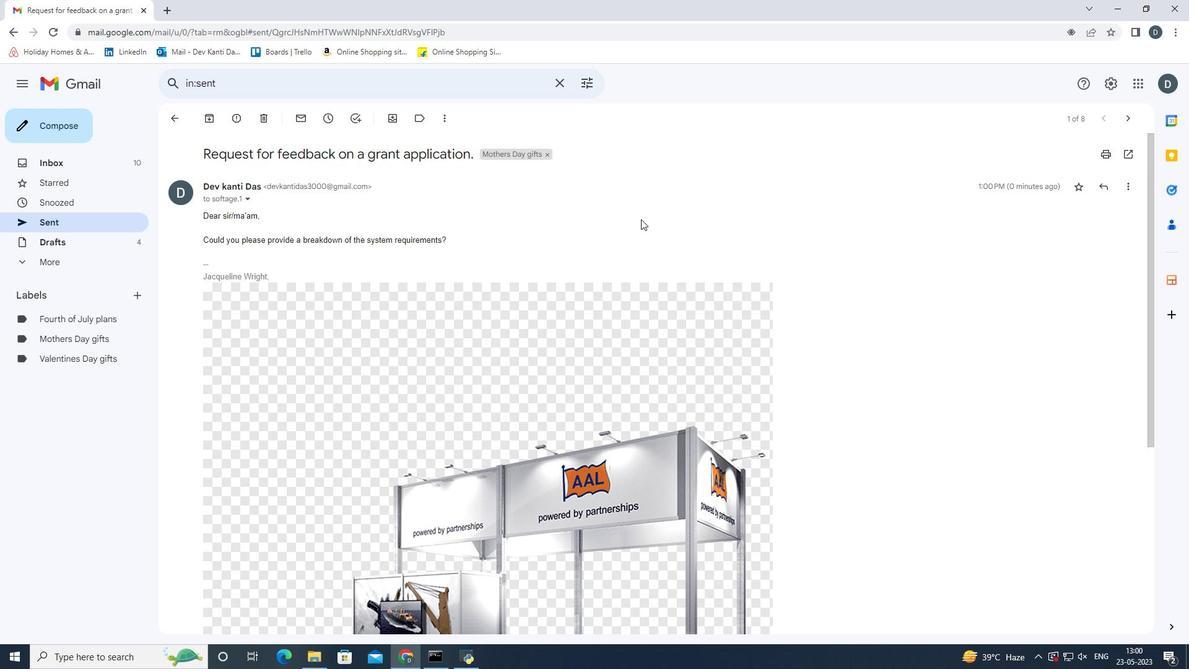 
Action: Mouse scrolled (663, 233) with delta (0, 0)
Screenshot: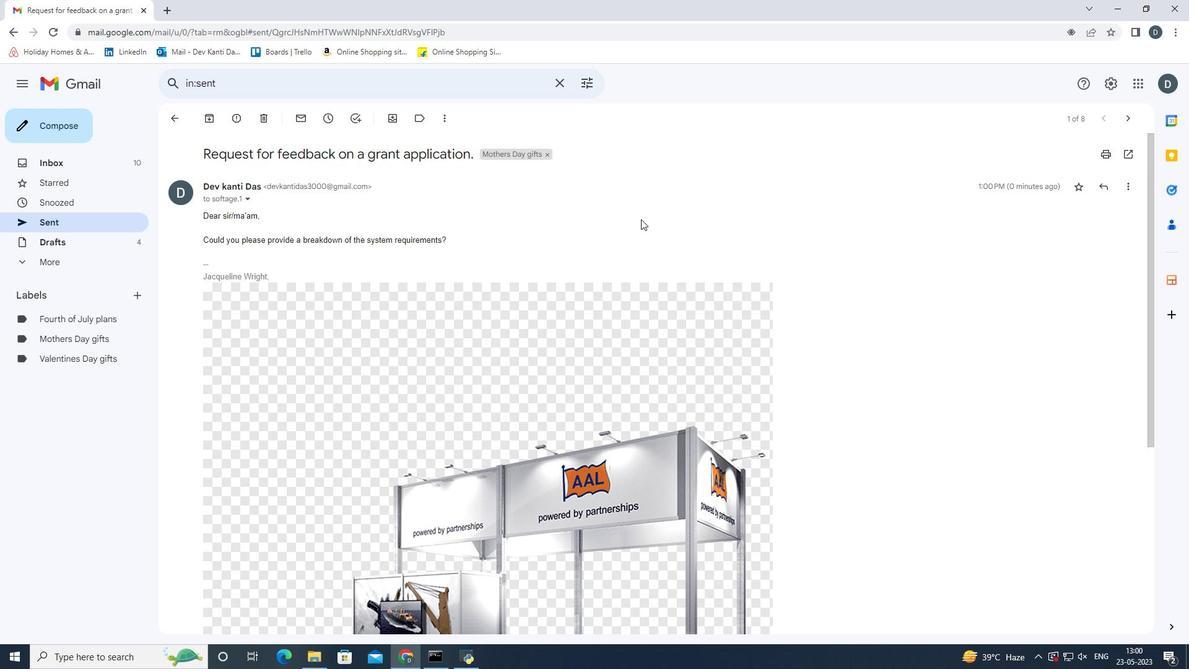 
Action: Mouse scrolled (663, 233) with delta (0, 0)
Screenshot: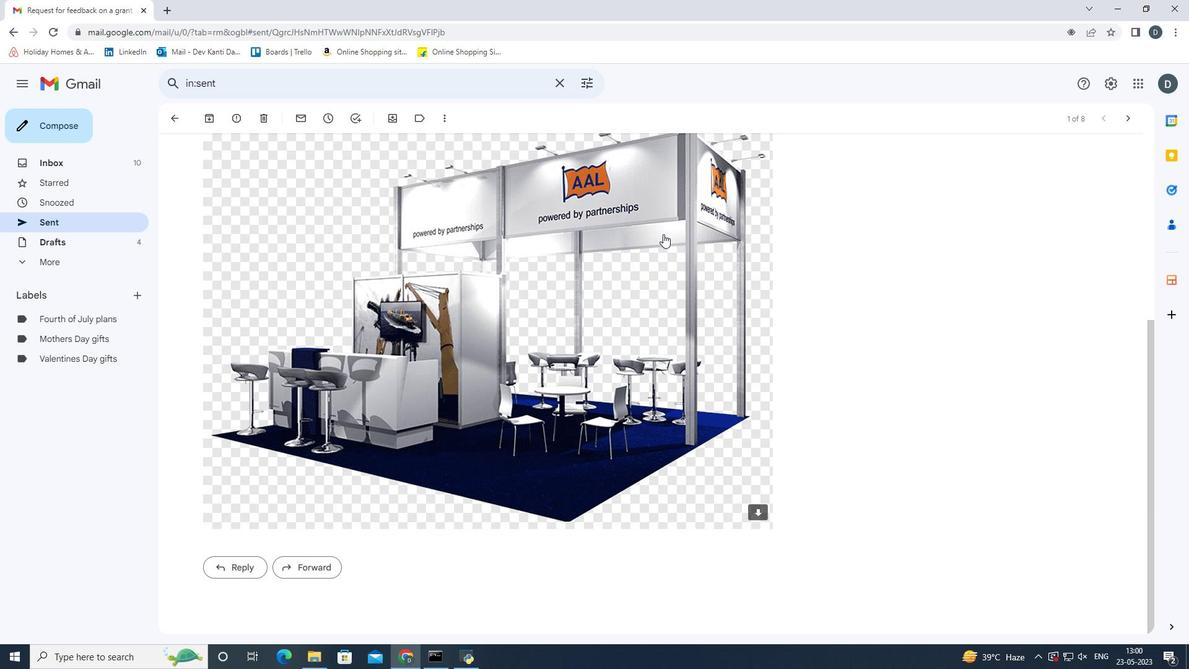 
Action: Mouse scrolled (663, 233) with delta (0, 0)
Screenshot: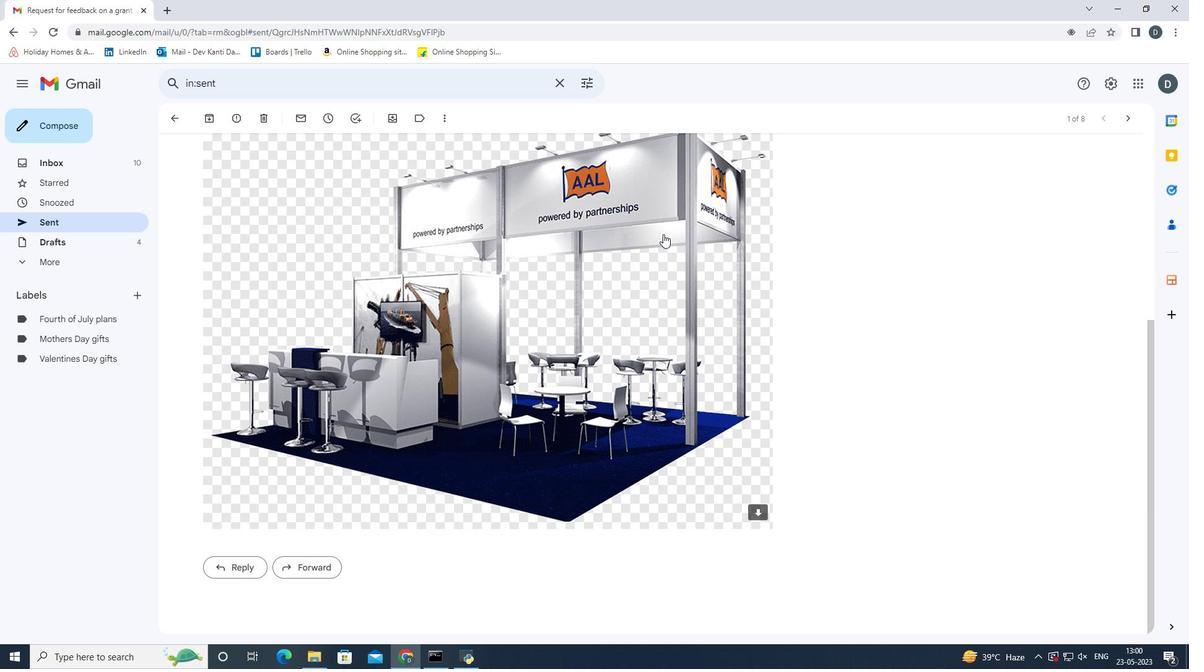 
Action: Mouse scrolled (663, 233) with delta (0, 0)
Screenshot: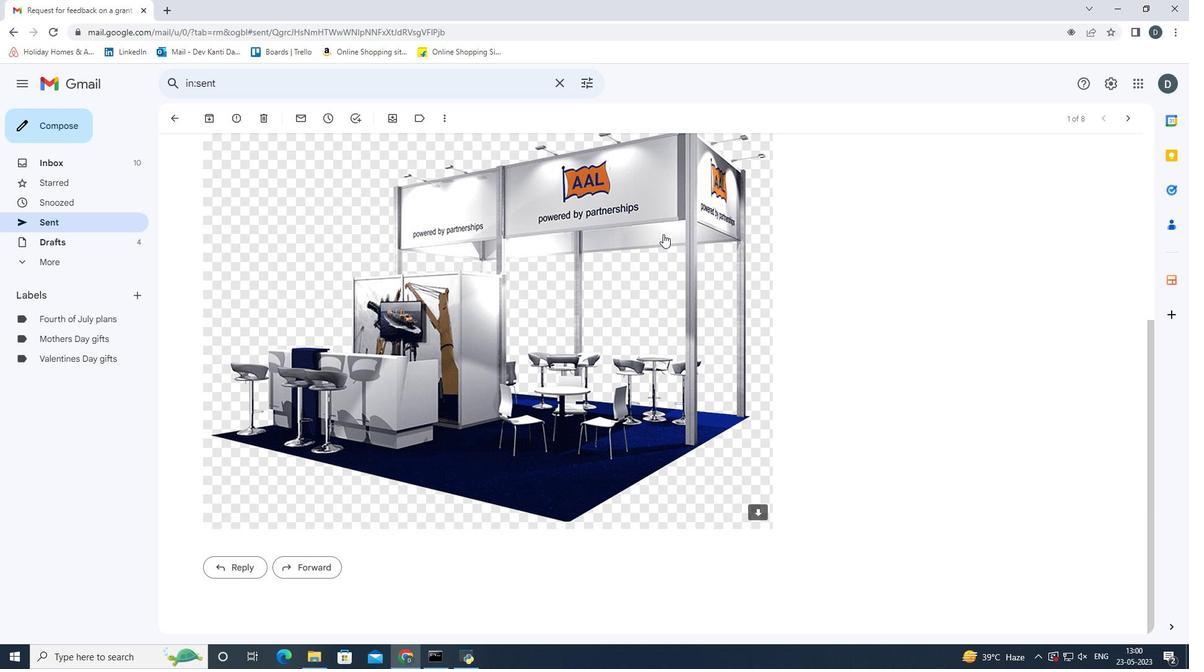 
Action: Mouse moved to (659, 301)
Screenshot: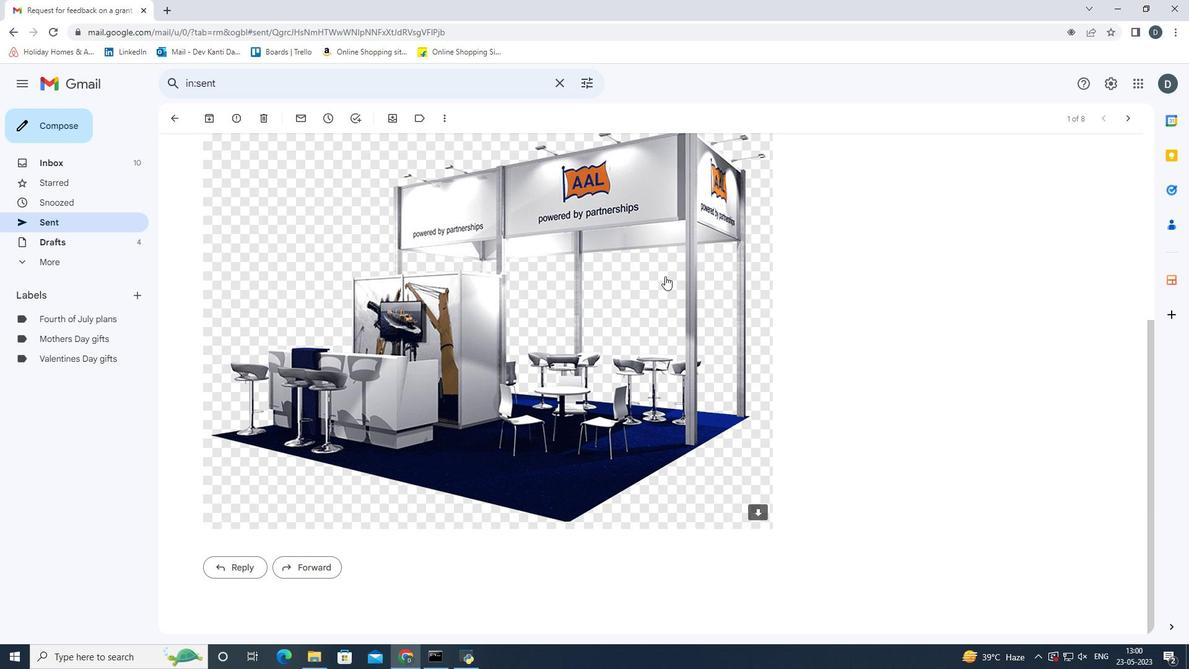 
Action: Mouse scrolled (659, 302) with delta (0, 0)
Screenshot: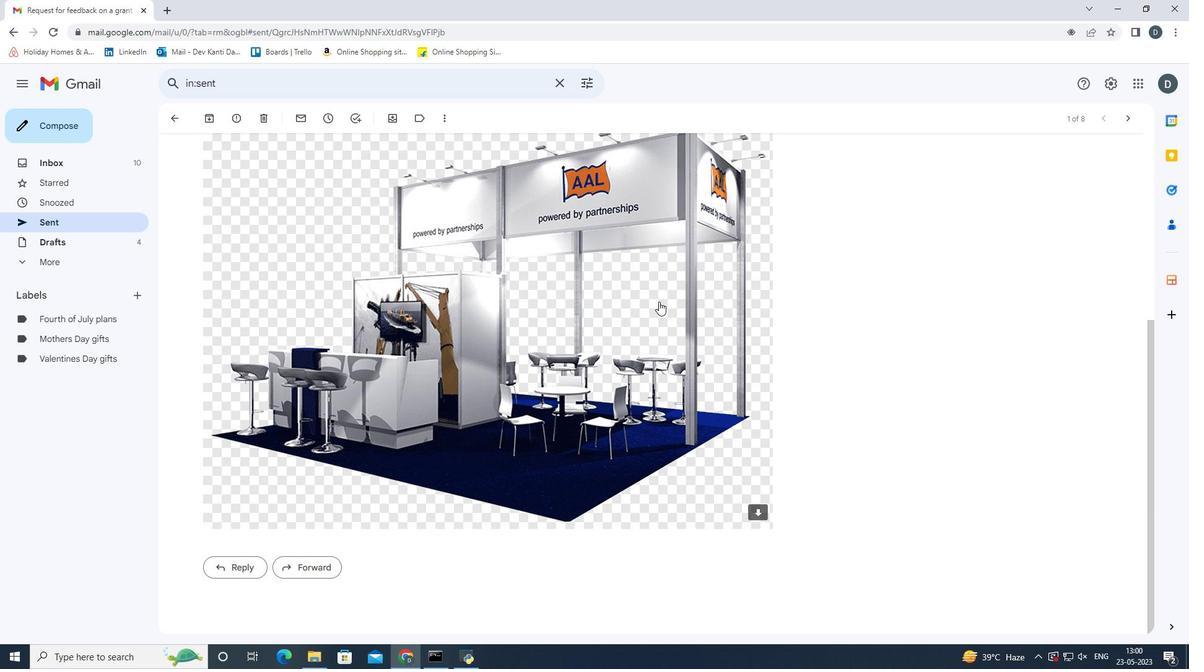 
Action: Mouse scrolled (659, 302) with delta (0, 0)
Screenshot: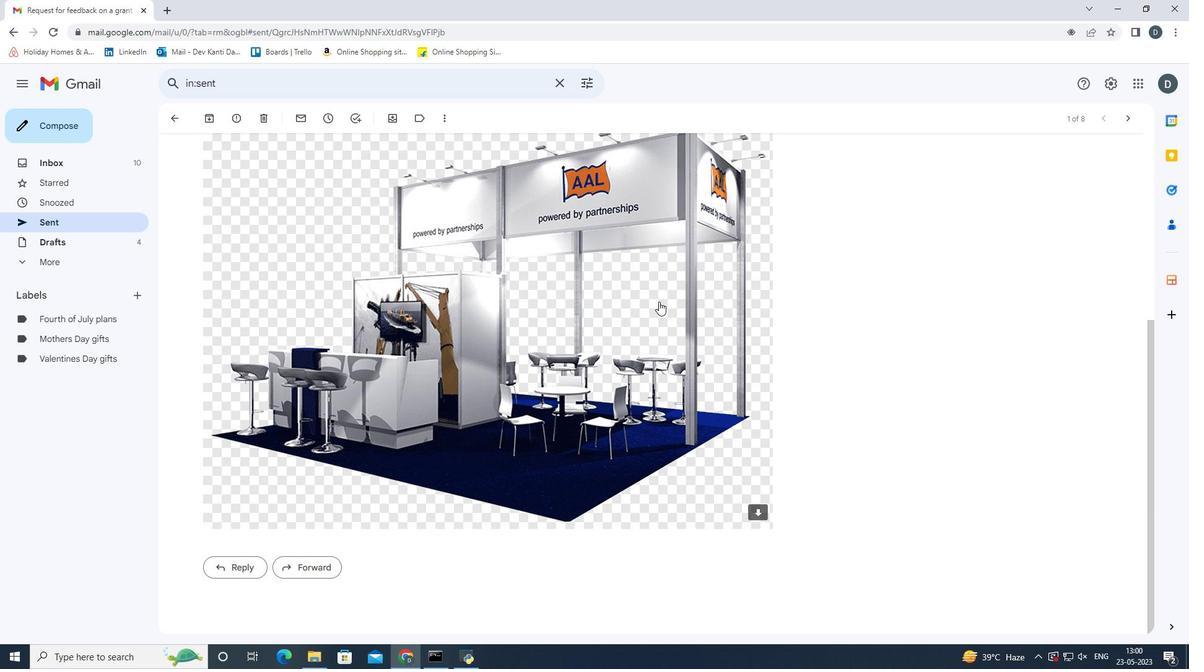 
Action: Mouse scrolled (659, 302) with delta (0, 0)
Screenshot: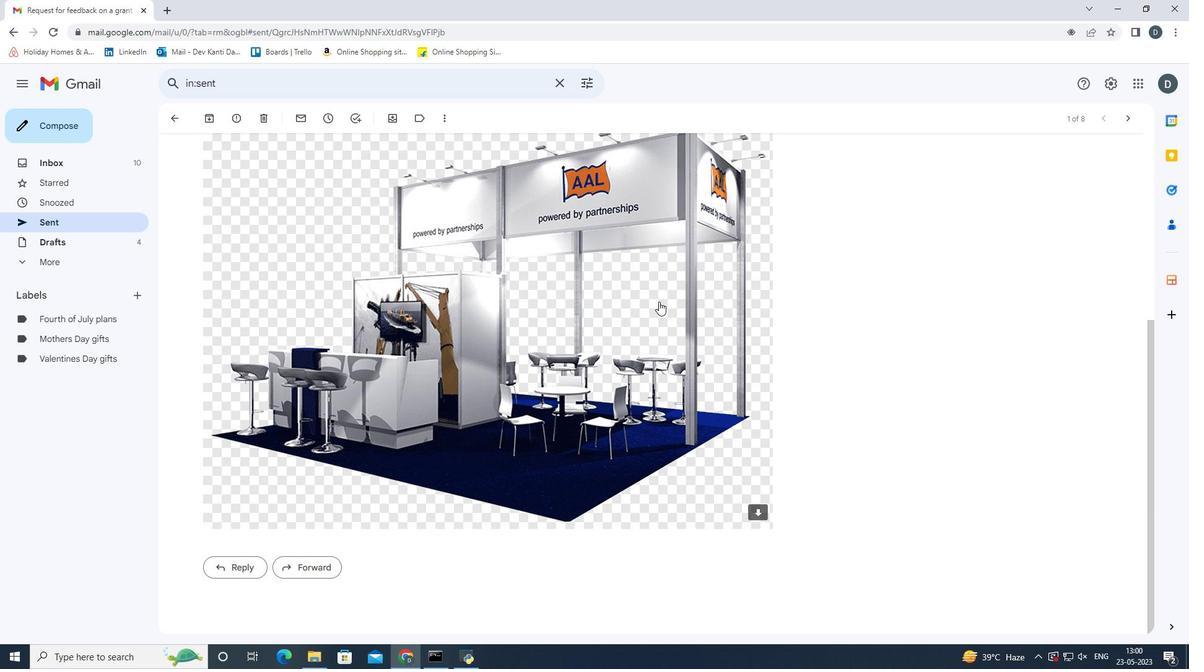 
Action: Mouse scrolled (659, 302) with delta (0, 0)
Screenshot: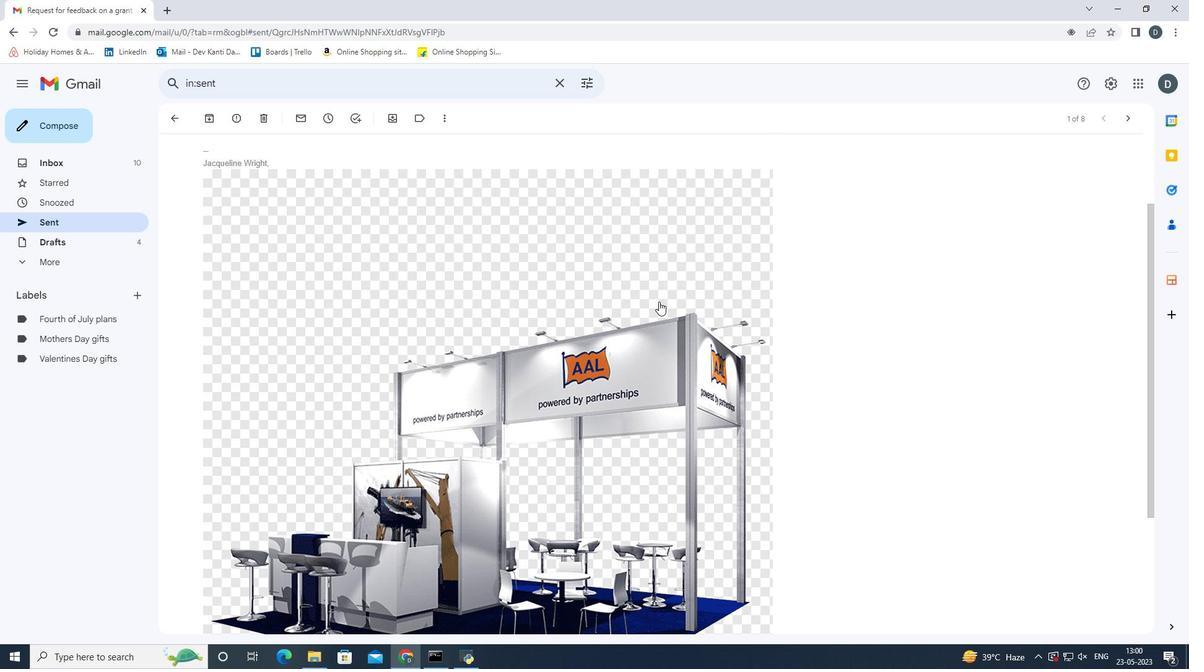 
Action: Mouse scrolled (659, 302) with delta (0, 0)
Screenshot: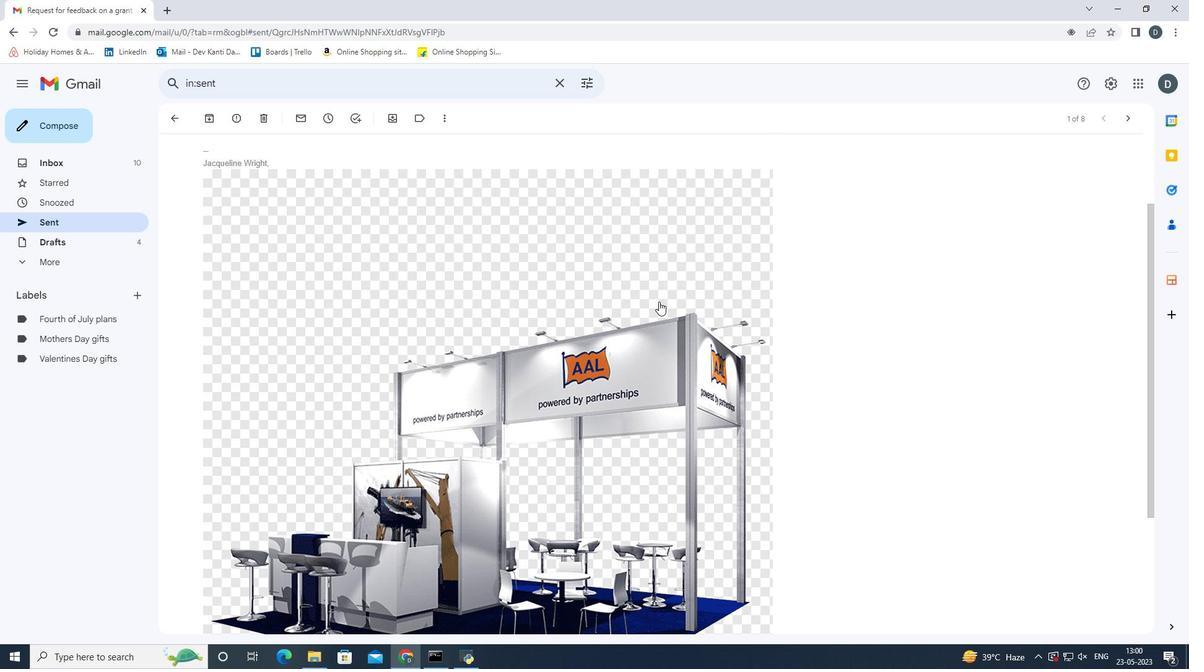 
